 Task: Create a sub task Gather and Analyse Requirements for the task  Add support for video conferencing to the web application in the project TrackForge , assign it to team member softage.8@softage.net and update the status of the sub task to  Completed , set the priority of the sub task to High.
Action: Mouse moved to (84, 423)
Screenshot: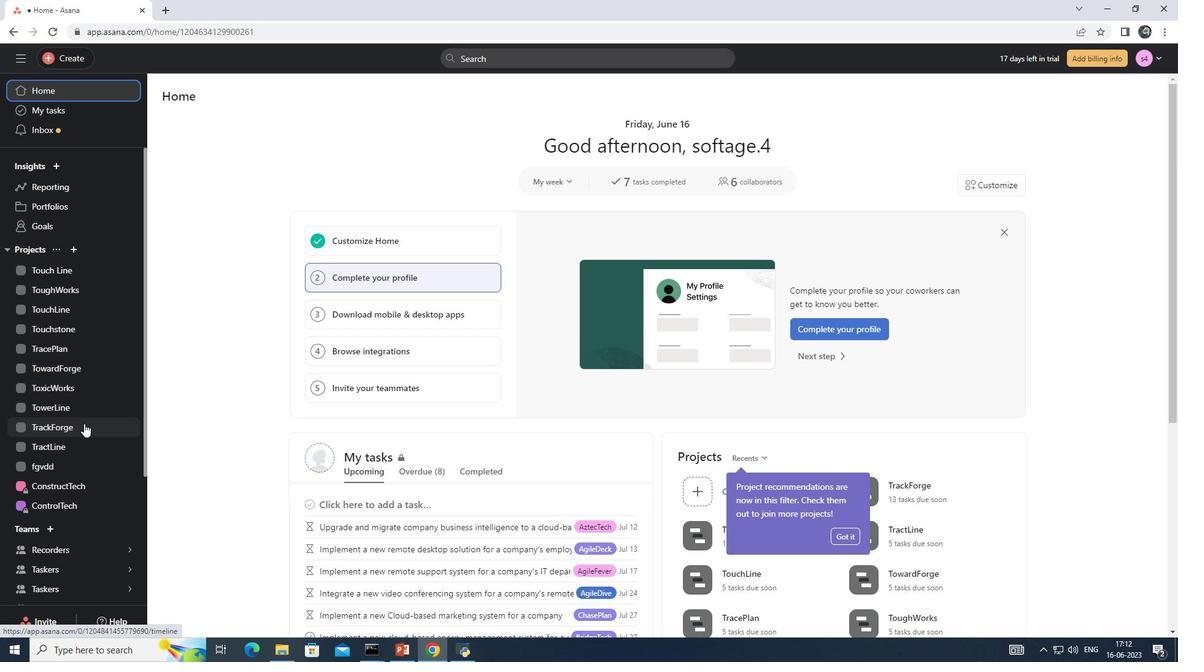 
Action: Mouse pressed left at (84, 423)
Screenshot: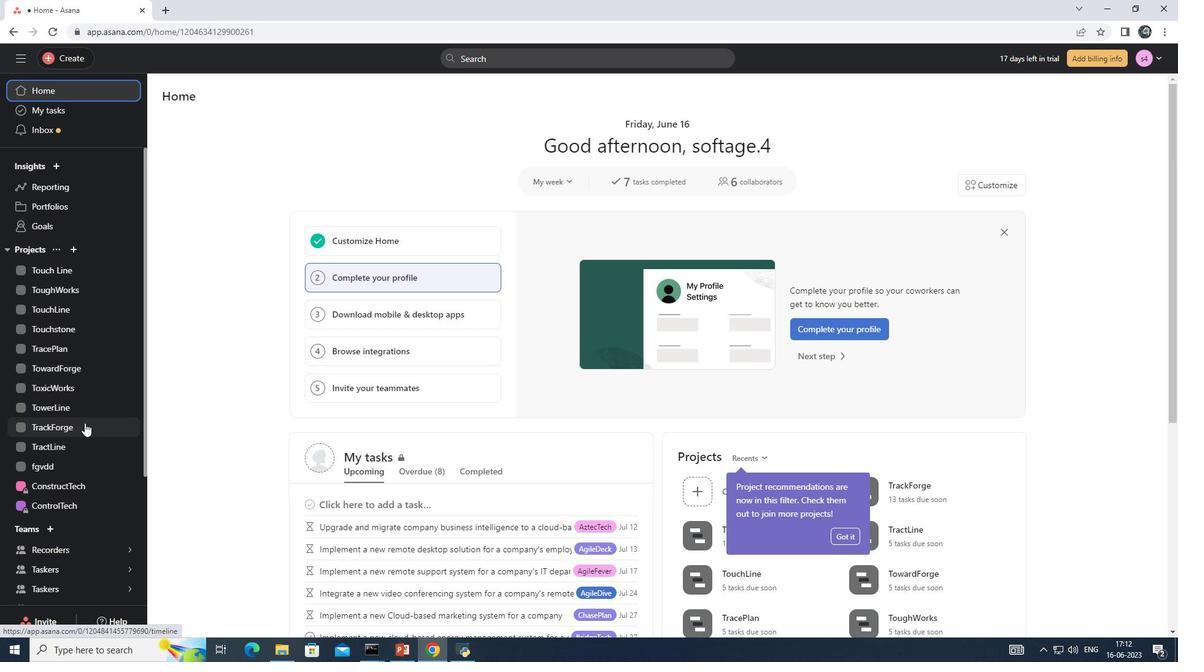 
Action: Mouse moved to (484, 271)
Screenshot: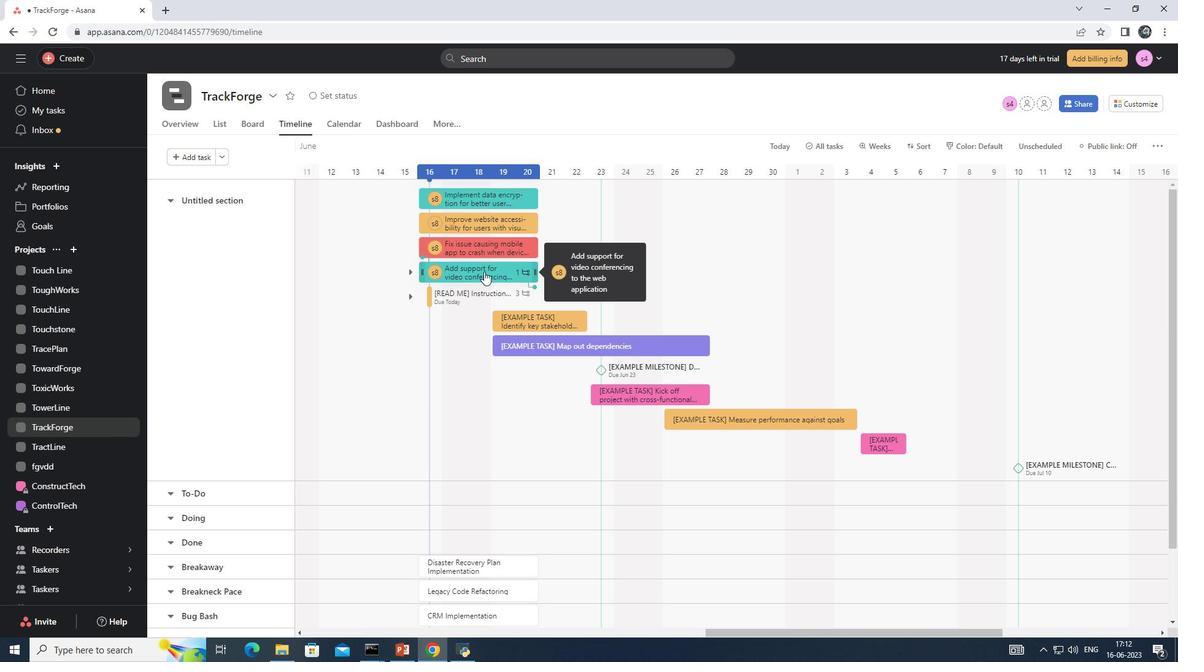 
Action: Mouse pressed left at (484, 271)
Screenshot: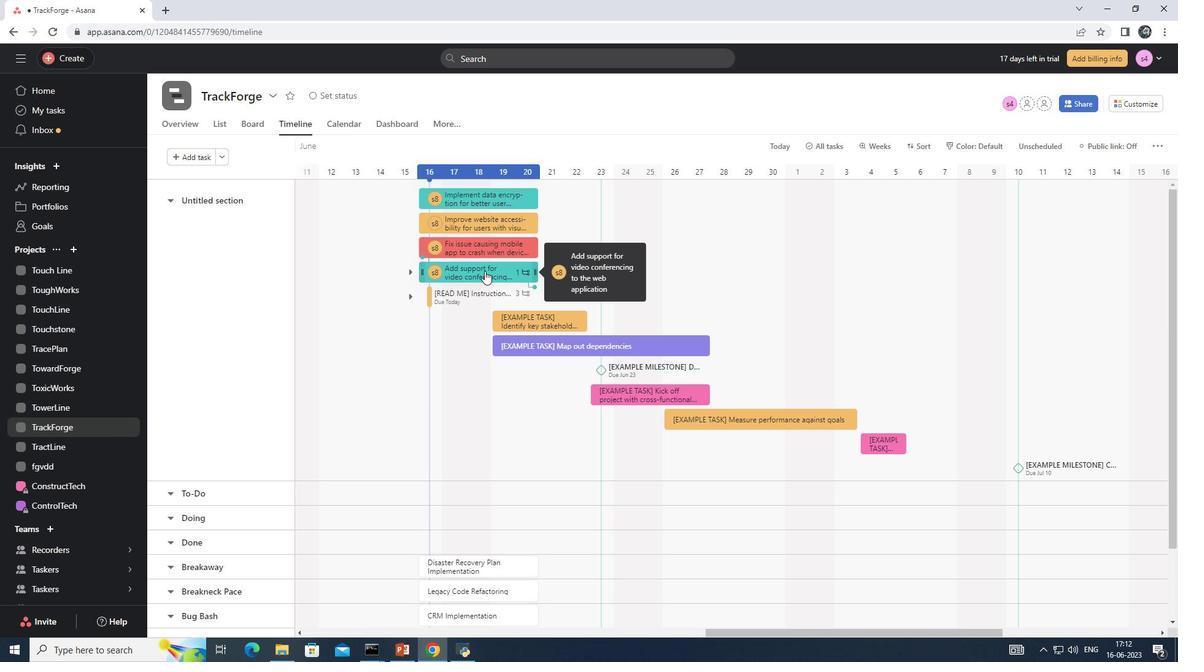 
Action: Mouse moved to (864, 464)
Screenshot: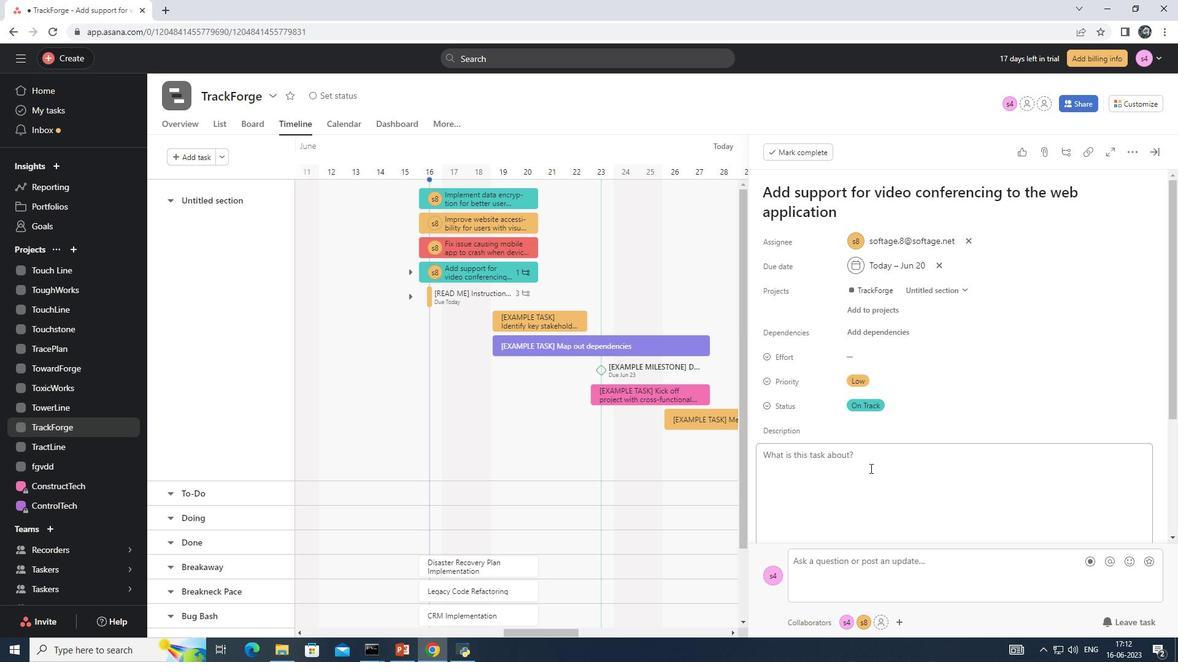 
Action: Mouse scrolled (864, 463) with delta (0, 0)
Screenshot: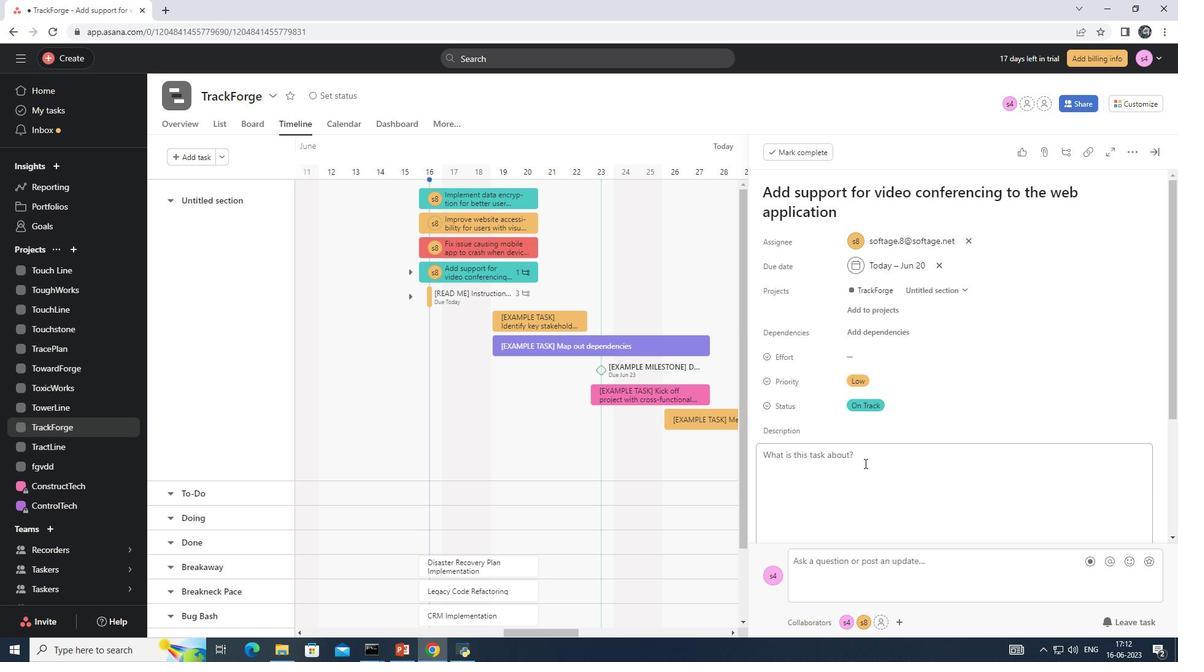 
Action: Mouse scrolled (864, 463) with delta (0, 0)
Screenshot: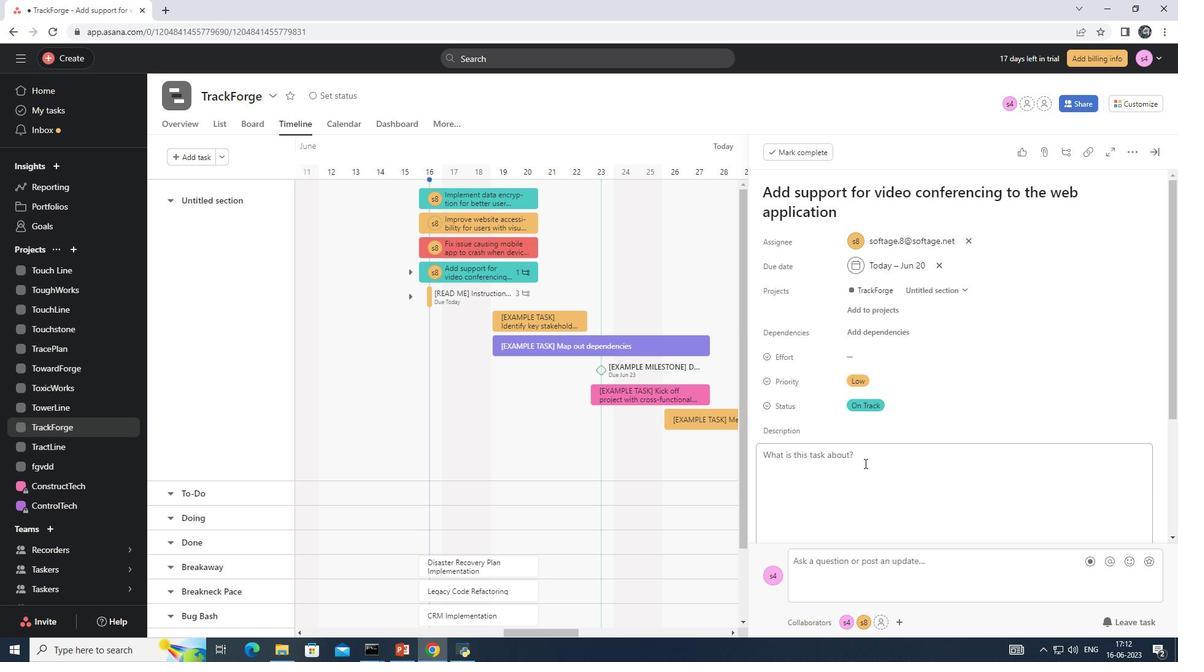 
Action: Mouse moved to (801, 500)
Screenshot: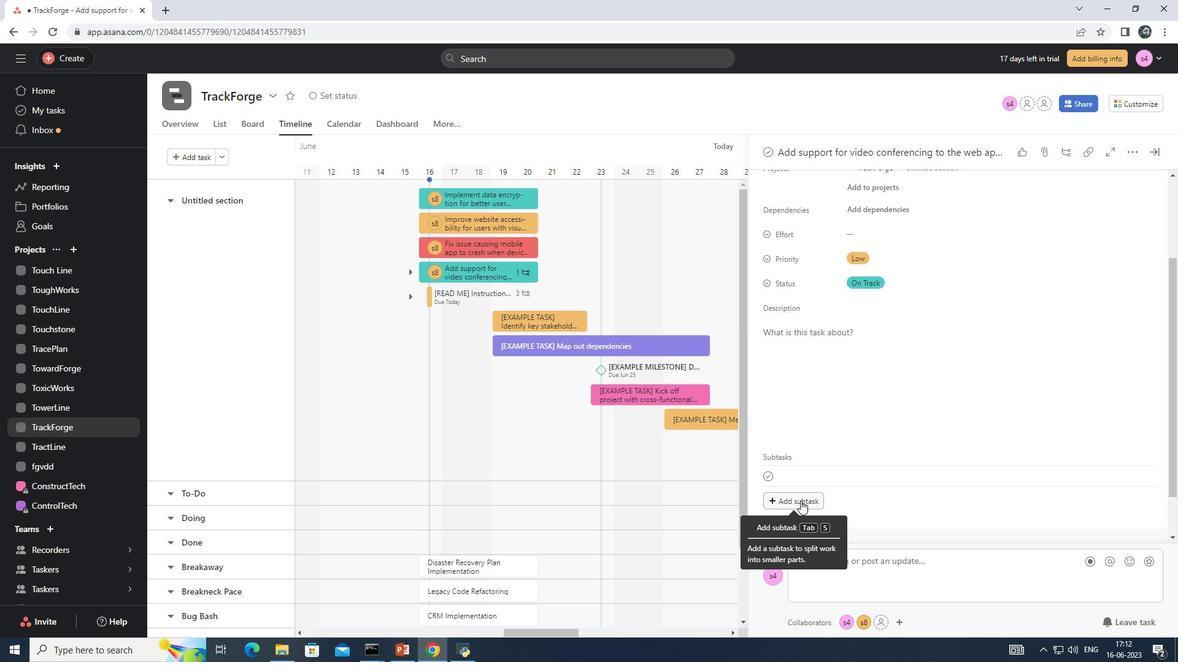 
Action: Mouse pressed left at (801, 500)
Screenshot: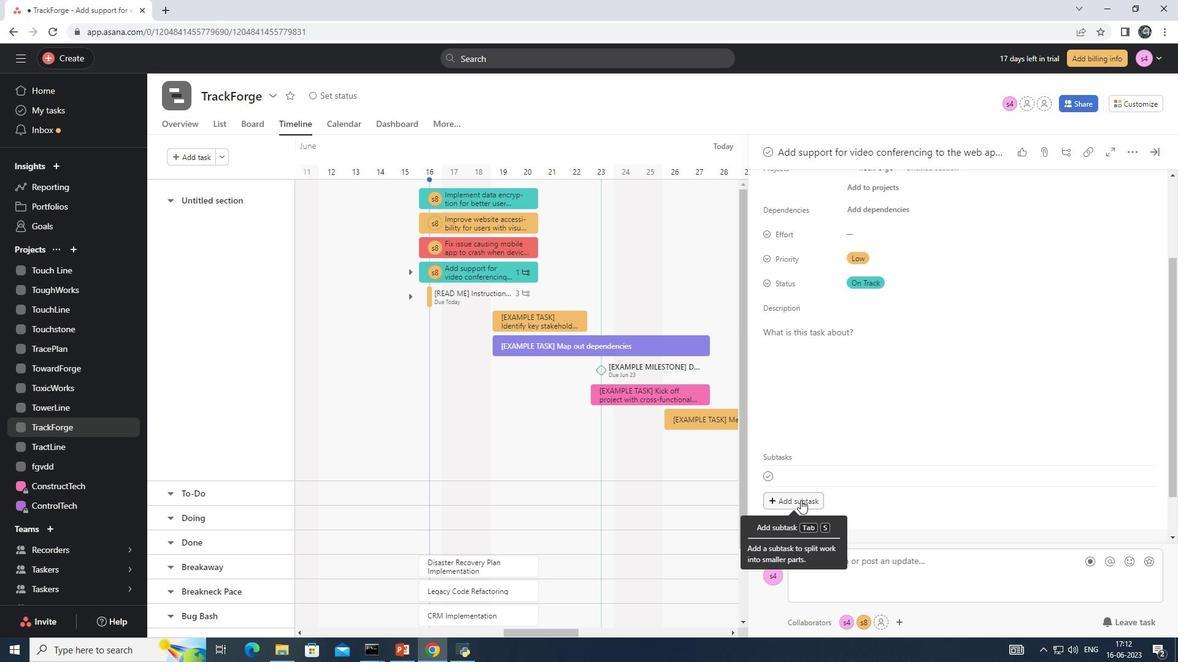 
Action: Mouse moved to (878, 406)
Screenshot: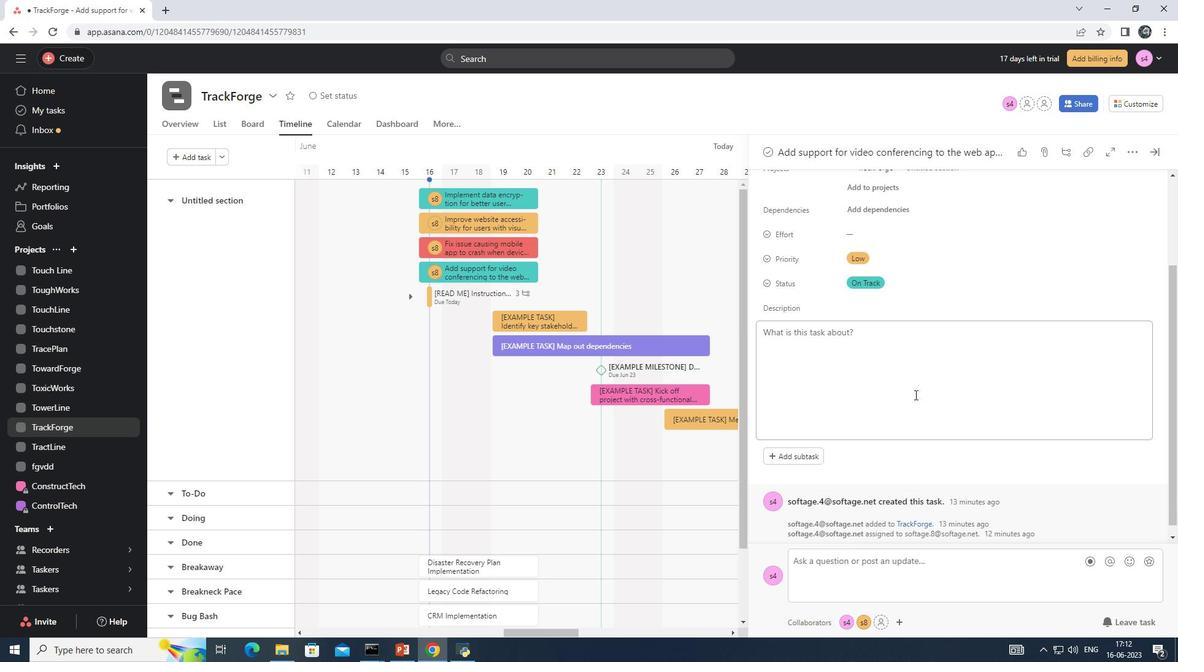 
Action: Mouse scrolled (878, 405) with delta (0, 0)
Screenshot: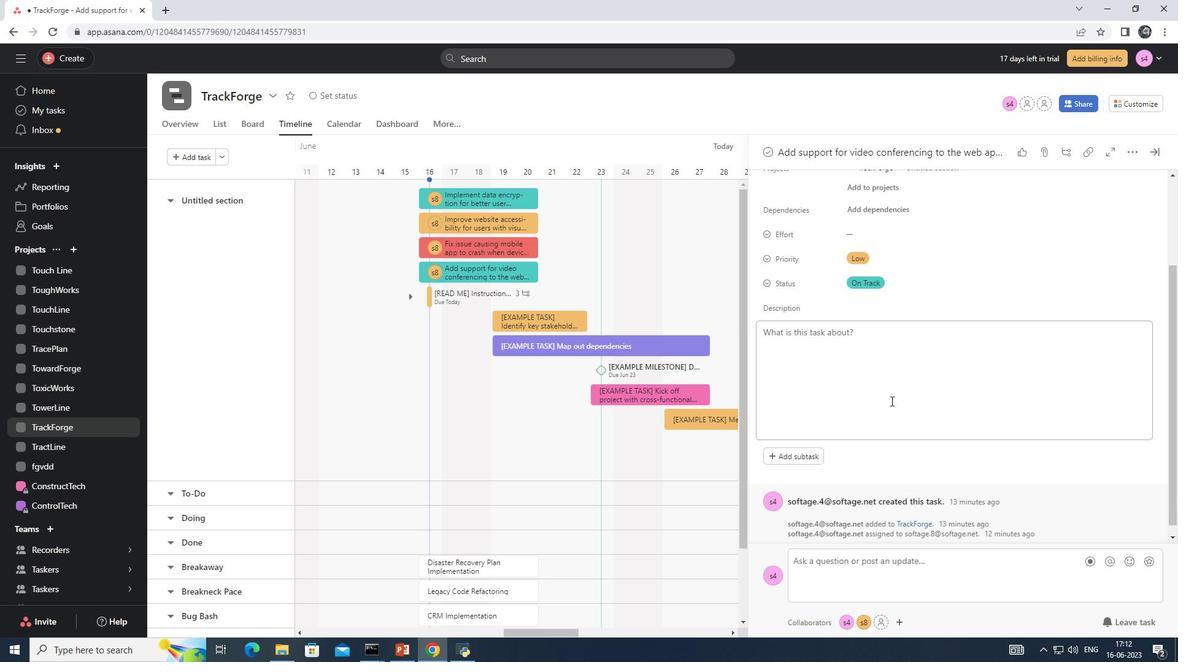 
Action: Mouse moved to (875, 407)
Screenshot: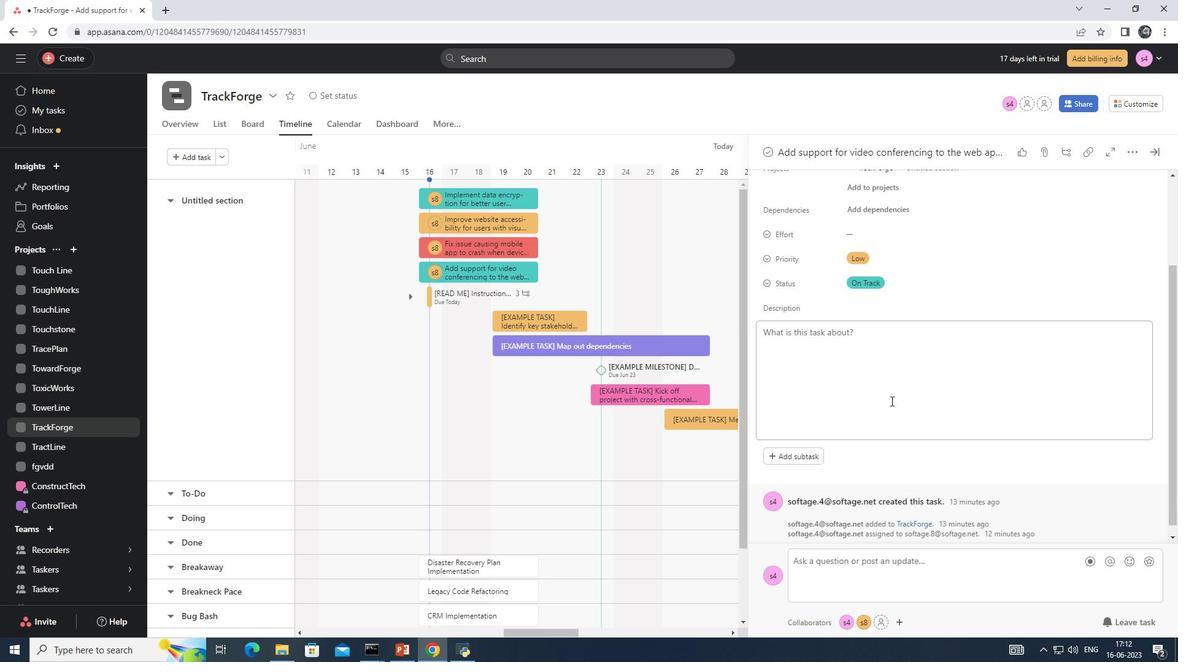 
Action: Mouse scrolled (875, 406) with delta (0, 0)
Screenshot: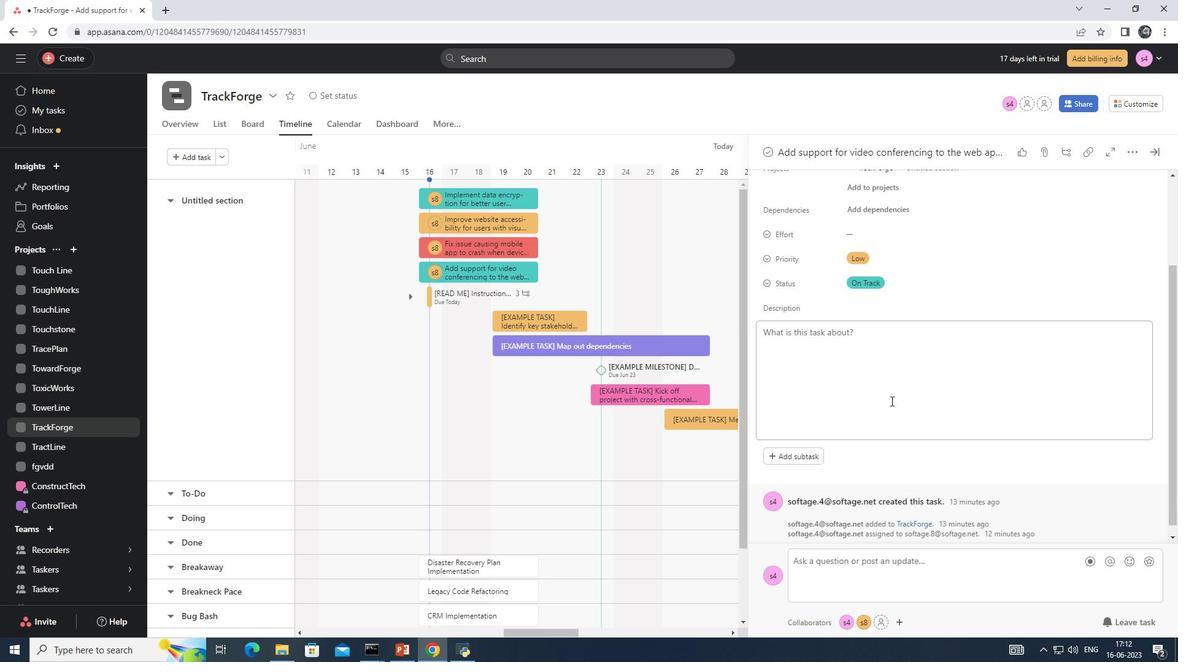 
Action: Mouse moved to (801, 416)
Screenshot: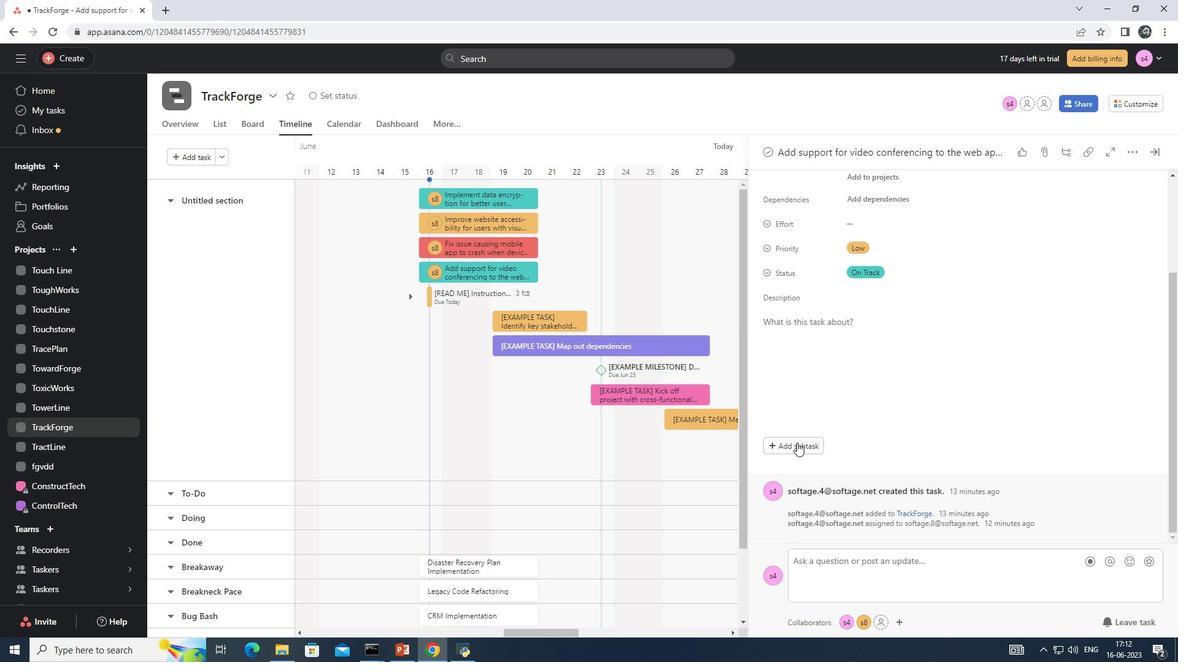 
Action: Mouse scrolled (801, 417) with delta (0, 0)
Screenshot: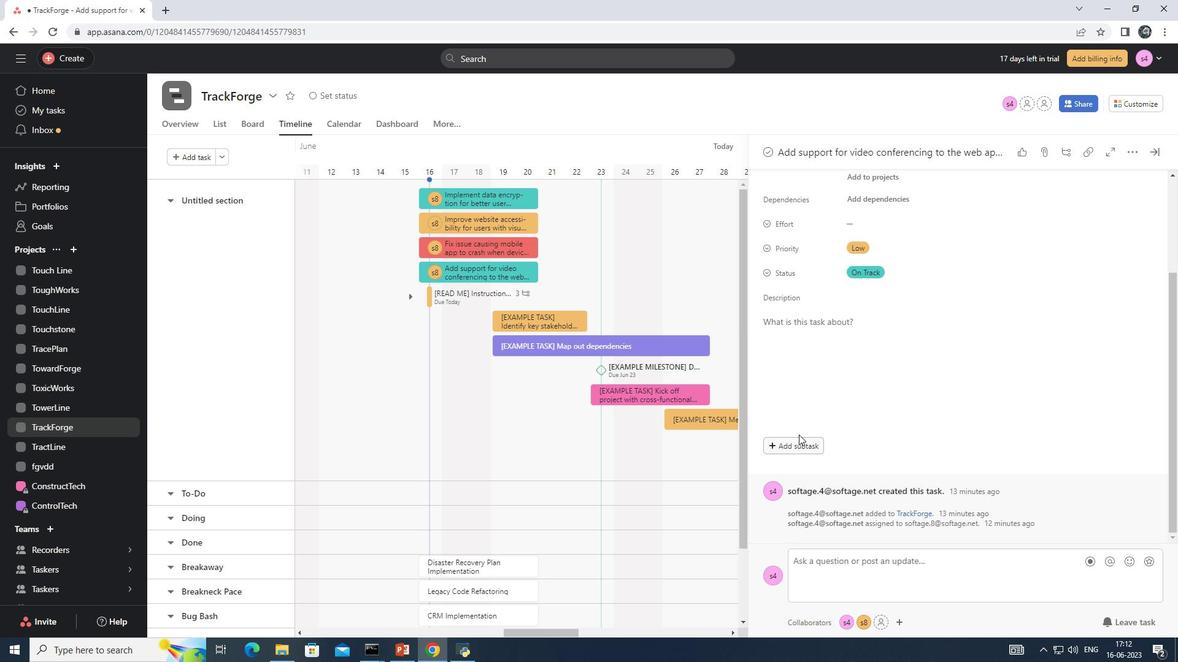 
Action: Mouse scrolled (801, 417) with delta (0, 0)
Screenshot: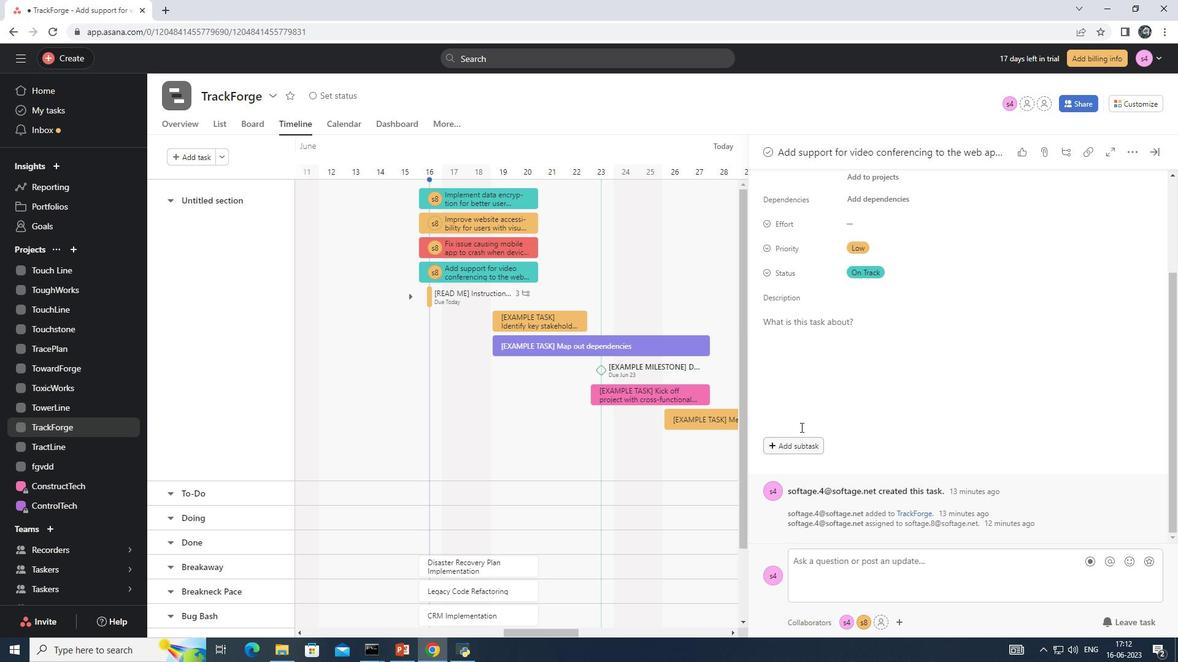 
Action: Mouse scrolled (801, 417) with delta (0, 0)
Screenshot: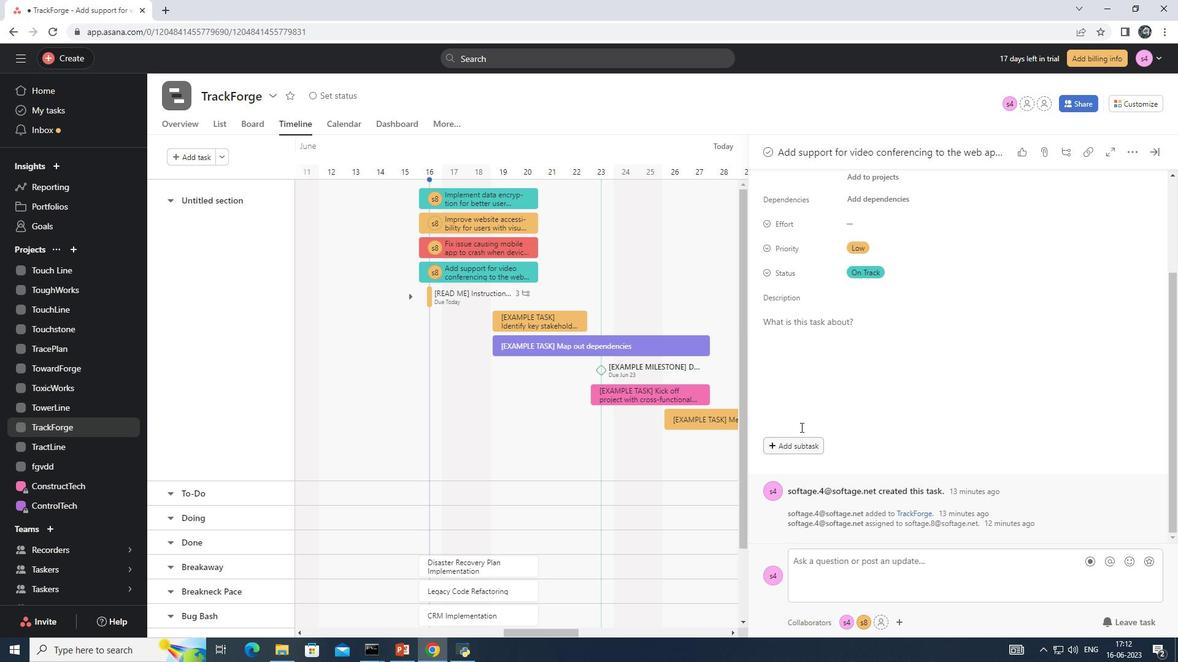 
Action: Mouse scrolled (801, 417) with delta (0, 0)
Screenshot: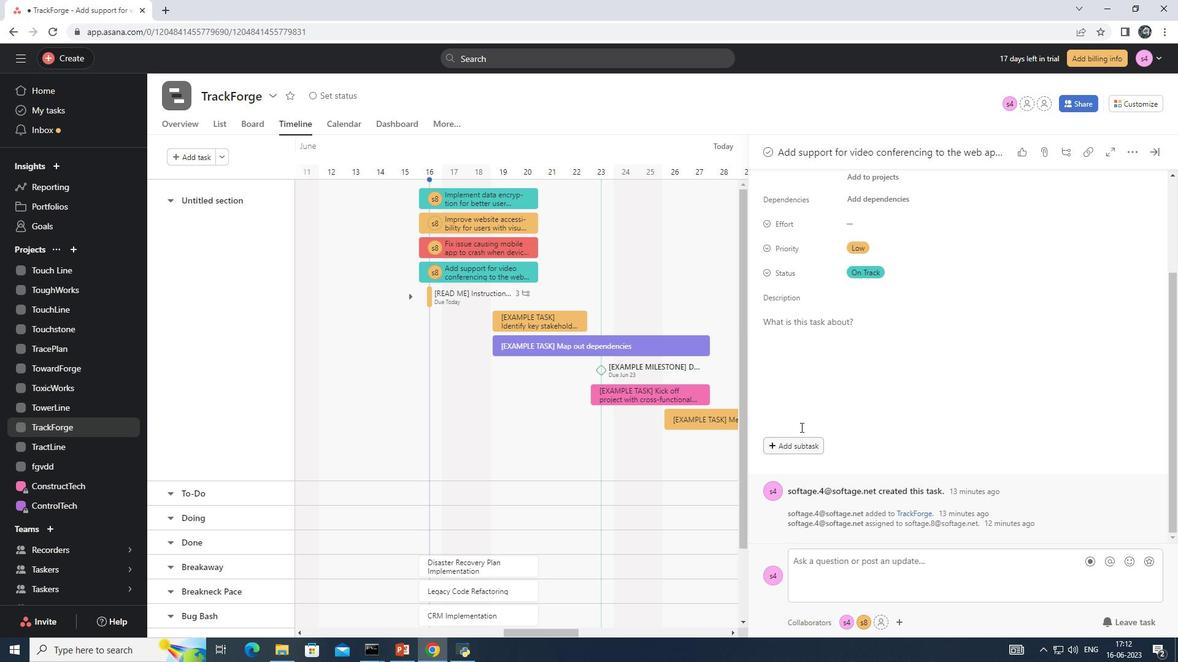 
Action: Mouse scrolled (801, 417) with delta (0, 0)
Screenshot: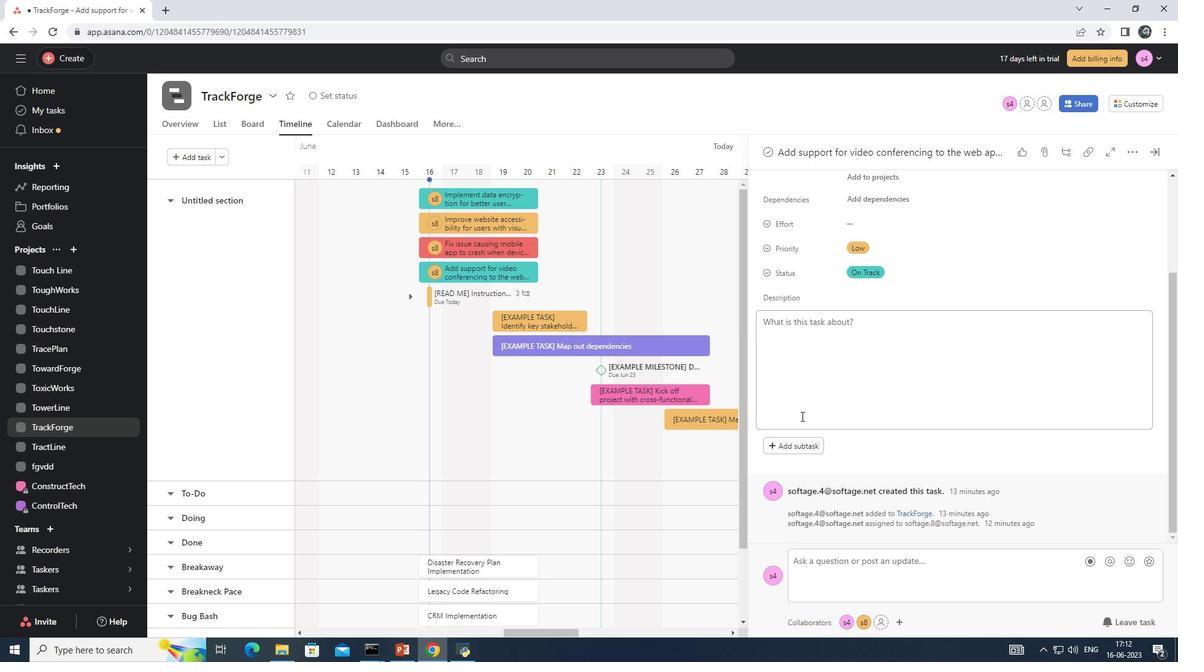 
Action: Mouse scrolled (801, 416) with delta (0, 0)
Screenshot: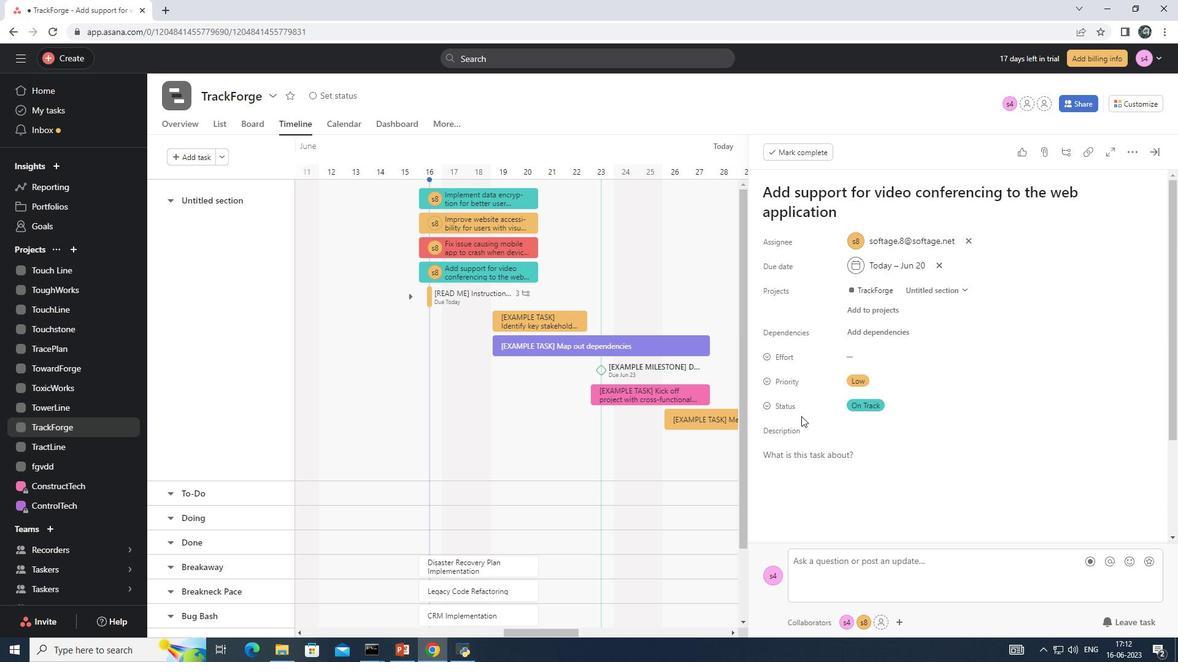 
Action: Mouse scrolled (801, 416) with delta (0, 0)
Screenshot: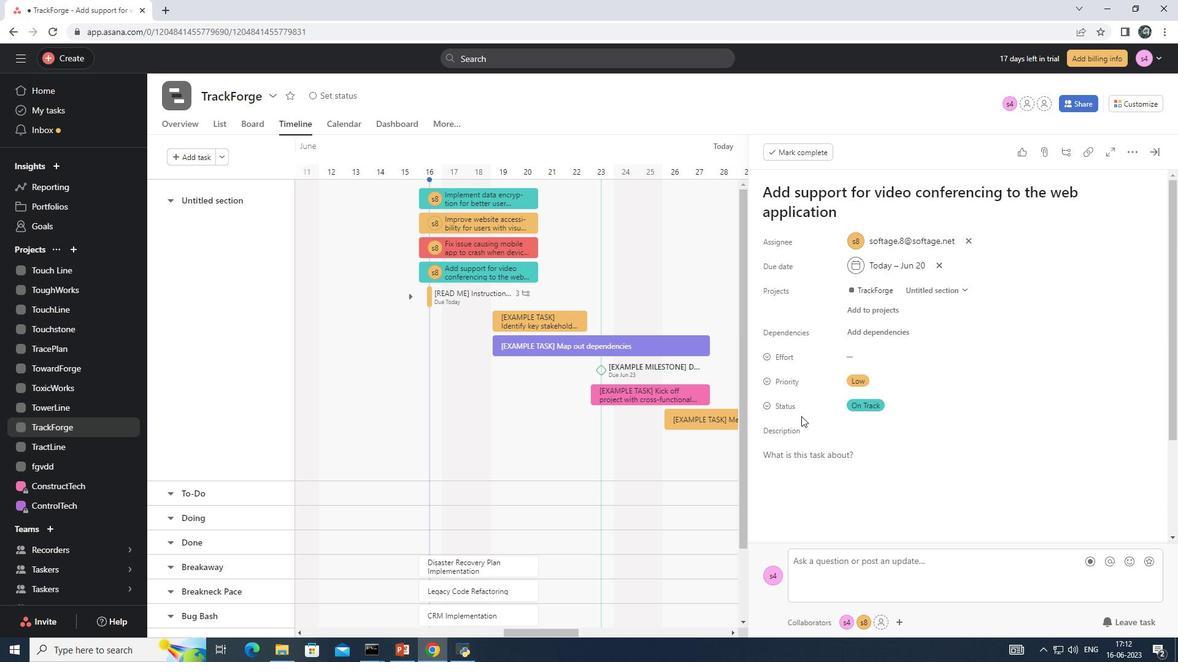 
Action: Mouse scrolled (801, 416) with delta (0, 0)
Screenshot: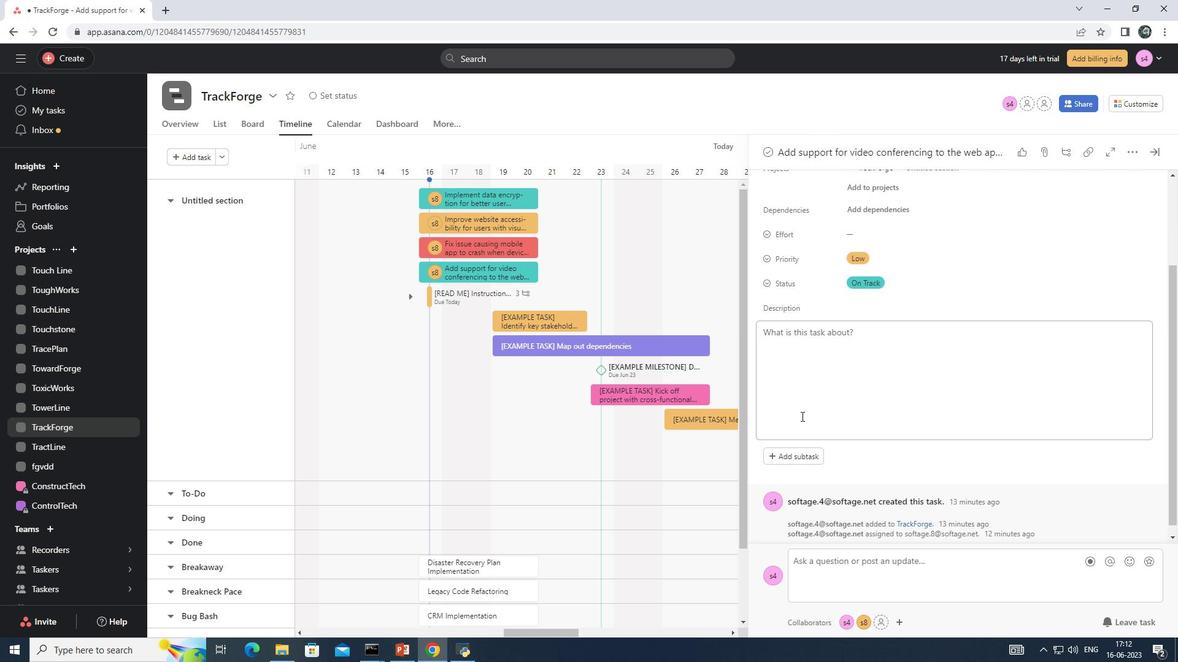 
Action: Mouse moved to (804, 443)
Screenshot: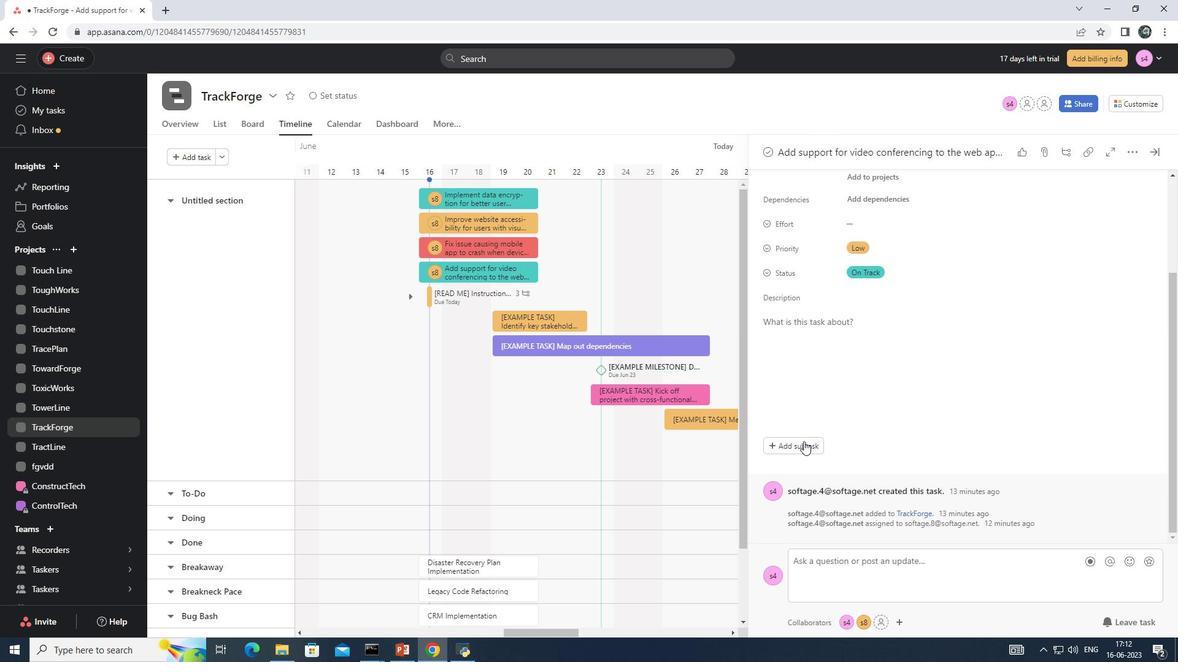 
Action: Mouse pressed left at (804, 443)
Screenshot: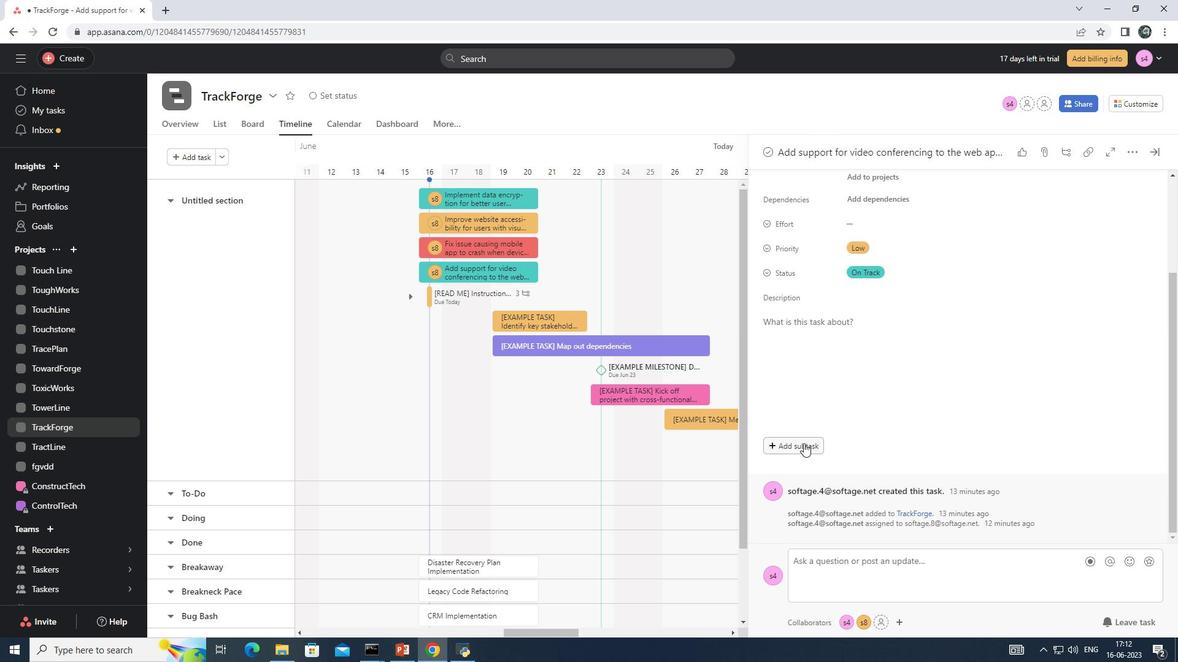 
Action: Mouse moved to (801, 422)
Screenshot: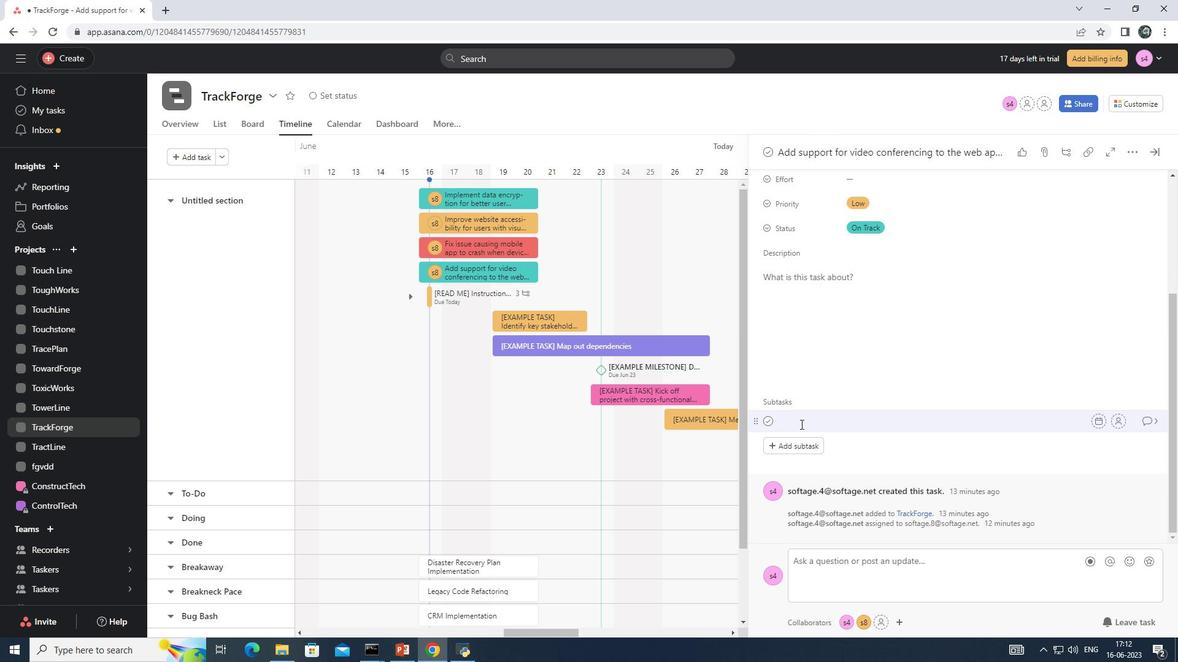 
Action: Mouse pressed left at (801, 422)
Screenshot: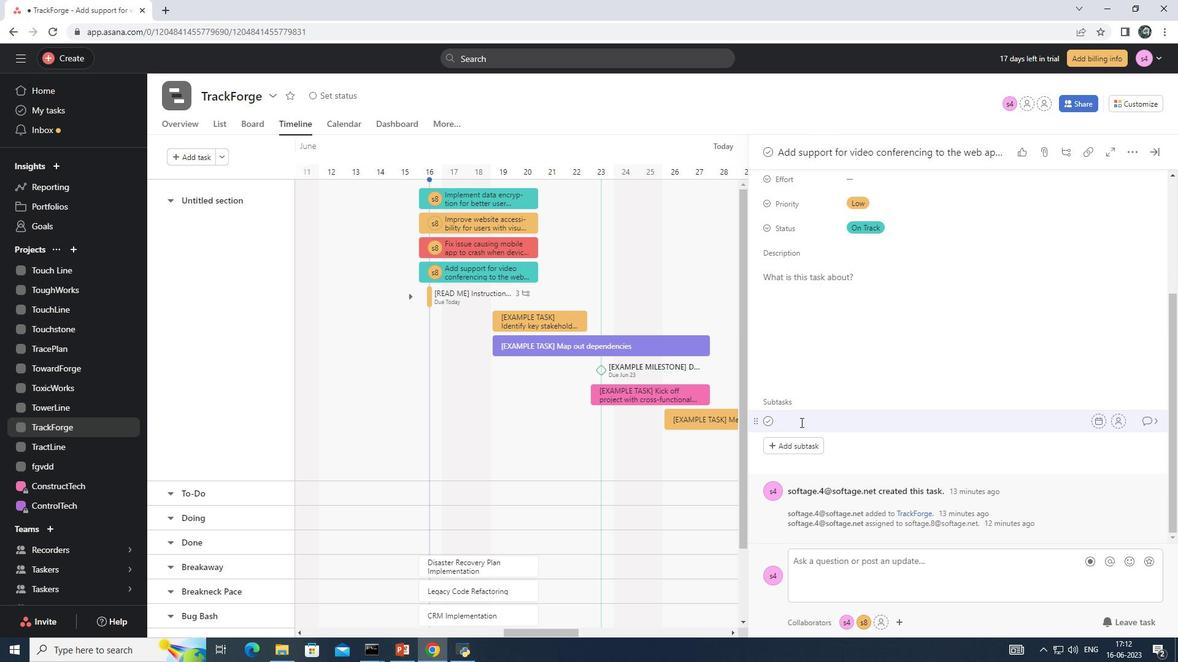
Action: Mouse moved to (786, 412)
Screenshot: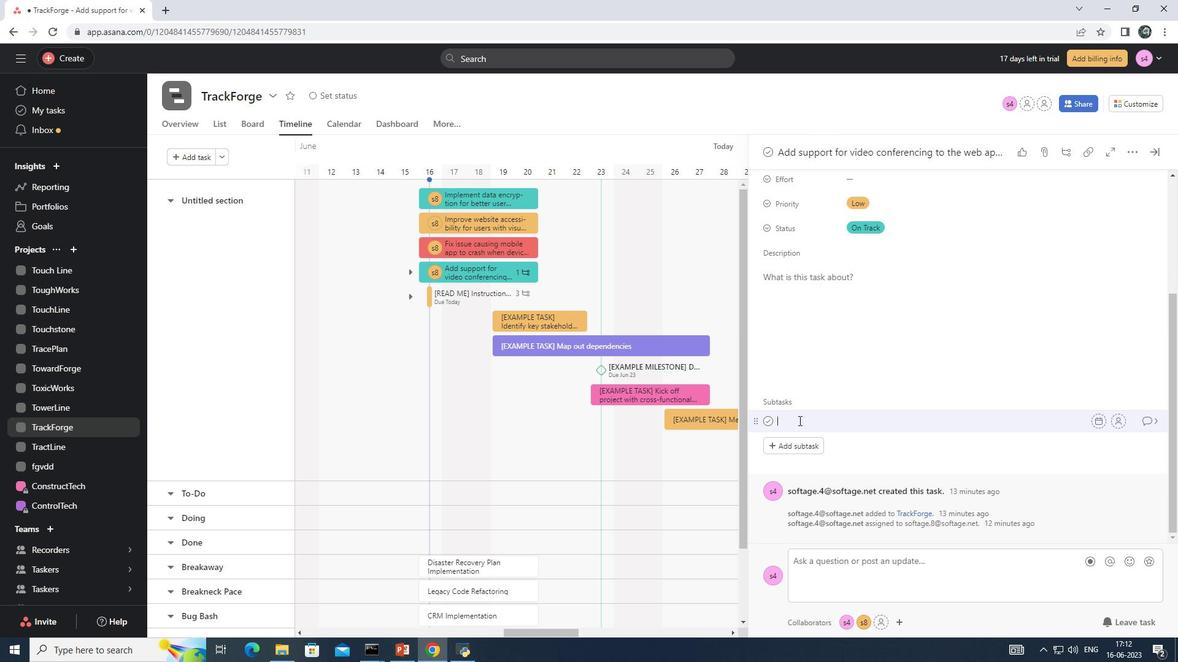 
Action: Key pressed <Key.shift><Key.shift><Key.shift><Key.shift><Key.shift><Key.shift><Key.shift>Gather<Key.space>and<Key.space><Key.shift>Analyse<Key.space><Key.shift>Requirement
Screenshot: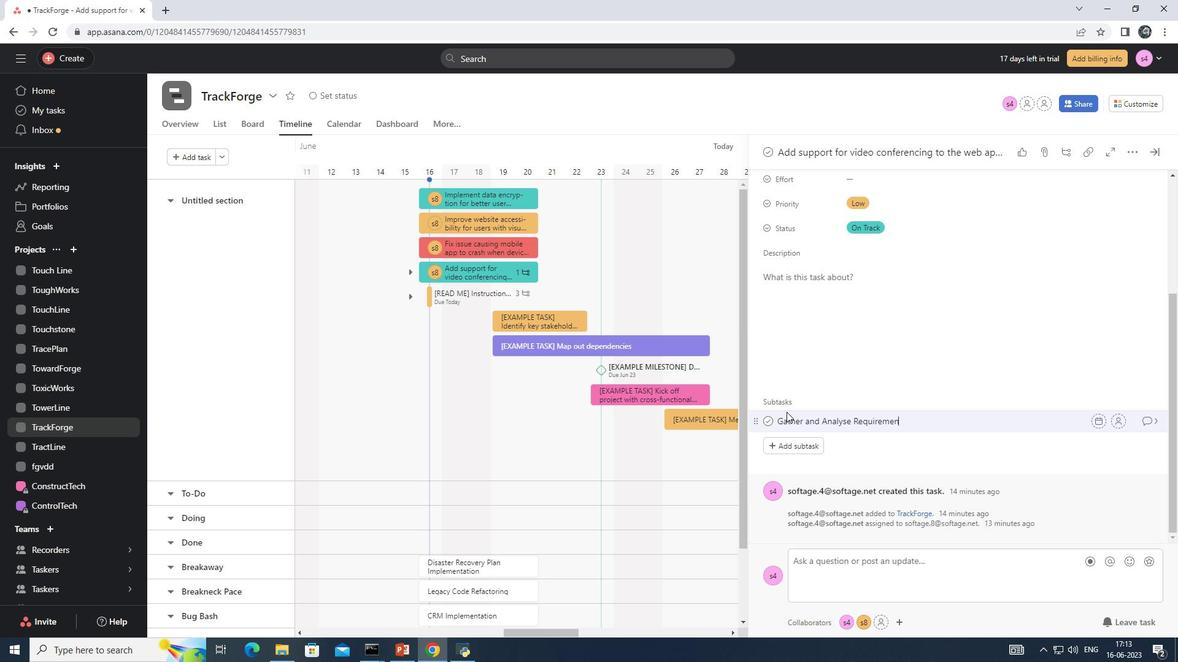 
Action: Mouse moved to (1120, 421)
Screenshot: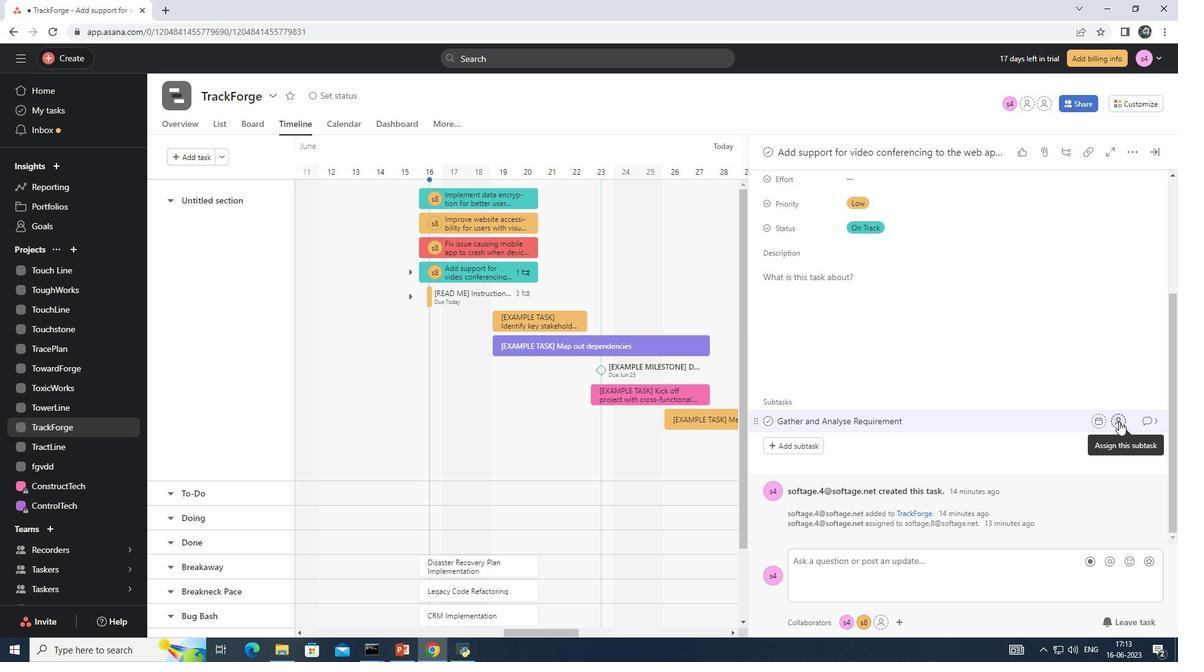 
Action: Mouse pressed left at (1120, 421)
Screenshot: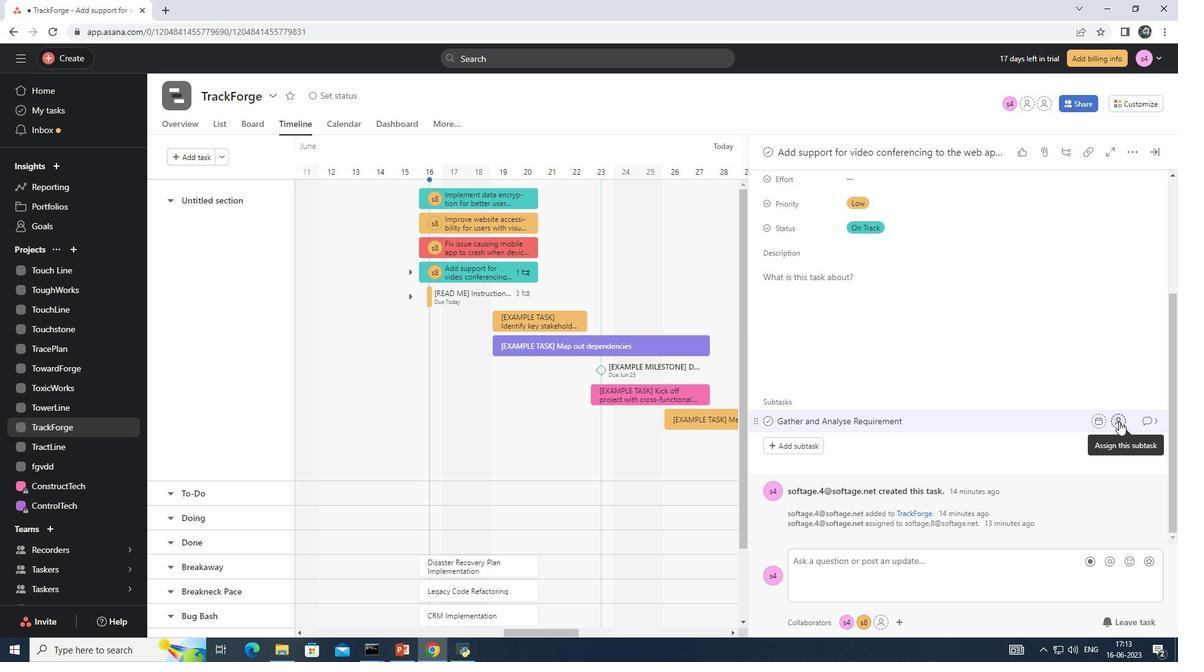 
Action: Mouse moved to (948, 469)
Screenshot: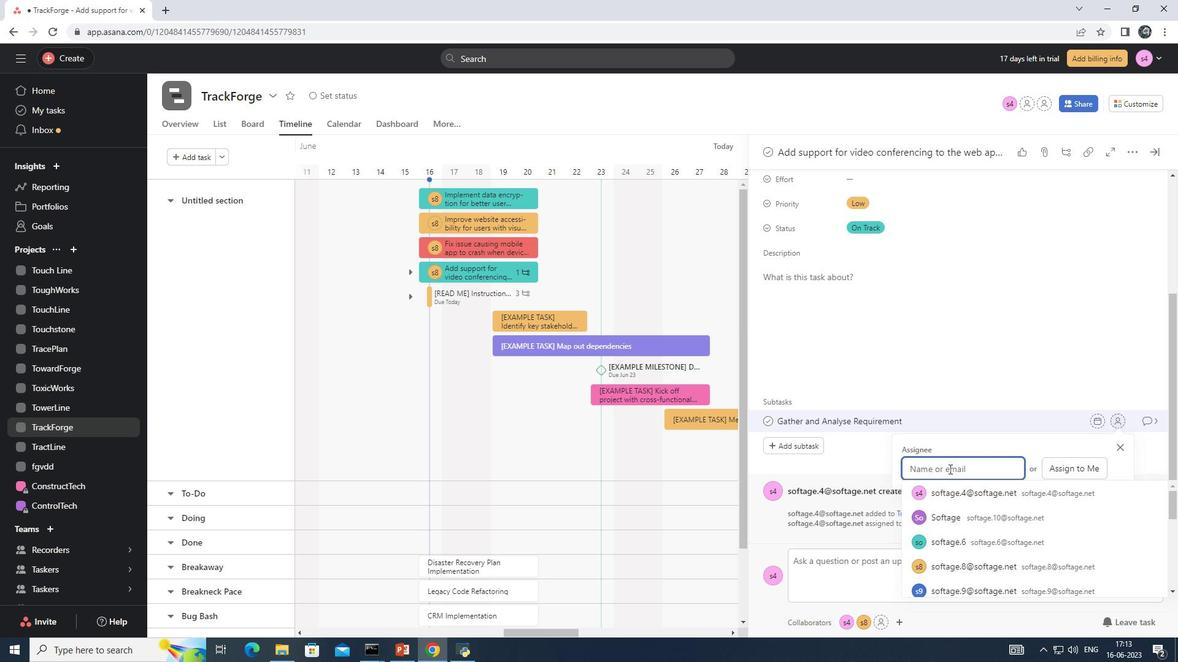 
Action: Key pressed softage.8<Key.shift>@softage.net<Key.enter>
Screenshot: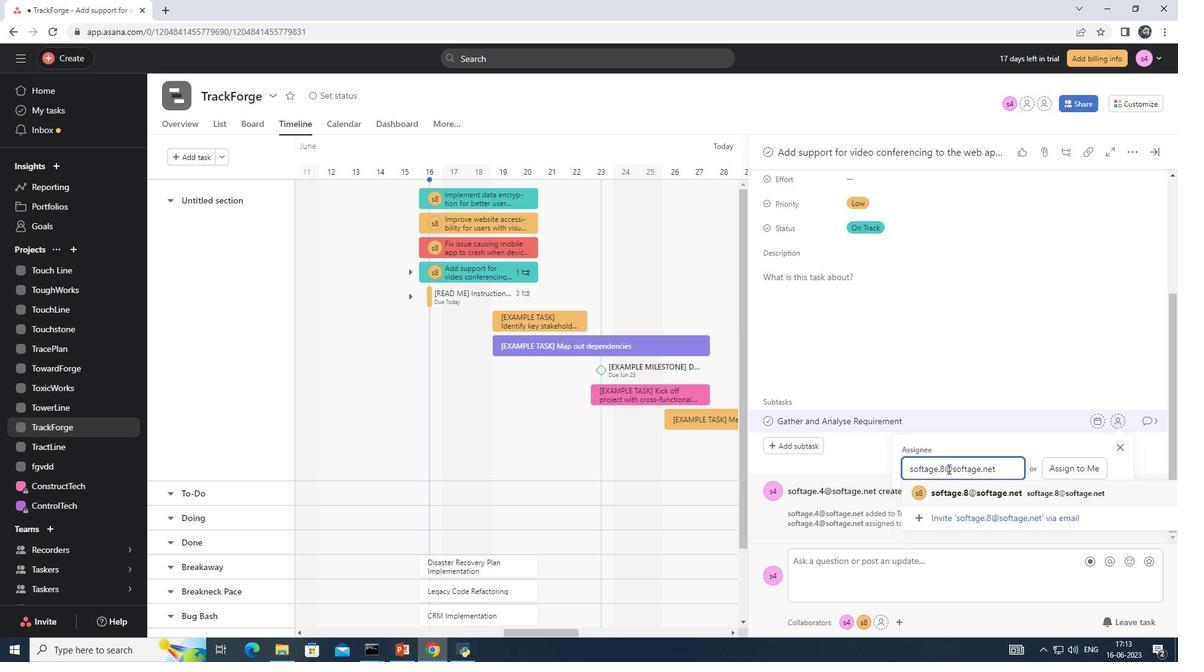 
Action: Mouse moved to (1156, 418)
Screenshot: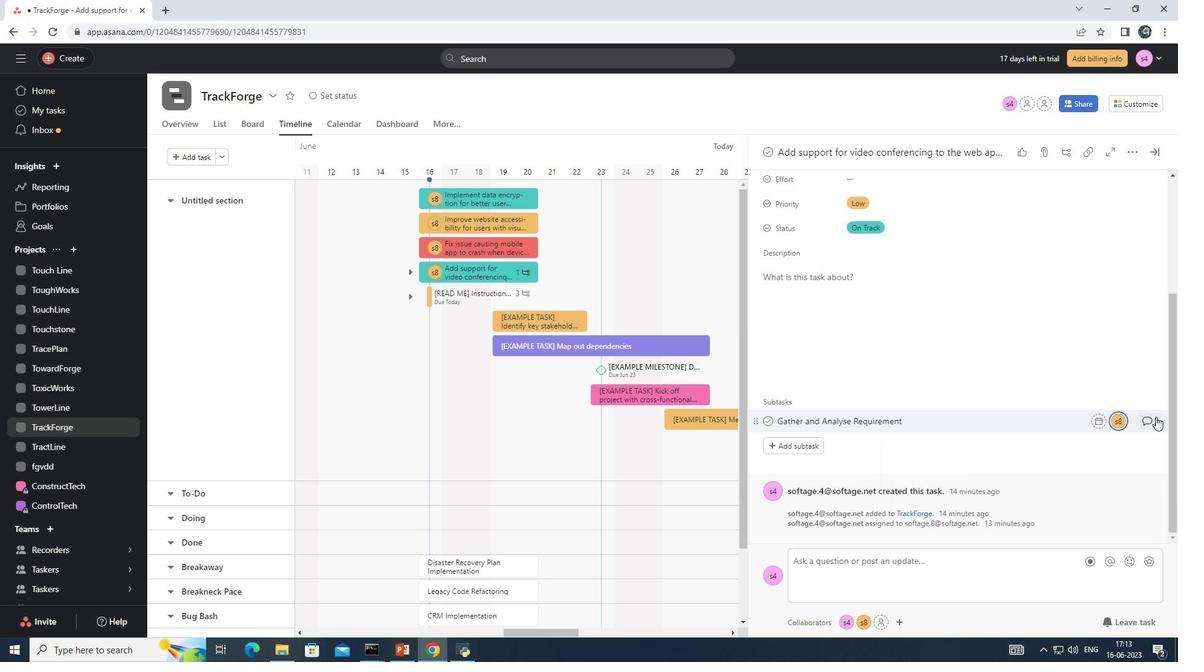
Action: Mouse pressed left at (1156, 418)
Screenshot: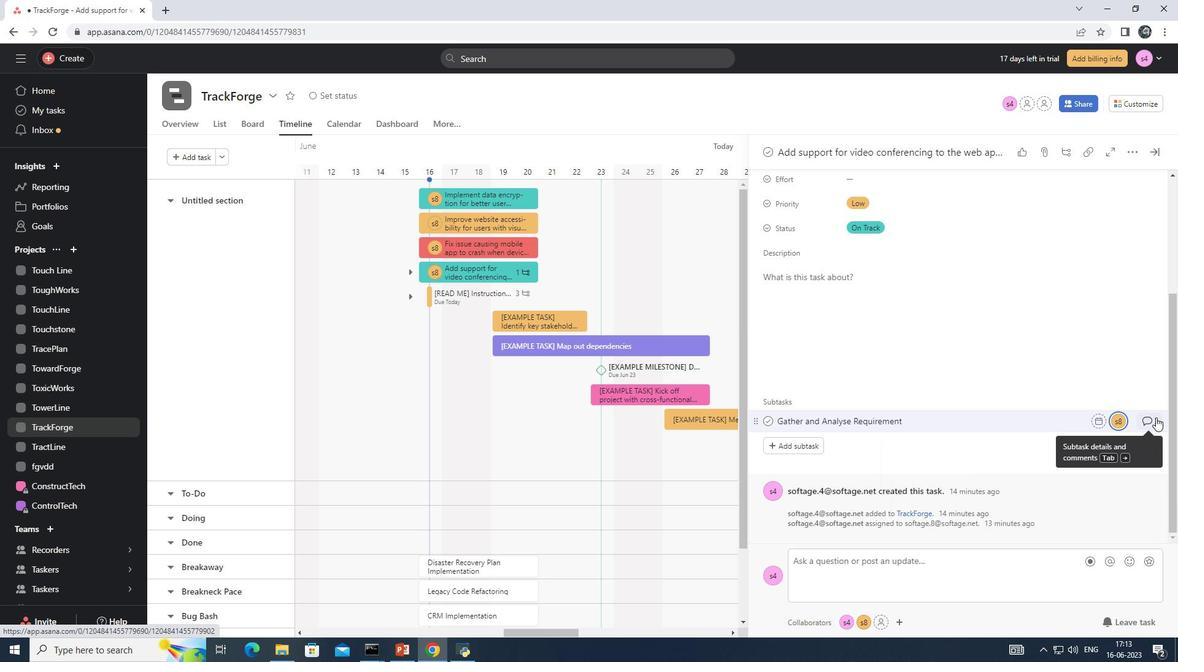 
Action: Mouse moved to (813, 327)
Screenshot: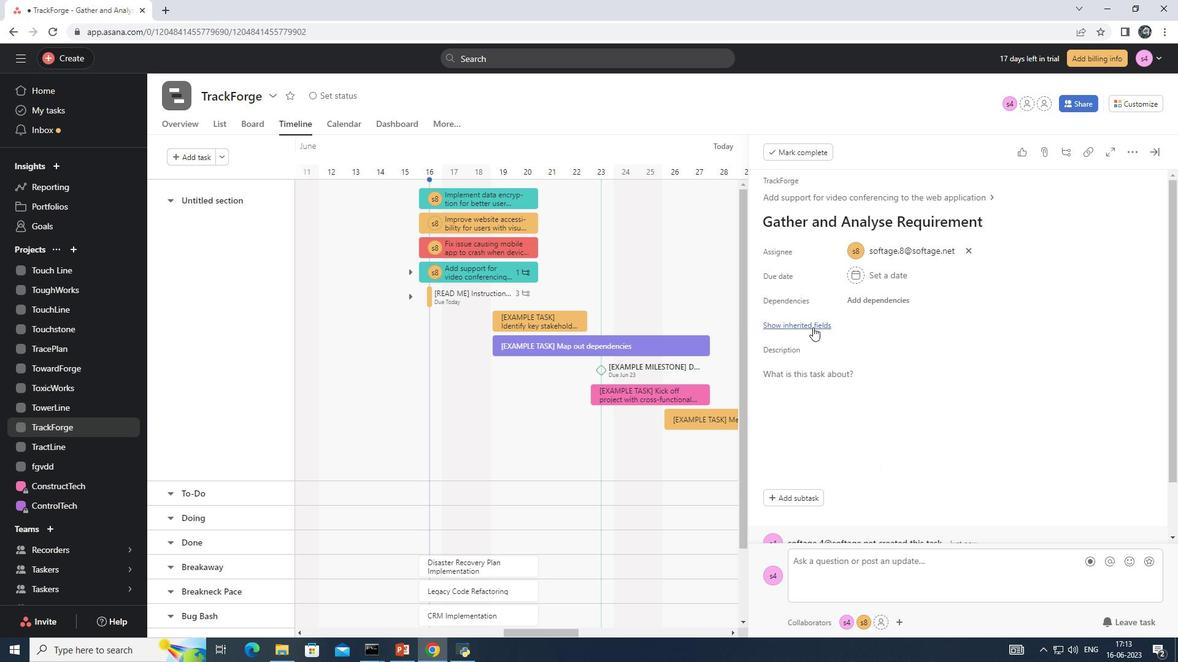 
Action: Mouse pressed left at (813, 327)
Screenshot: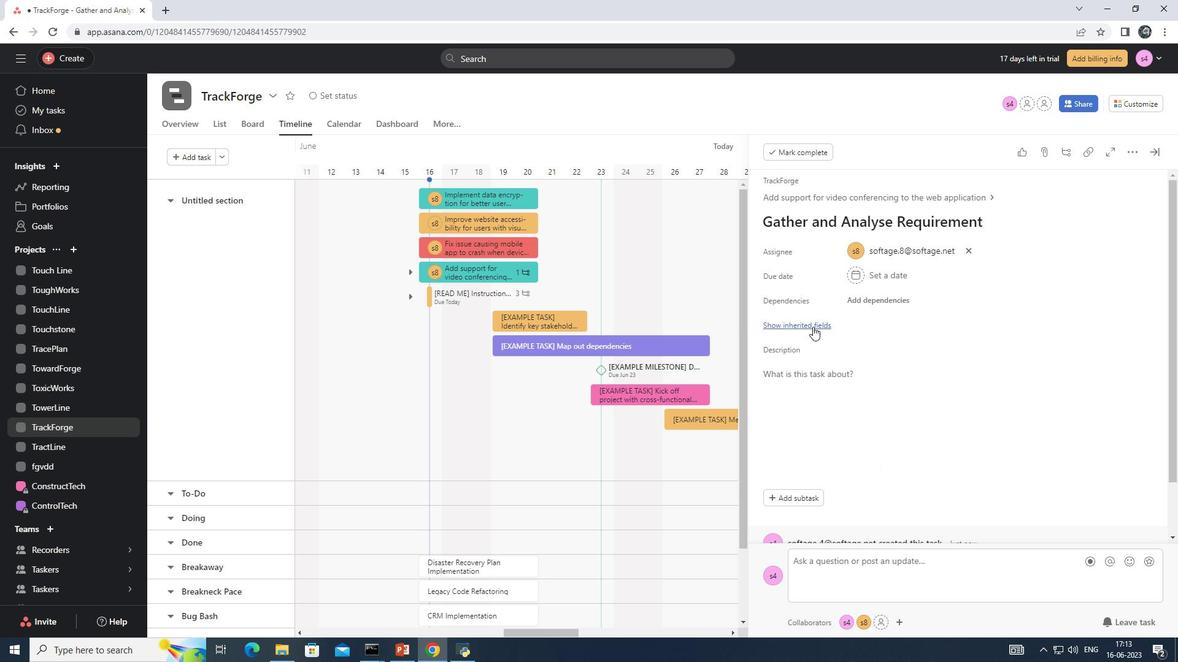 
Action: Mouse moved to (867, 398)
Screenshot: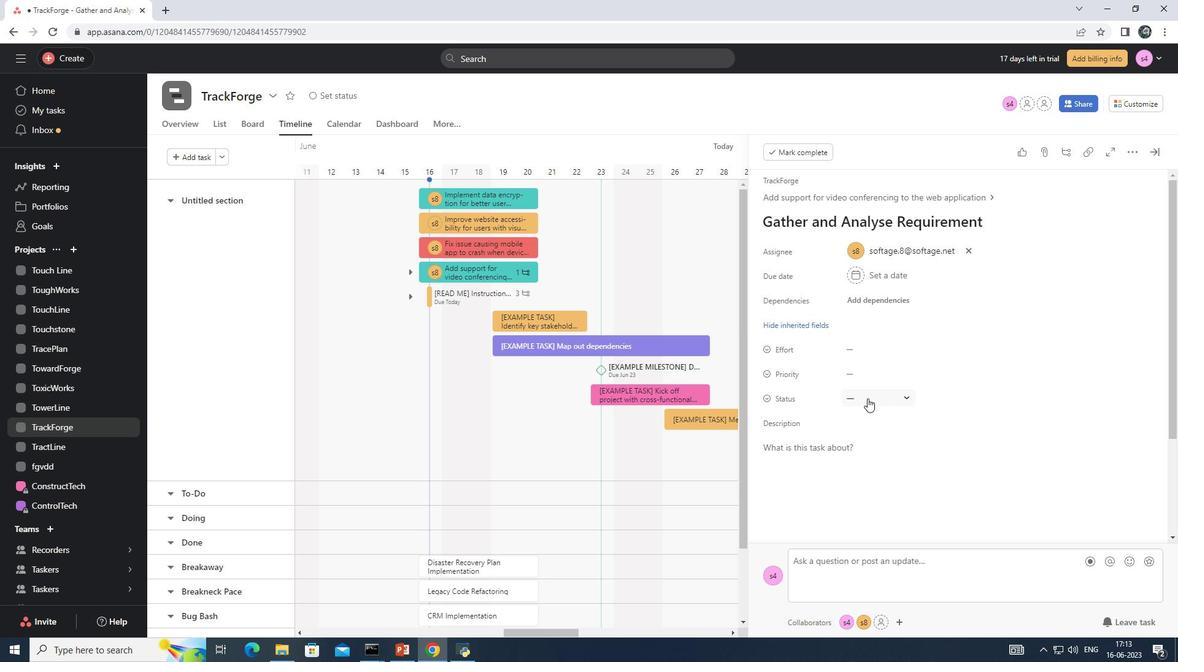 
Action: Mouse pressed left at (867, 398)
Screenshot: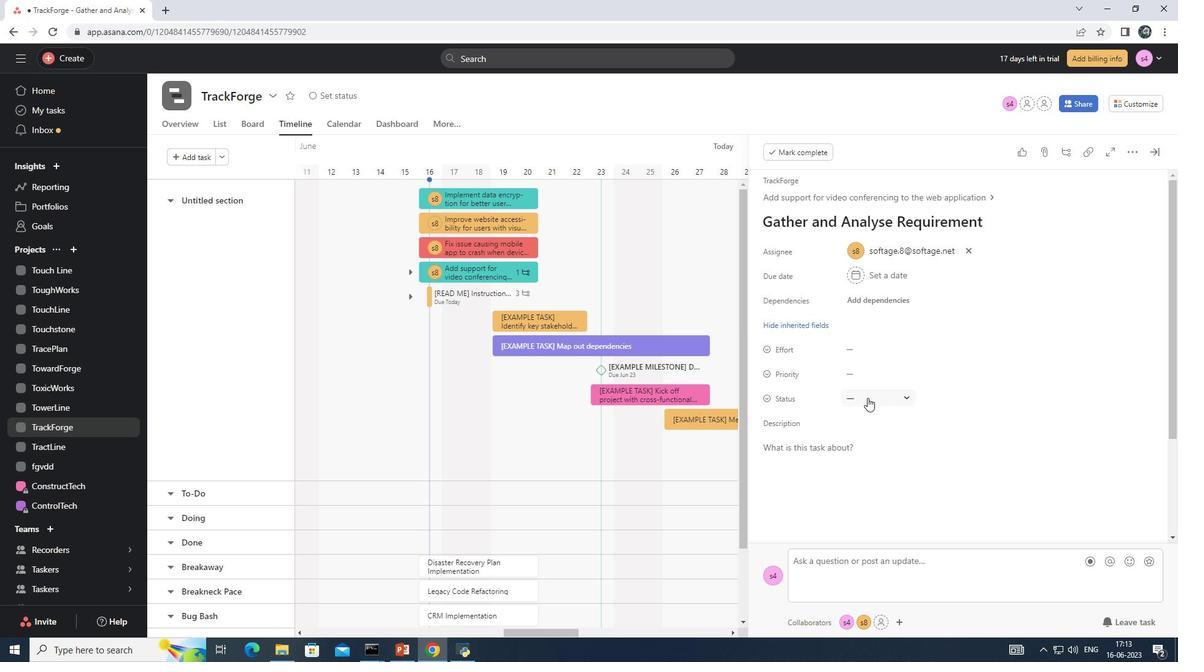 
Action: Mouse moved to (903, 509)
Screenshot: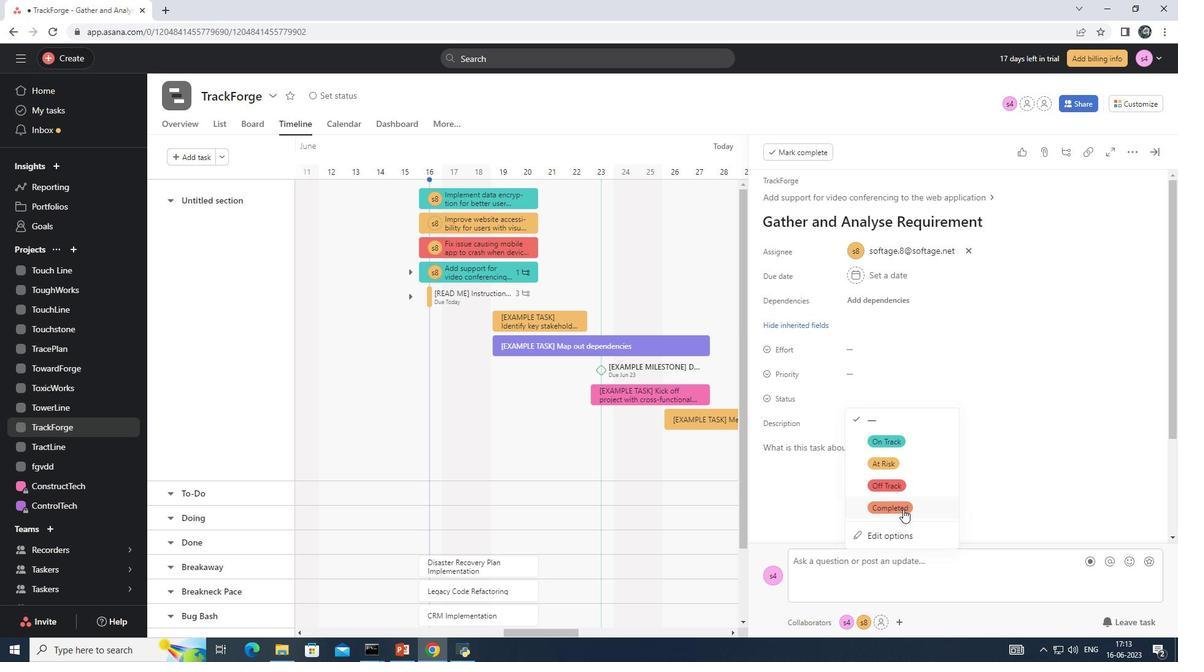 
Action: Mouse pressed left at (903, 509)
Screenshot: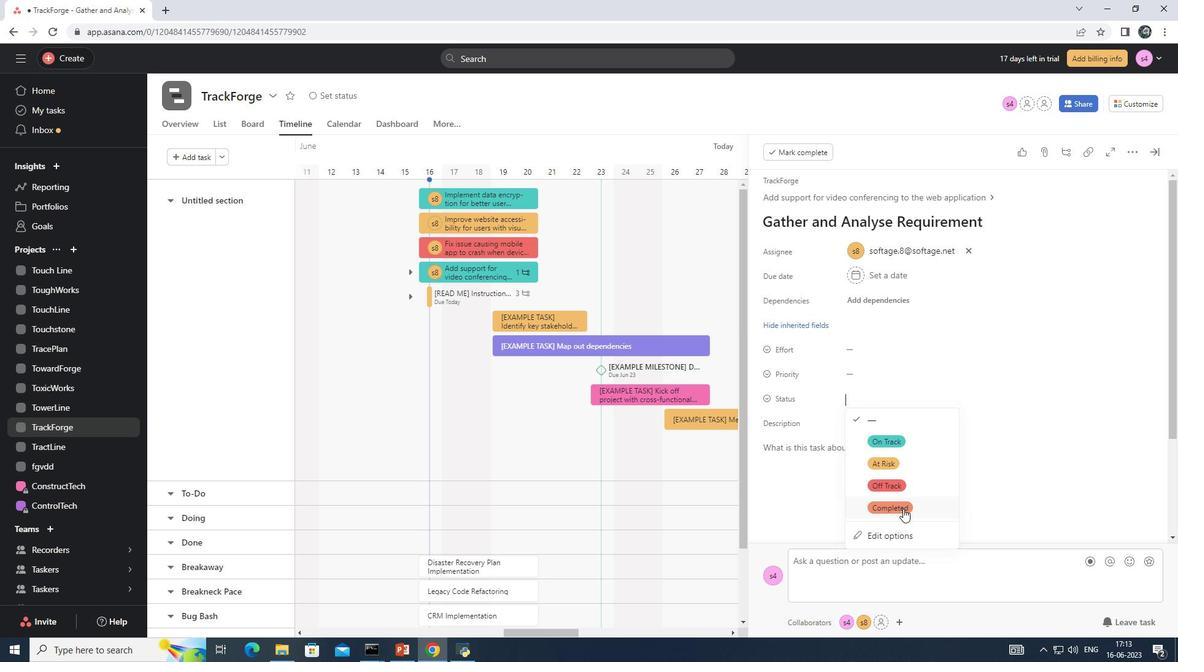 
Action: Mouse moved to (874, 372)
Screenshot: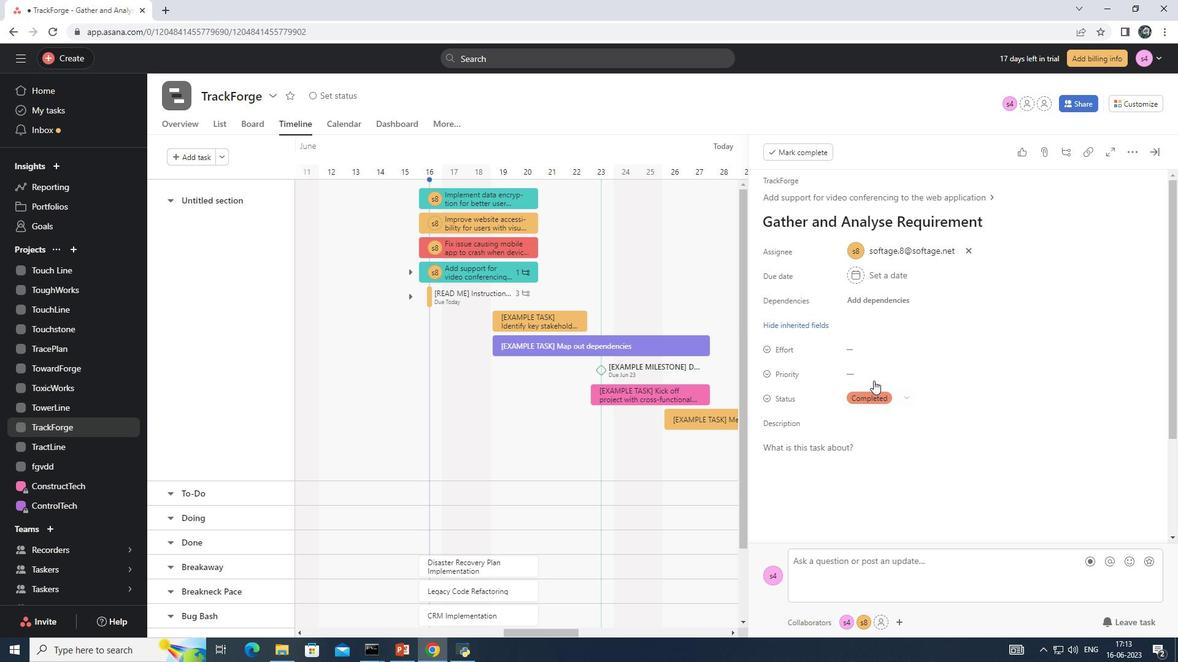 
Action: Mouse pressed left at (874, 372)
Screenshot: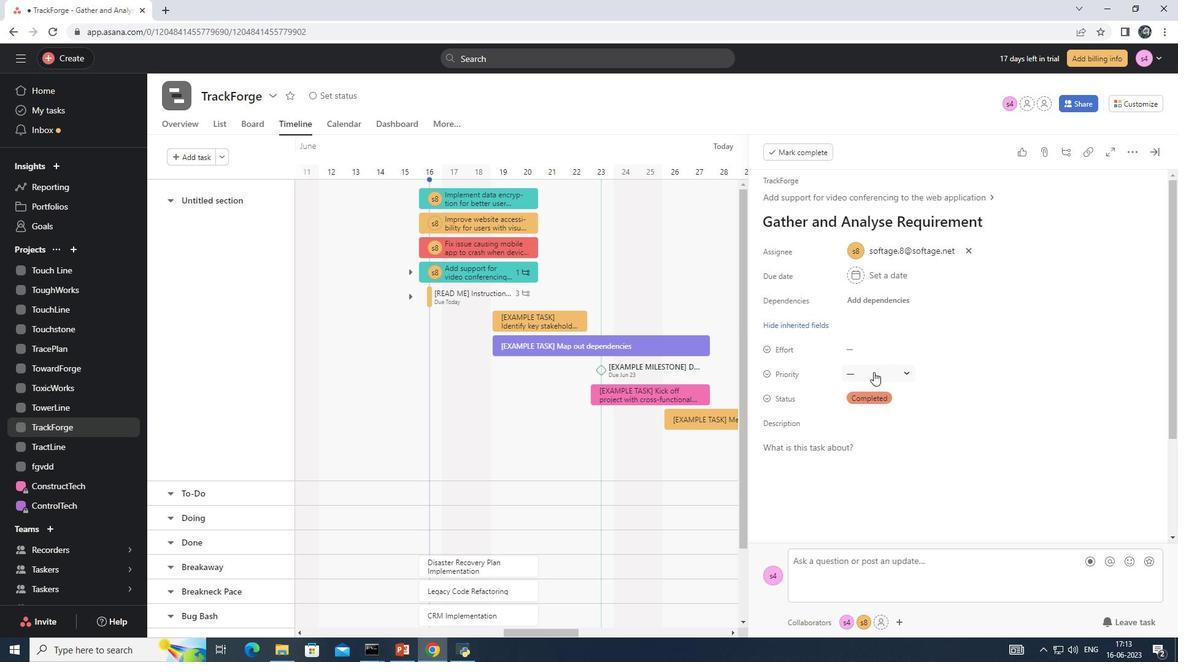 
Action: Mouse moved to (913, 418)
Screenshot: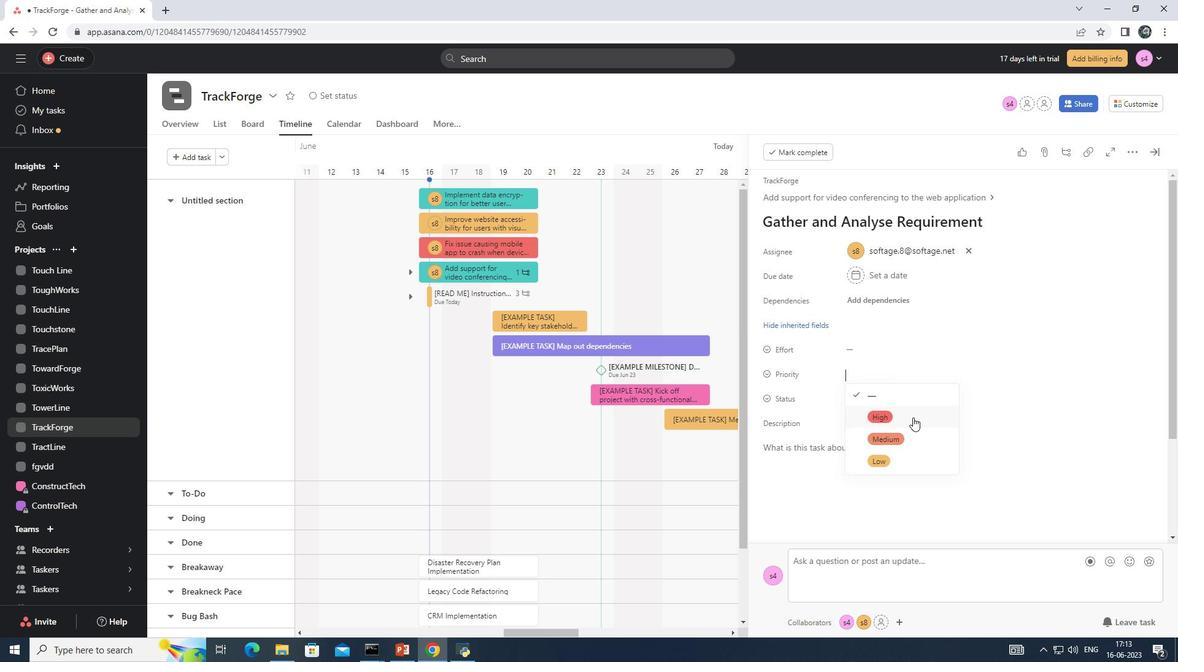 
Action: Mouse pressed left at (913, 418)
Screenshot: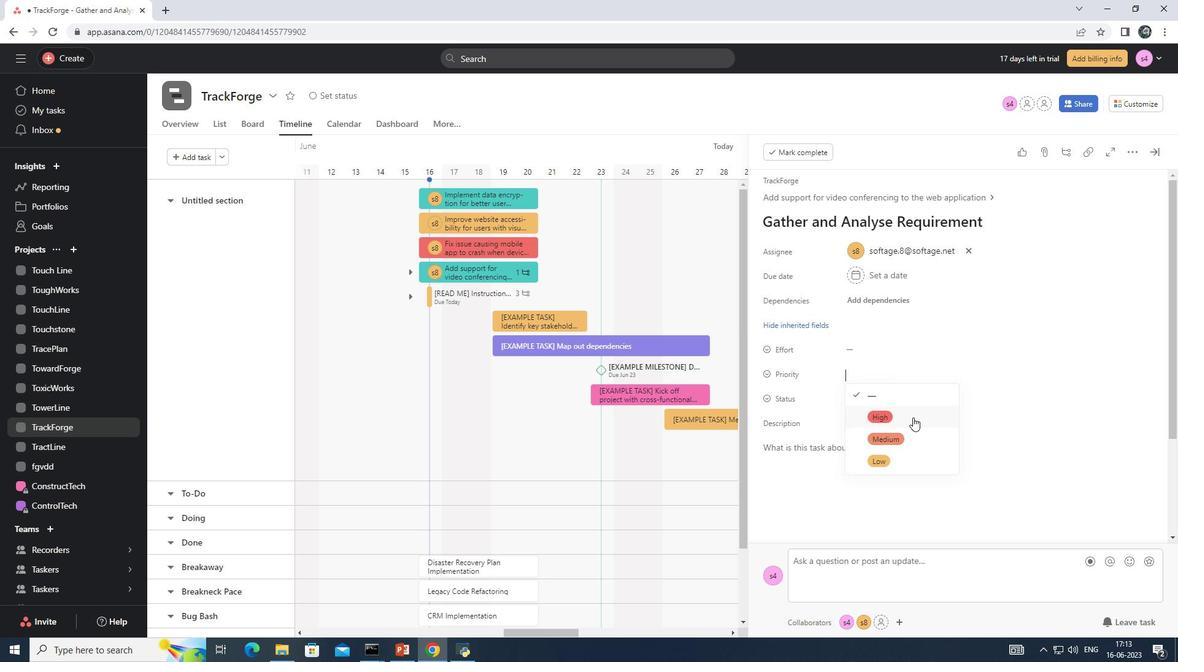 
Action: Mouse moved to (899, 450)
Screenshot: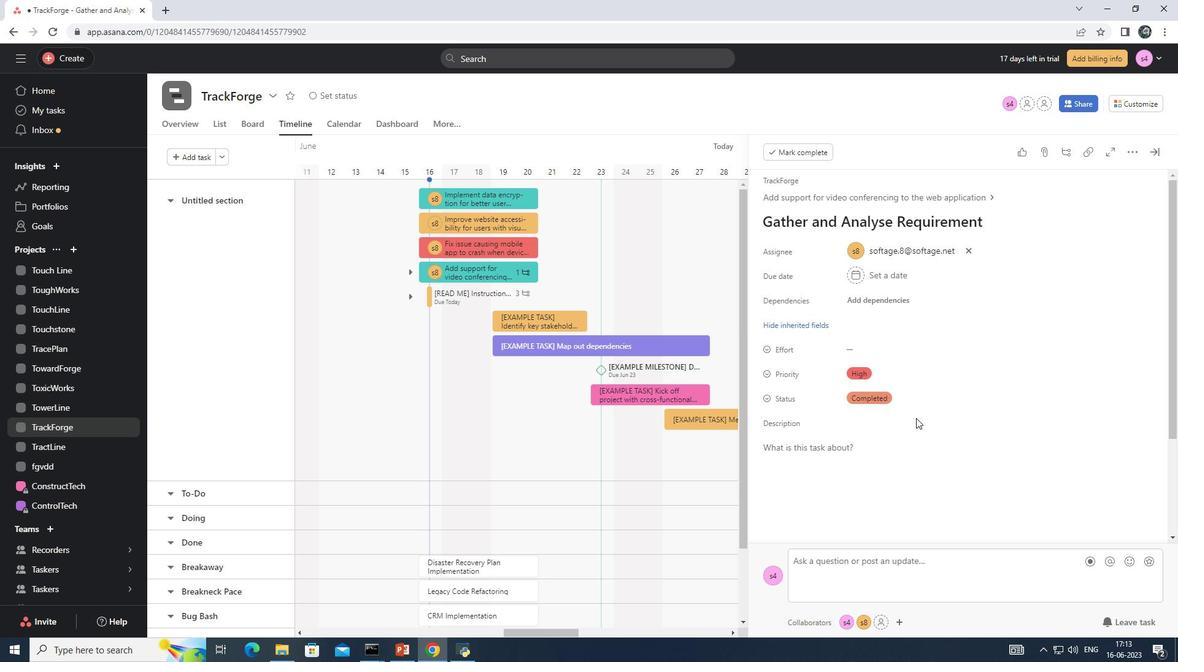 
Action: Mouse scrolled (902, 445) with delta (0, 0)
Screenshot: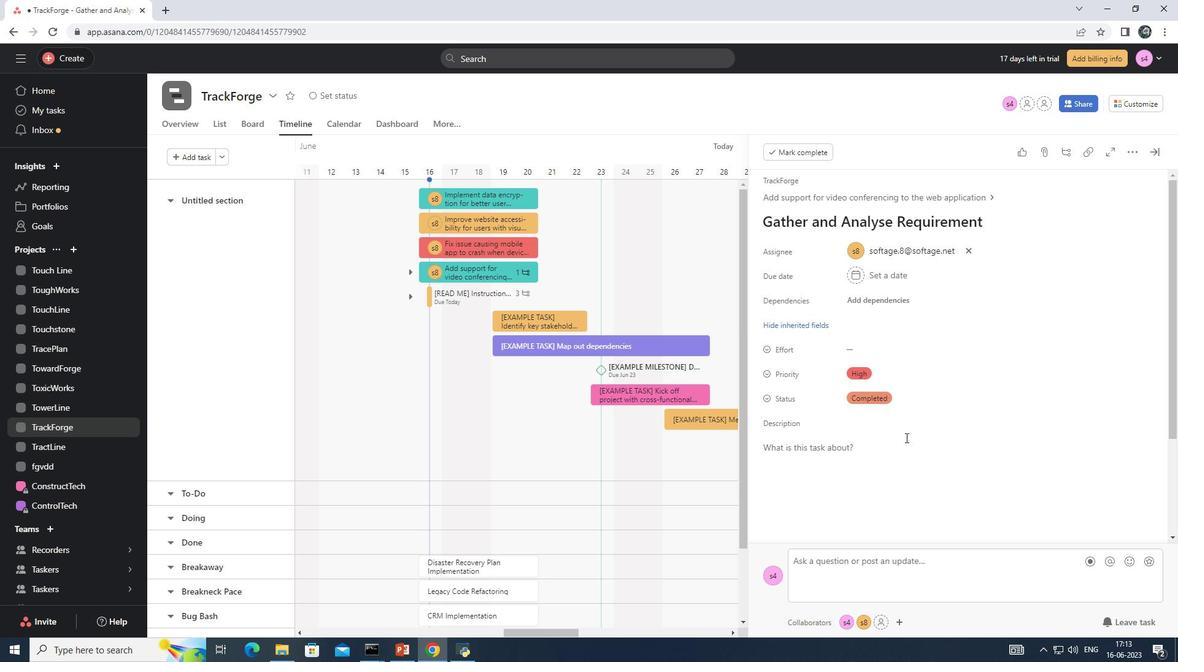 
Action: Mouse moved to (894, 456)
Screenshot: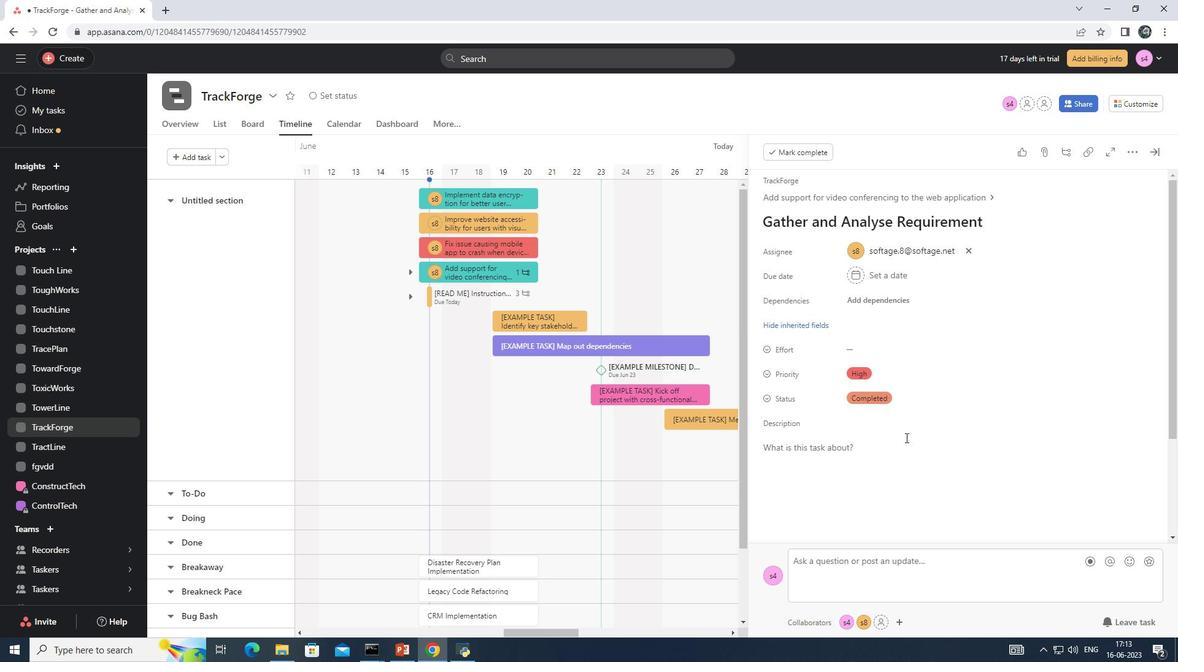 
Action: Mouse scrolled (897, 451) with delta (0, 0)
Screenshot: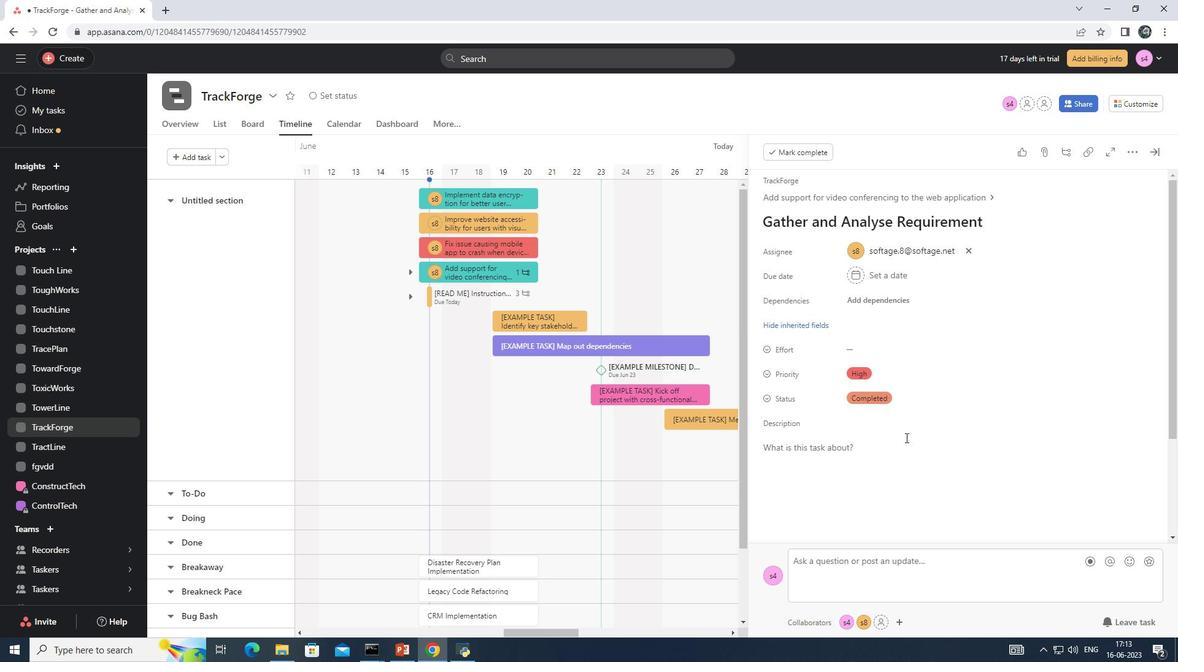 
Action: Mouse moved to (893, 458)
Screenshot: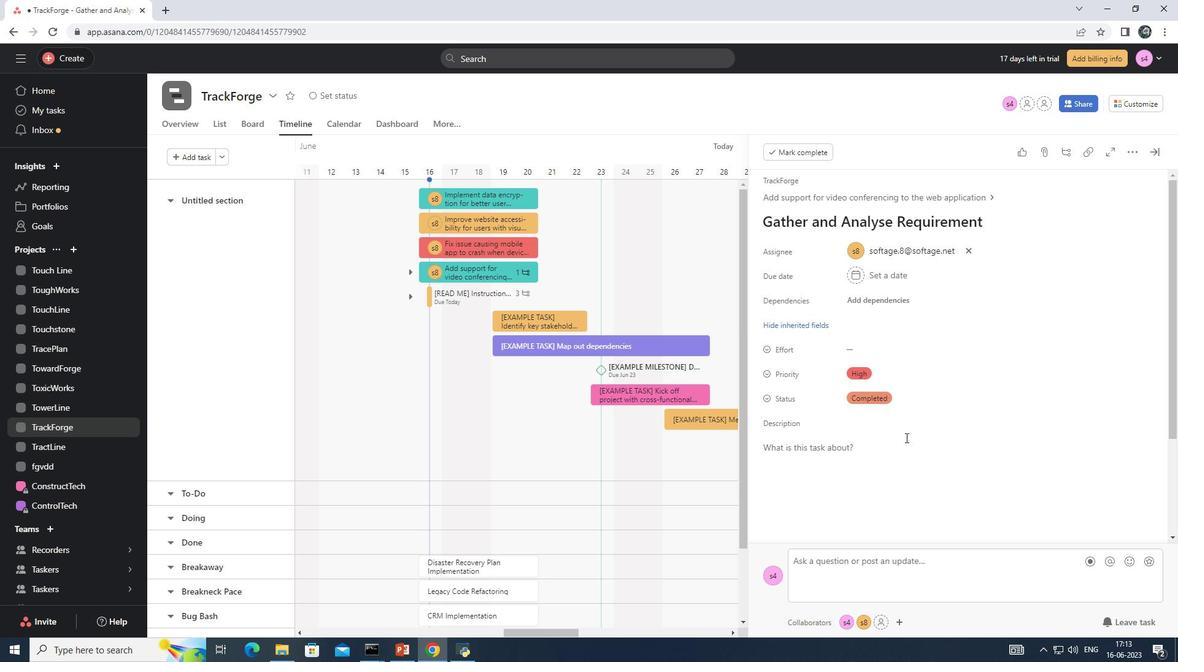 
Action: Mouse scrolled (893, 457) with delta (0, 0)
Screenshot: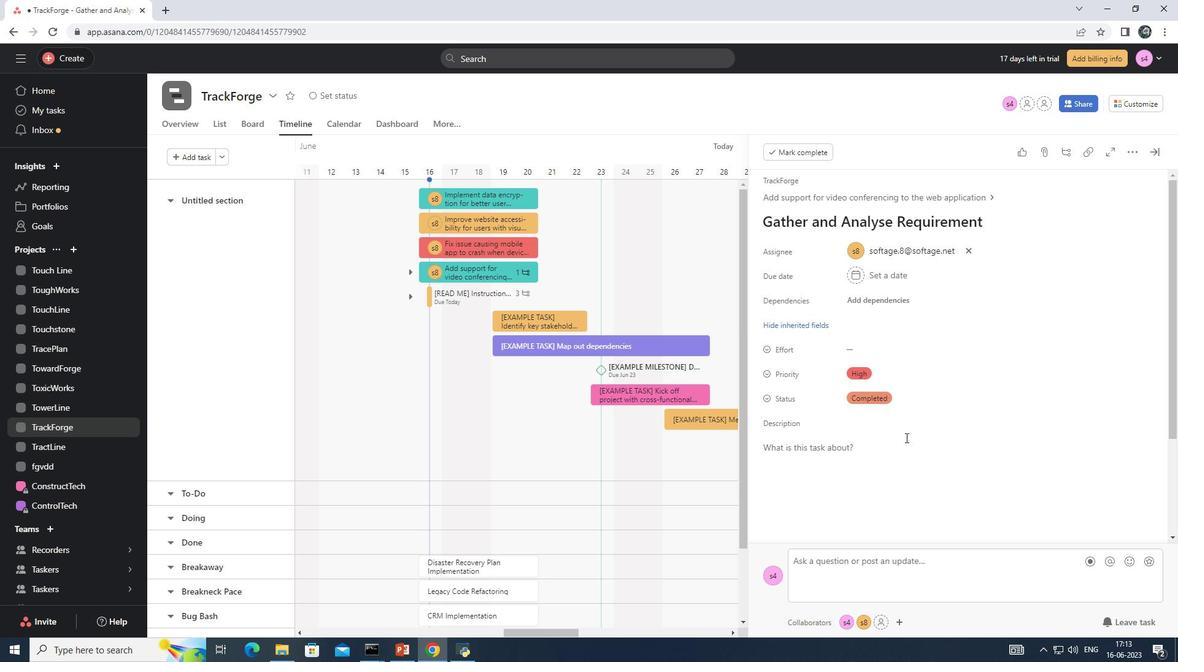 
Action: Mouse moved to (860, 433)
Screenshot: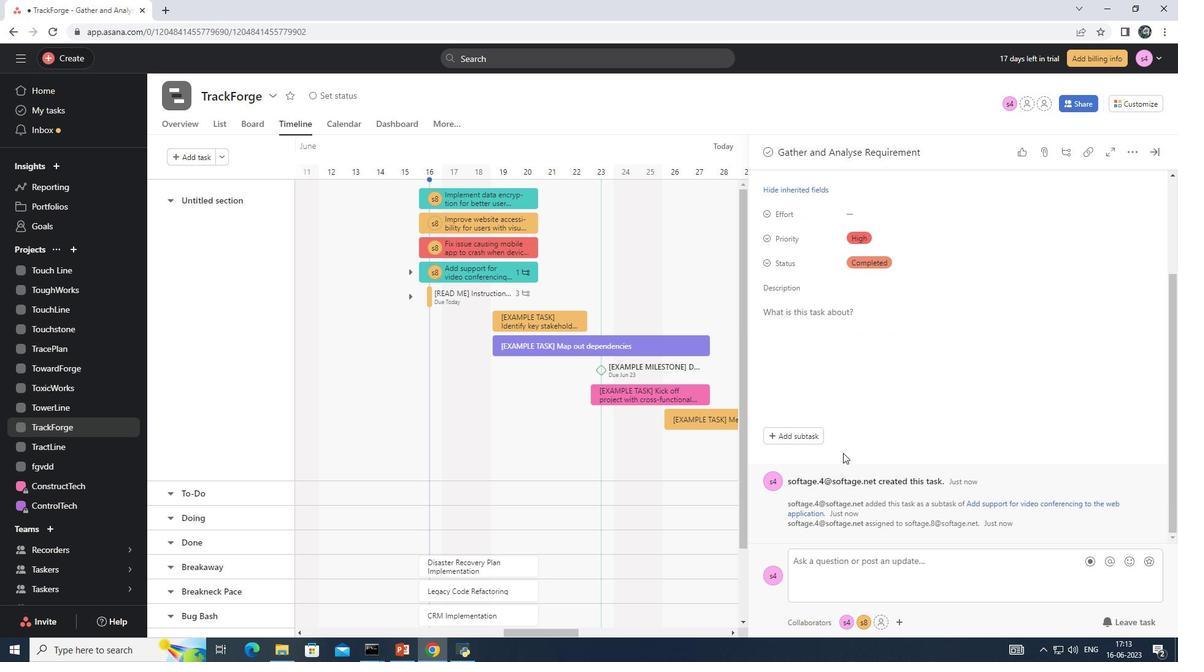 
Action: Mouse scrolled (860, 434) with delta (0, 0)
Screenshot: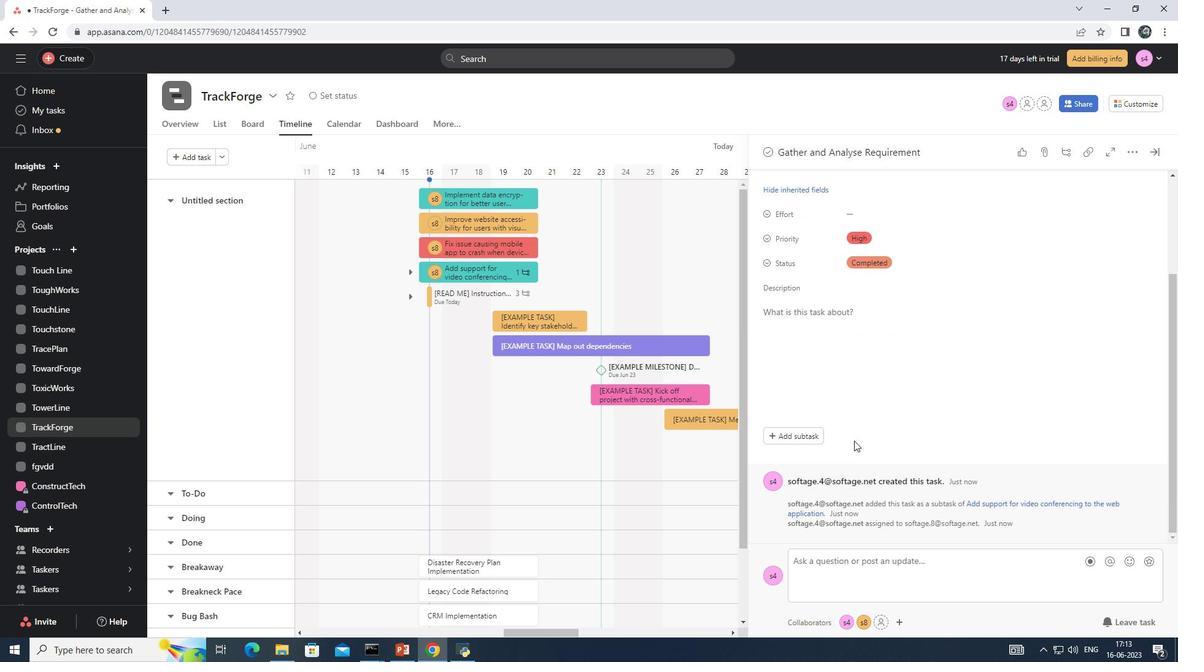 
Action: Mouse scrolled (860, 434) with delta (0, 0)
Screenshot: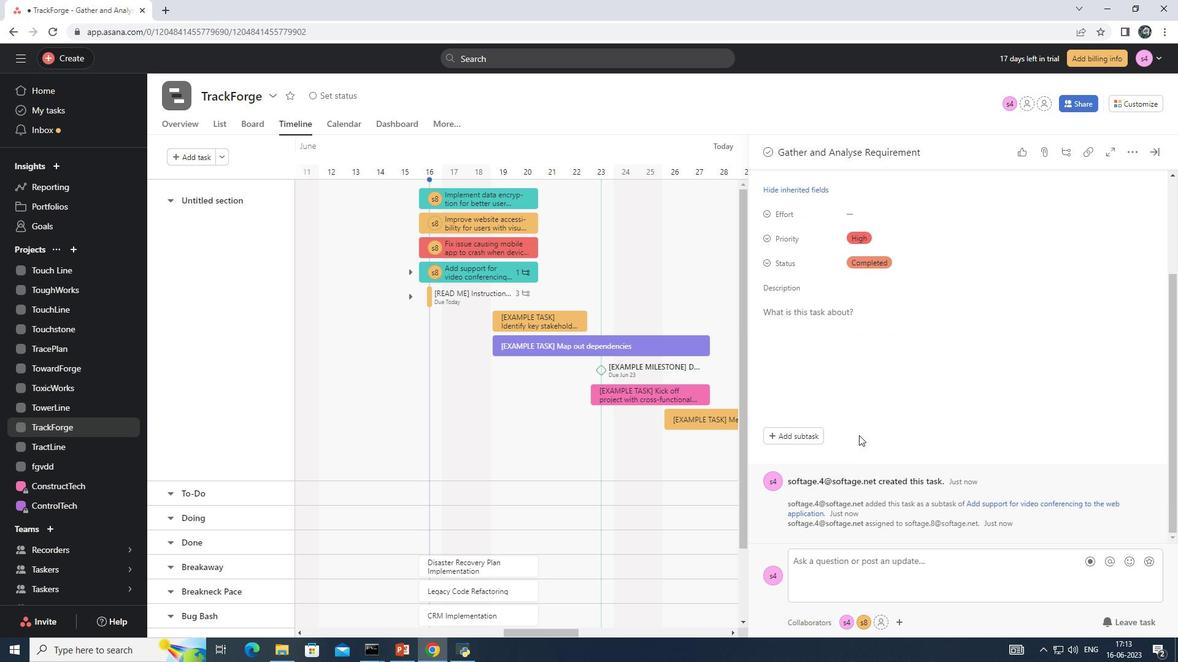 
Action: Mouse scrolled (860, 434) with delta (0, 0)
Screenshot: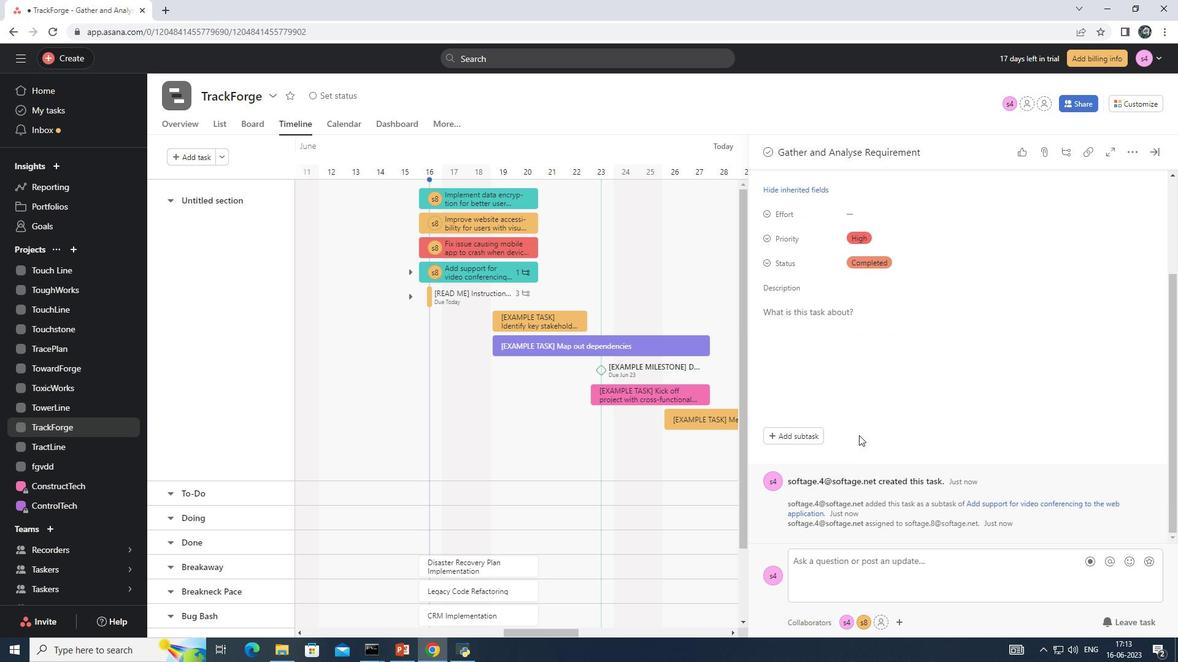 
Action: Mouse scrolled (860, 434) with delta (0, 0)
Screenshot: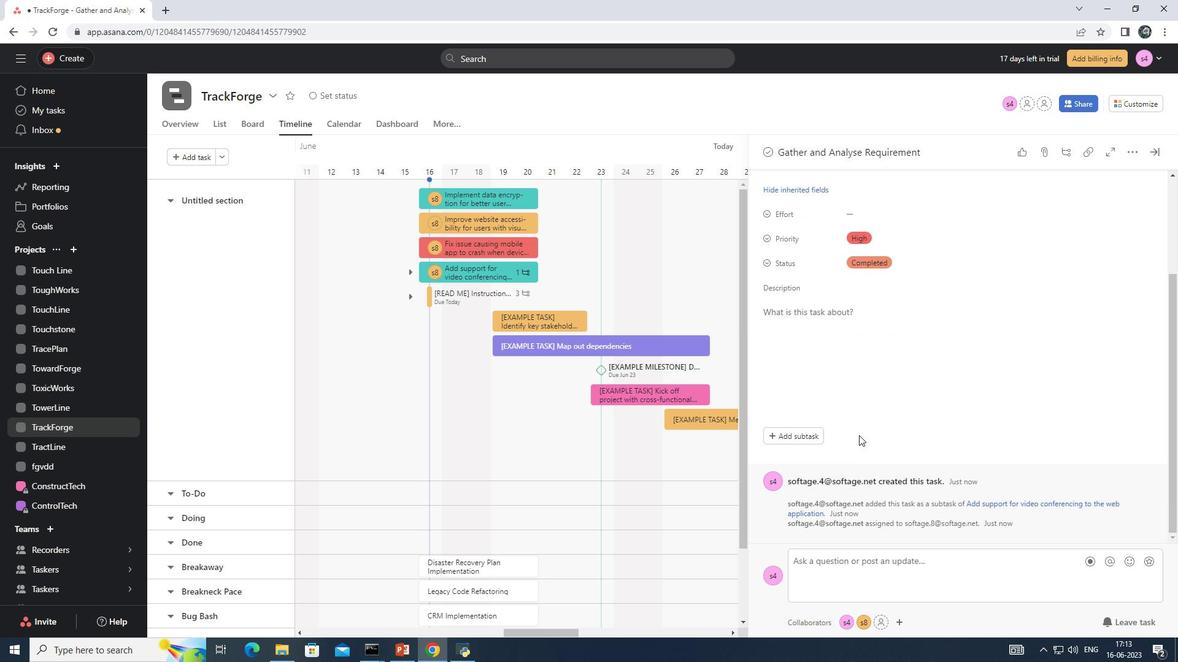 
Action: Mouse scrolled (860, 434) with delta (0, 0)
Screenshot: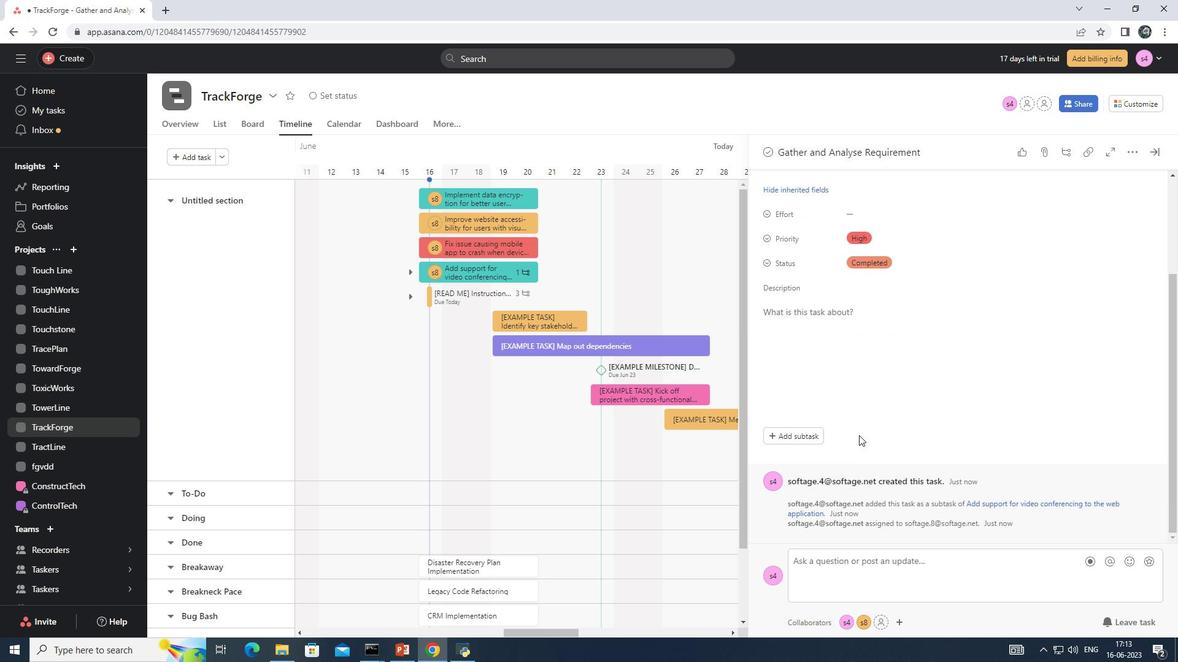 
Action: Mouse scrolled (860, 434) with delta (0, 0)
Screenshot: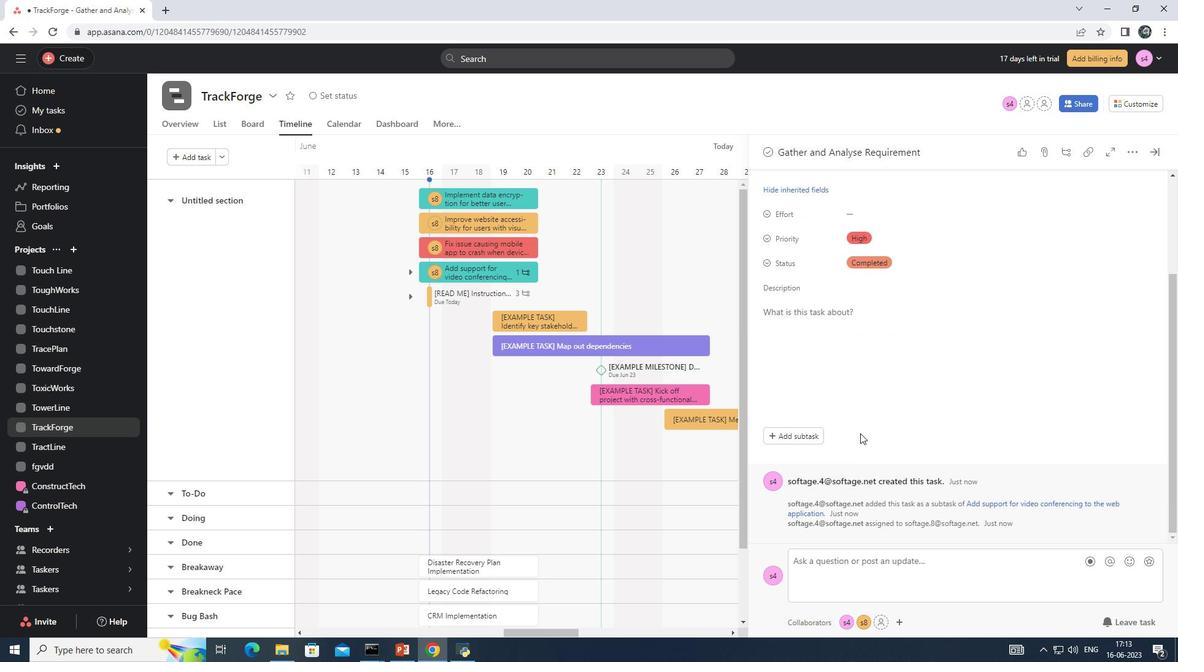 
Action: Mouse scrolled (860, 434) with delta (0, 0)
Screenshot: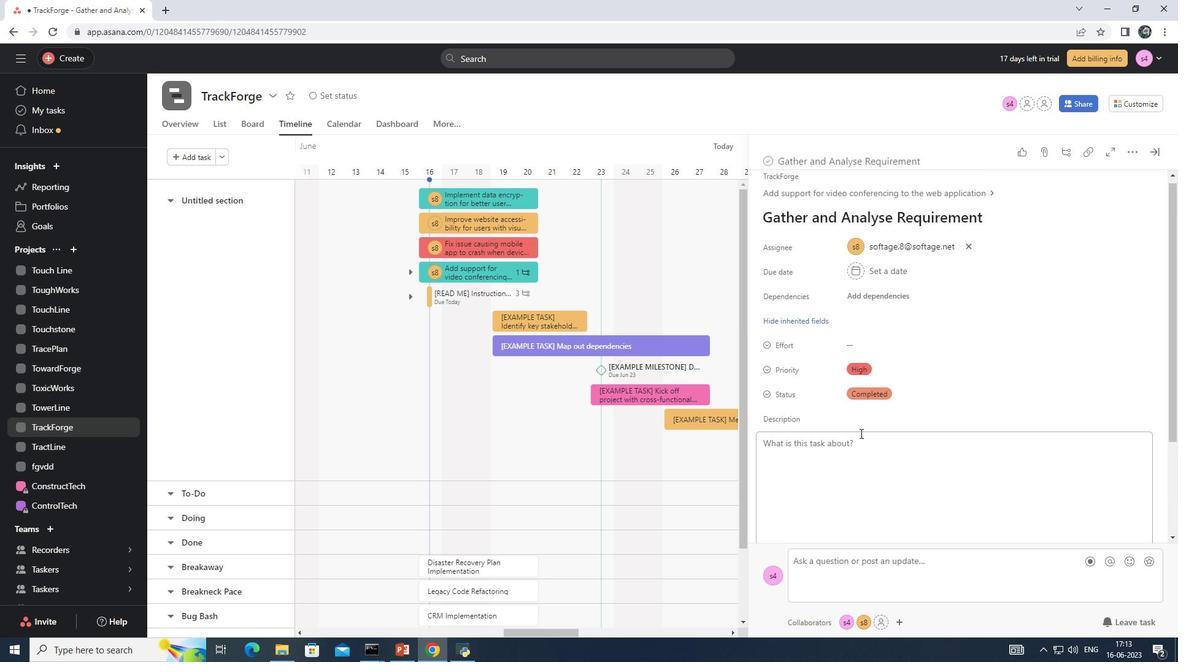 
Action: Mouse scrolled (860, 434) with delta (0, 0)
Screenshot: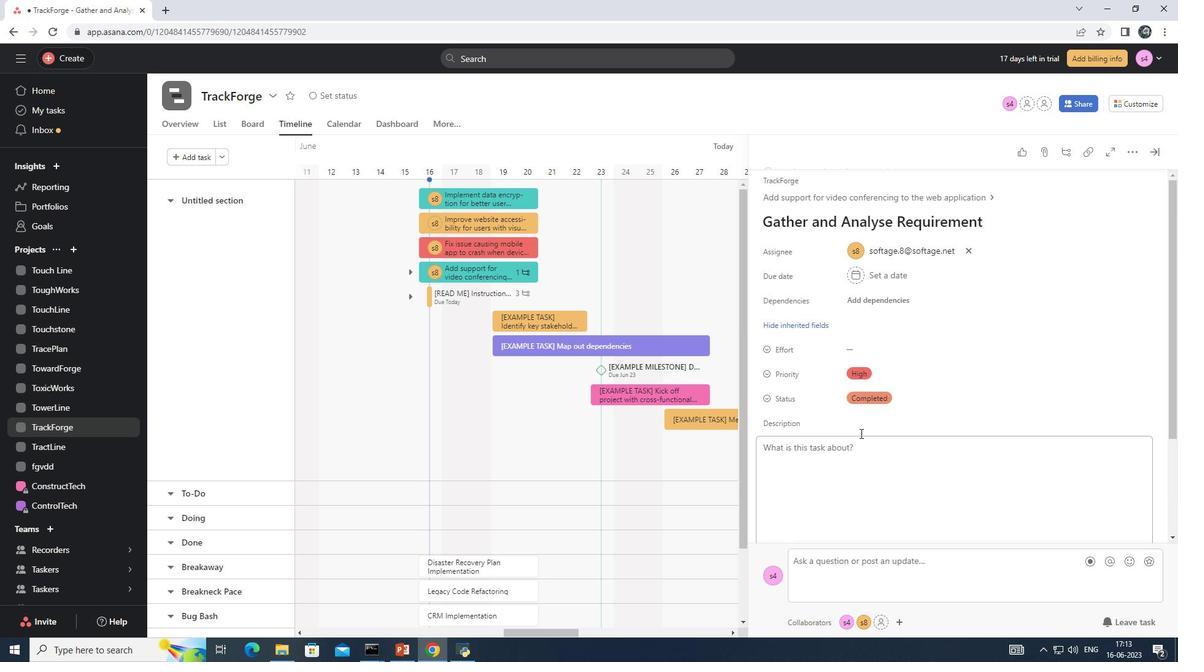 
Action: Mouse scrolled (860, 434) with delta (0, 0)
Screenshot: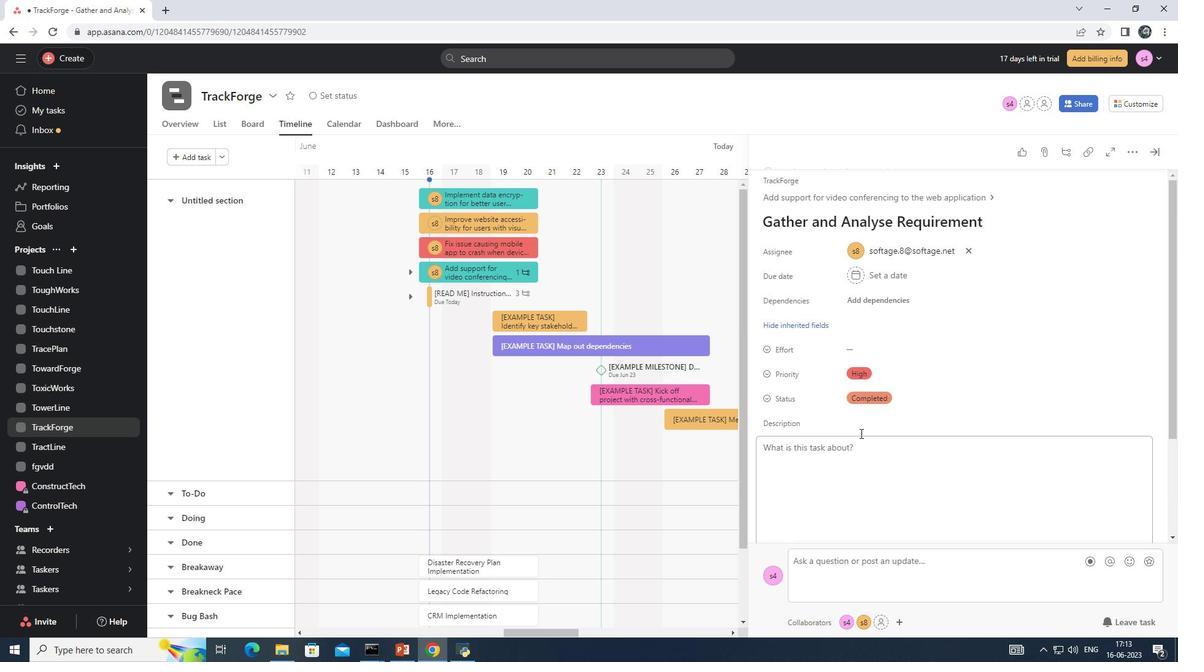 
Action: Mouse scrolled (860, 434) with delta (0, 0)
Screenshot: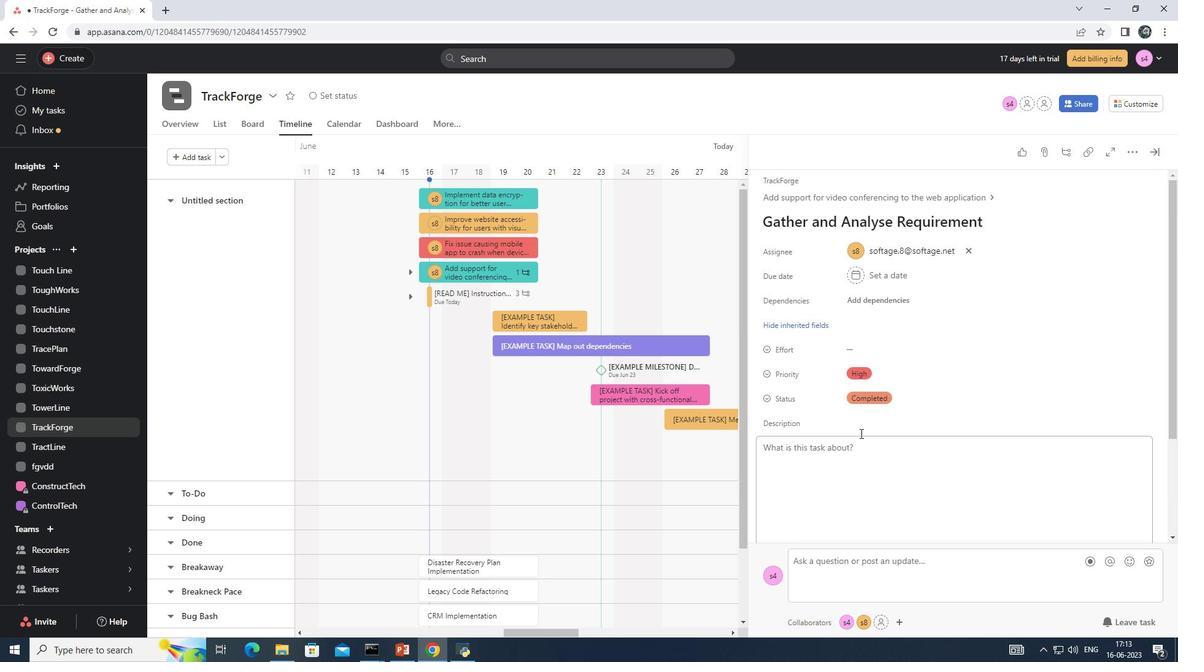 
Action: Mouse scrolled (860, 433) with delta (0, 0)
Screenshot: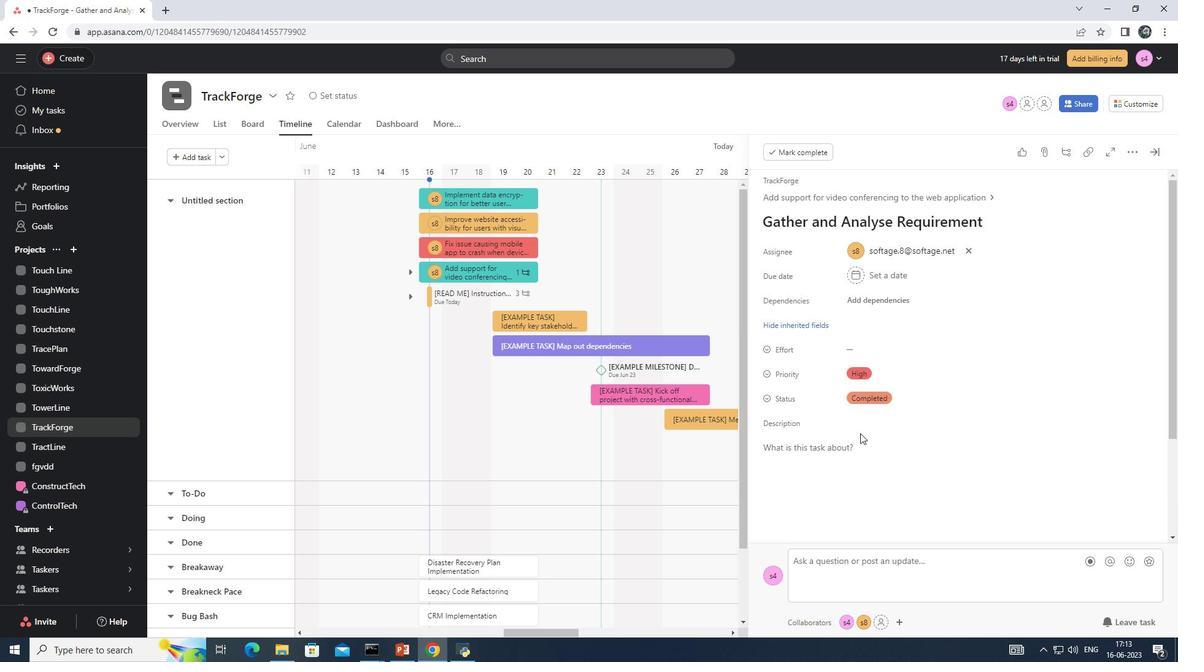 
Action: Mouse scrolled (860, 433) with delta (0, 0)
Screenshot: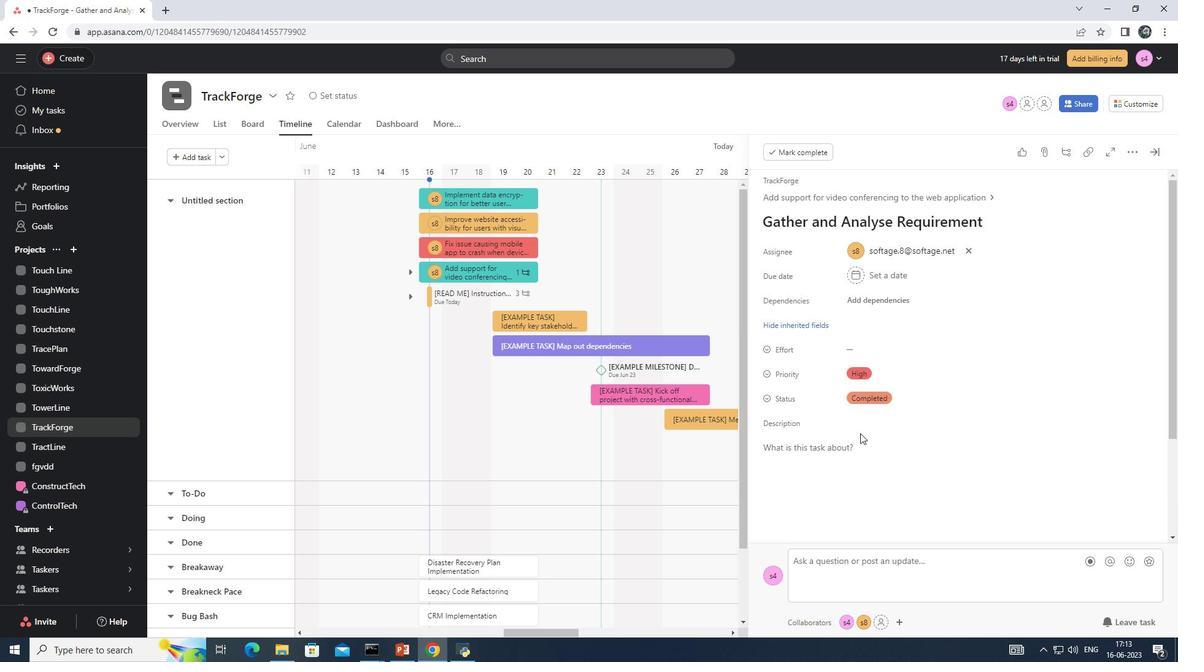 
Action: Mouse scrolled (860, 433) with delta (0, 0)
Screenshot: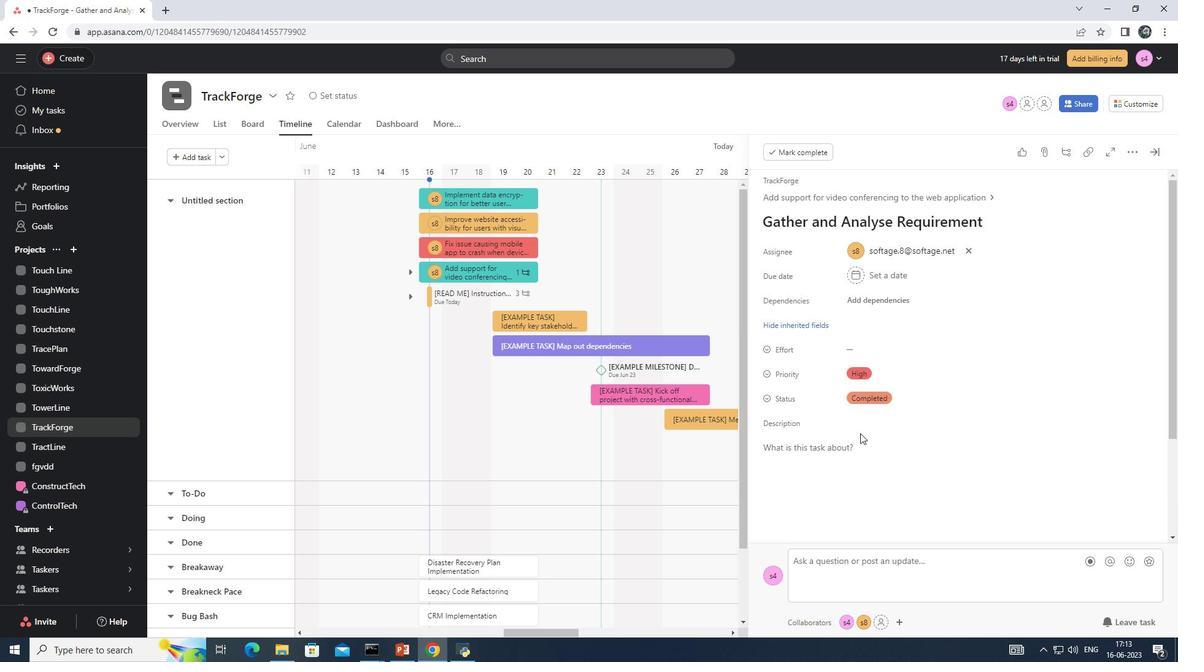 
Action: Mouse moved to (860, 434)
Screenshot: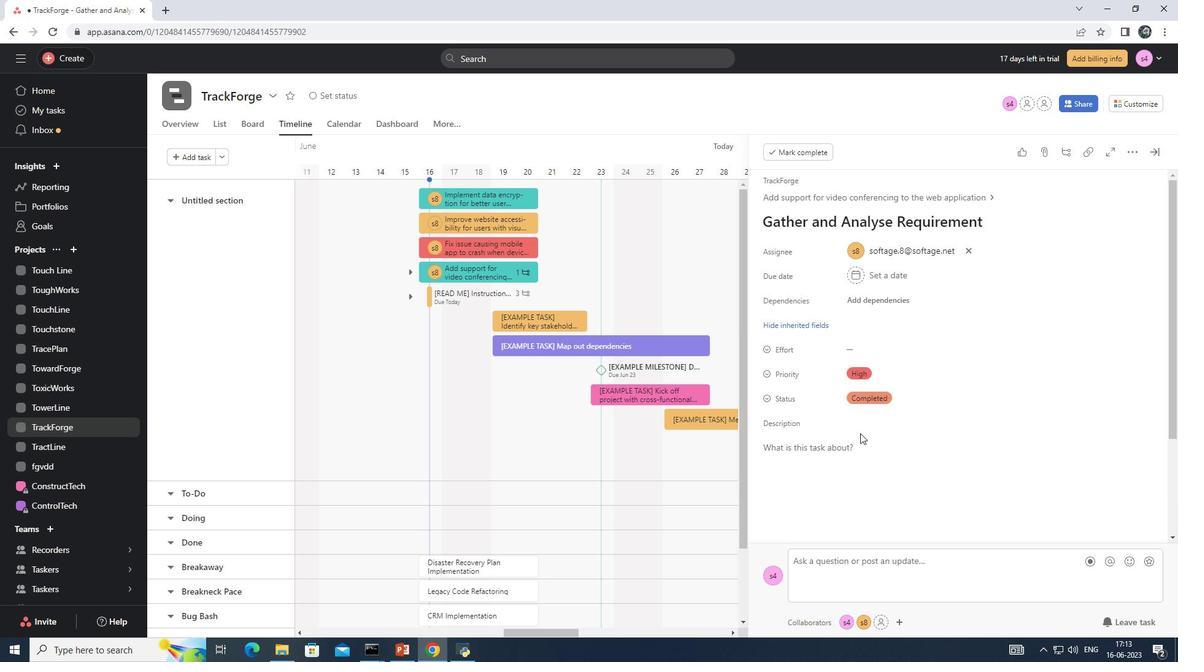 
Action: Mouse scrolled (860, 433) with delta (0, 0)
Screenshot: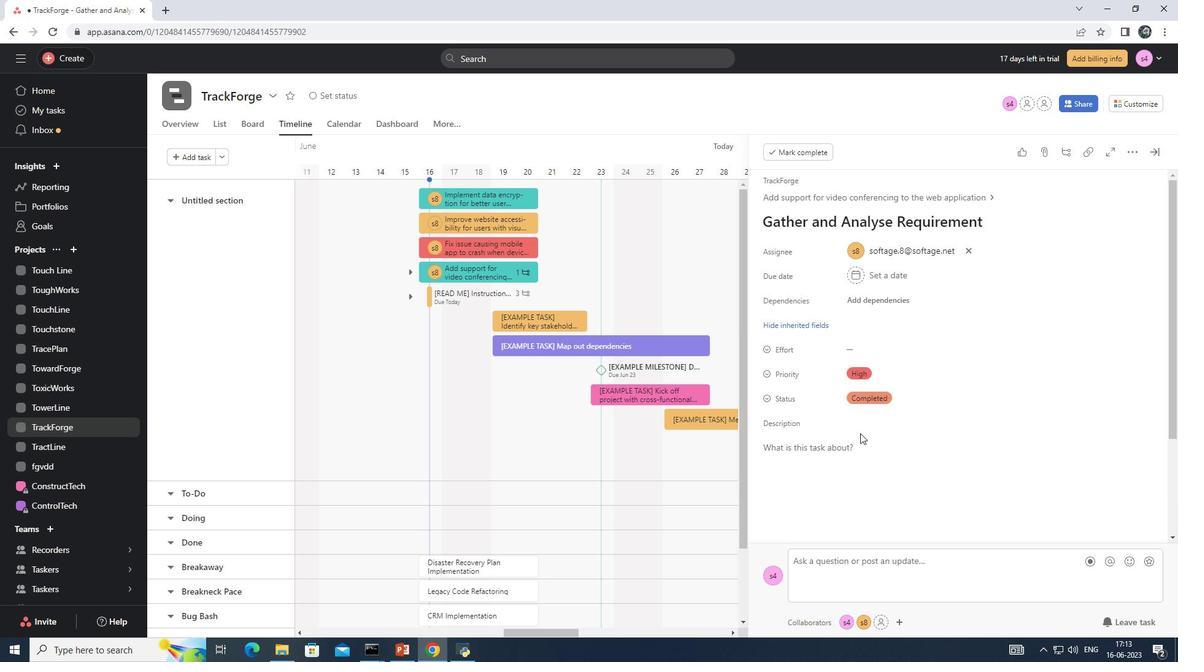 
Action: Mouse moved to (860, 435)
Screenshot: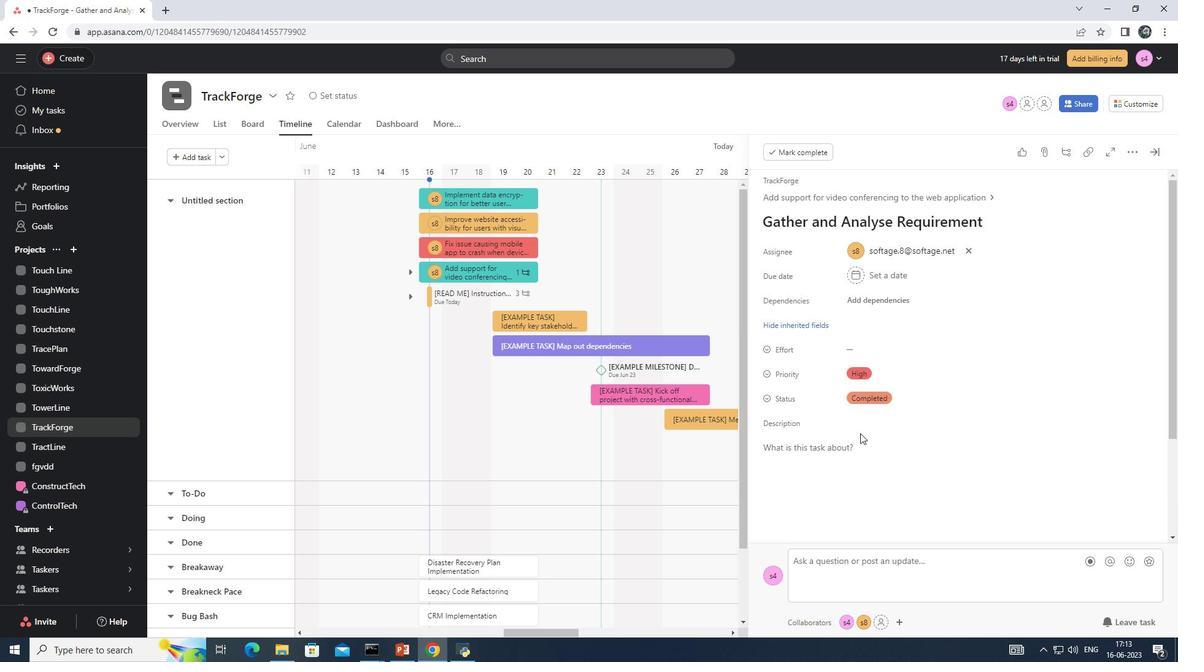 
Action: Mouse scrolled (860, 433) with delta (0, 0)
Screenshot: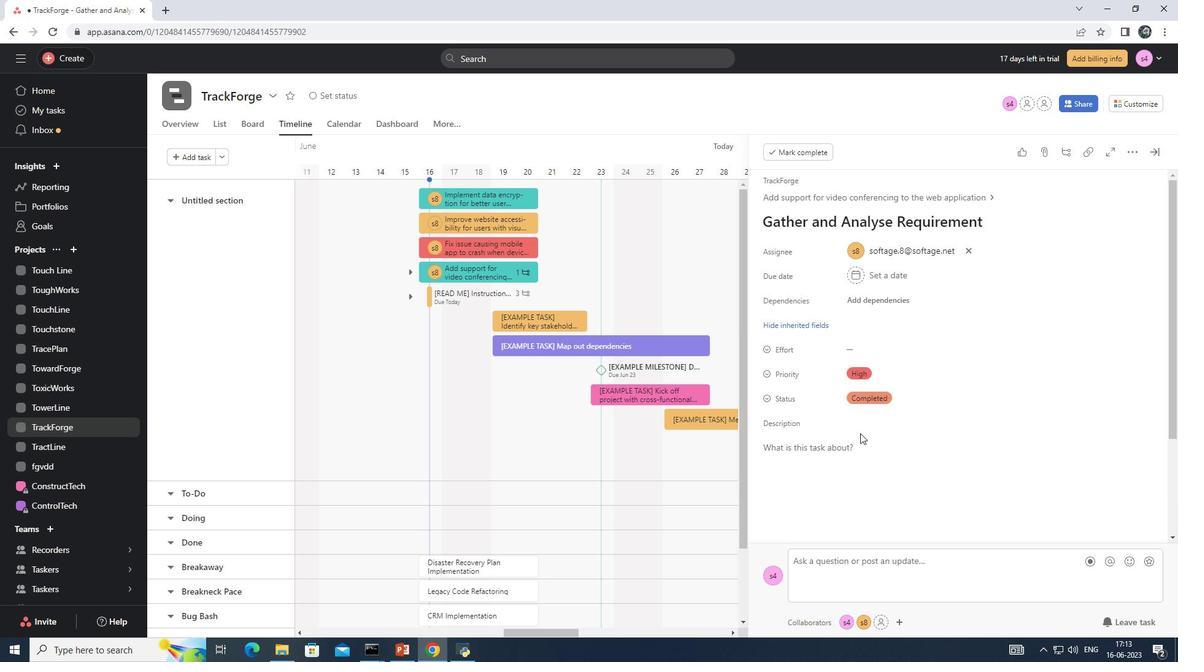 
Action: Mouse moved to (865, 441)
Screenshot: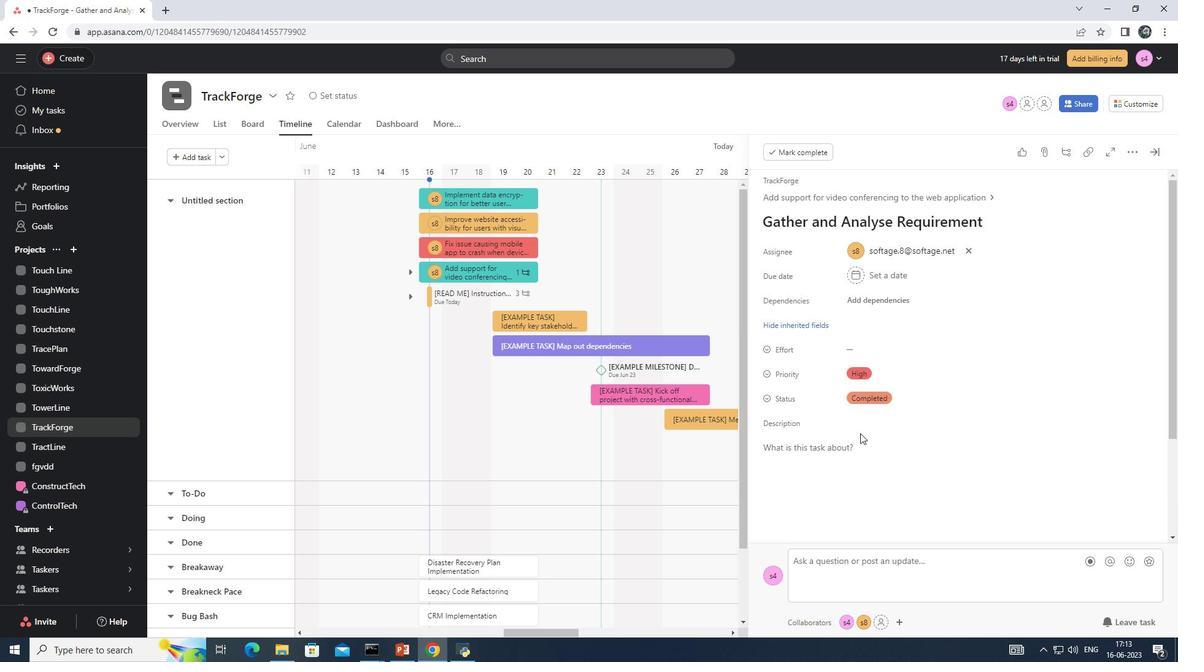 
Action: Mouse scrolled (865, 441) with delta (0, 0)
Screenshot: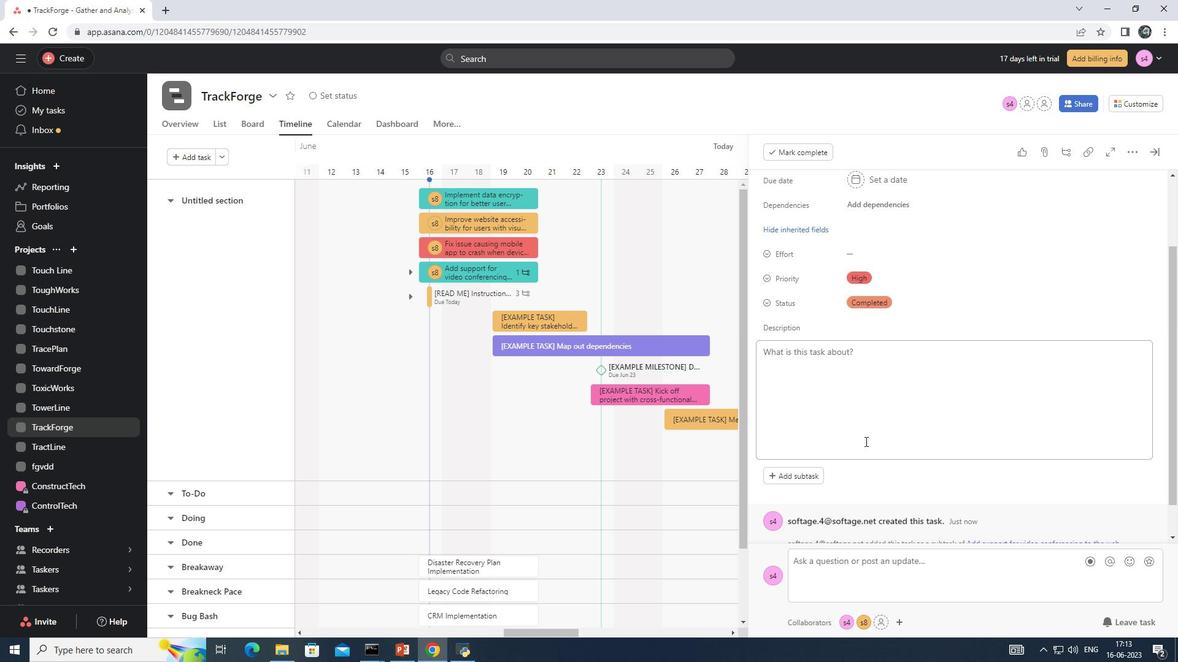 
Action: Mouse scrolled (865, 441) with delta (0, 0)
Screenshot: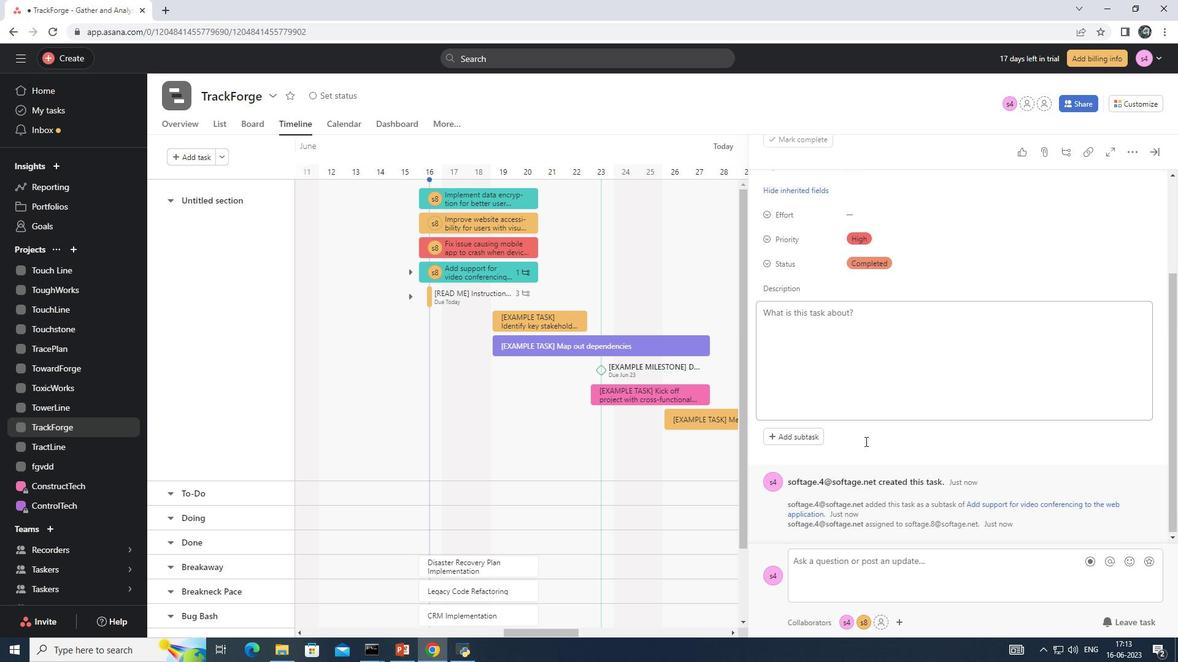 
Action: Mouse scrolled (865, 441) with delta (0, 0)
Screenshot: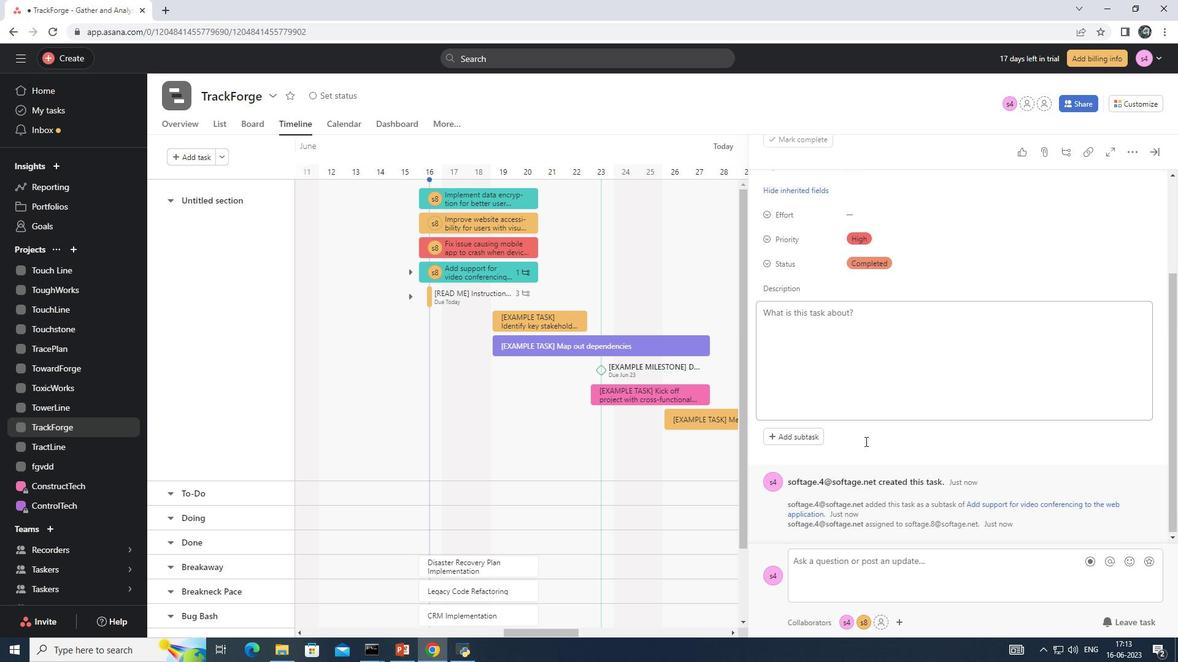
Action: Mouse scrolled (865, 441) with delta (0, 0)
Screenshot: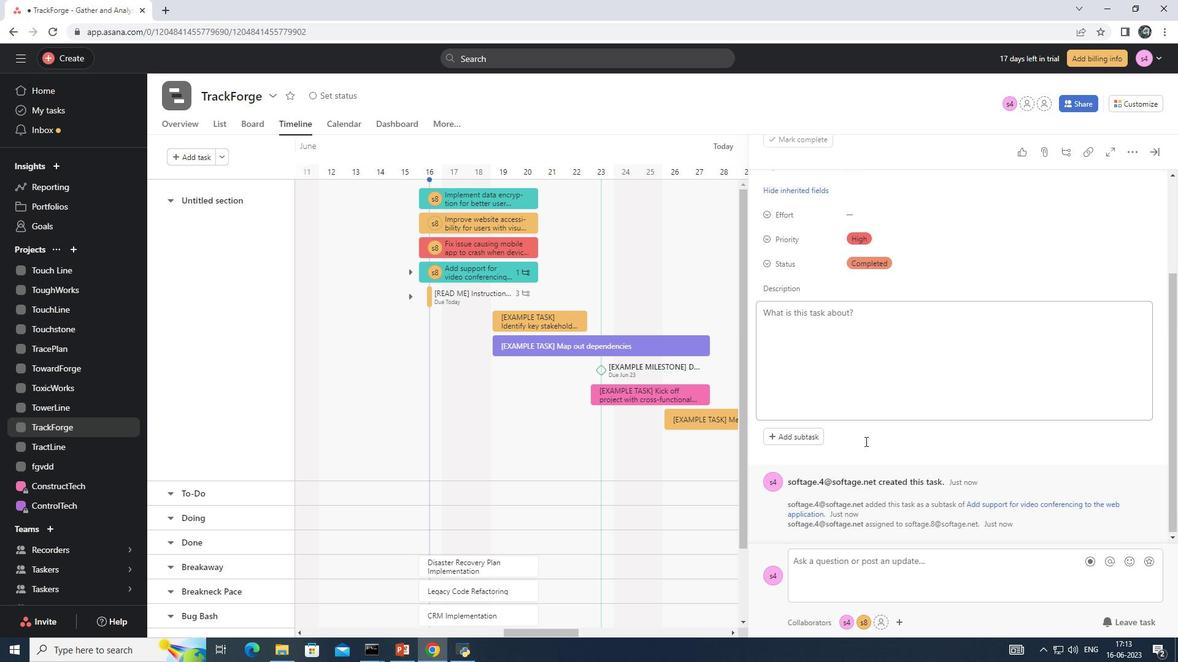 
Action: Mouse scrolled (865, 441) with delta (0, 0)
Screenshot: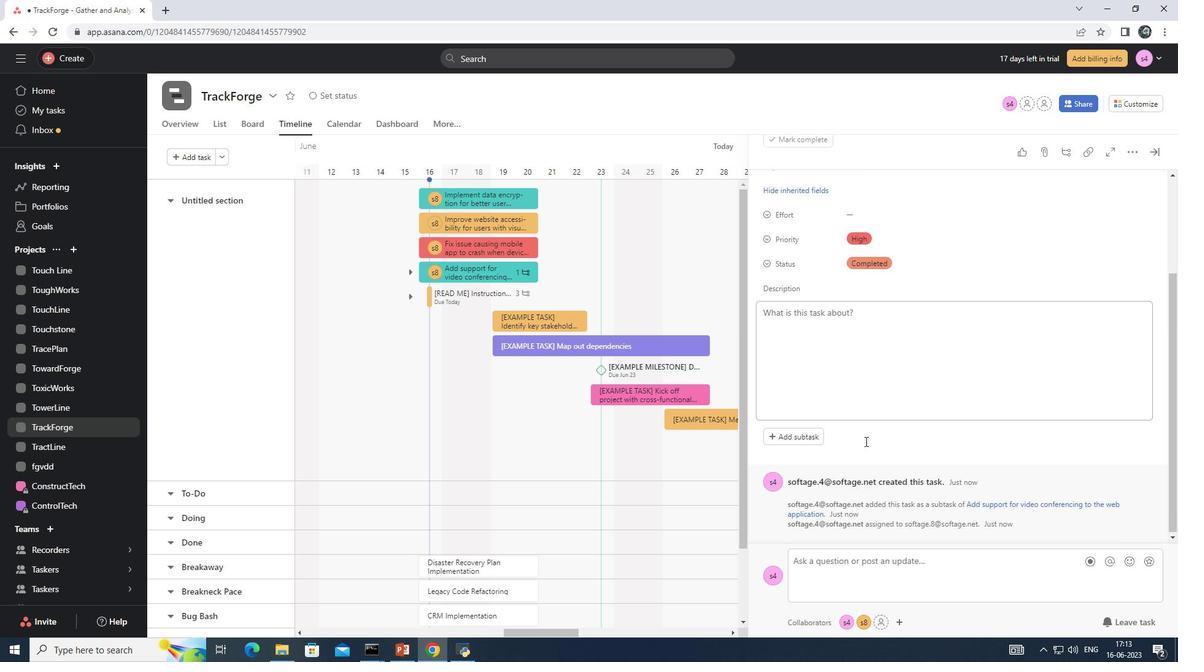 
Action: Mouse scrolled (865, 441) with delta (0, 0)
Screenshot: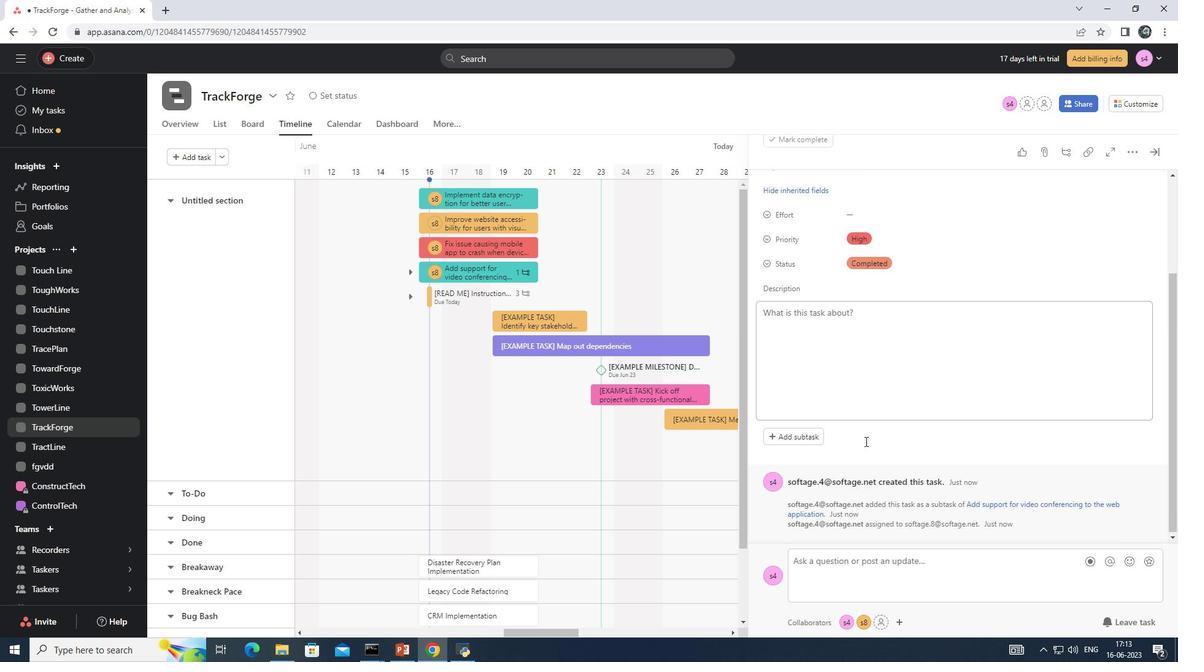 
Action: Mouse scrolled (865, 442) with delta (0, 0)
Screenshot: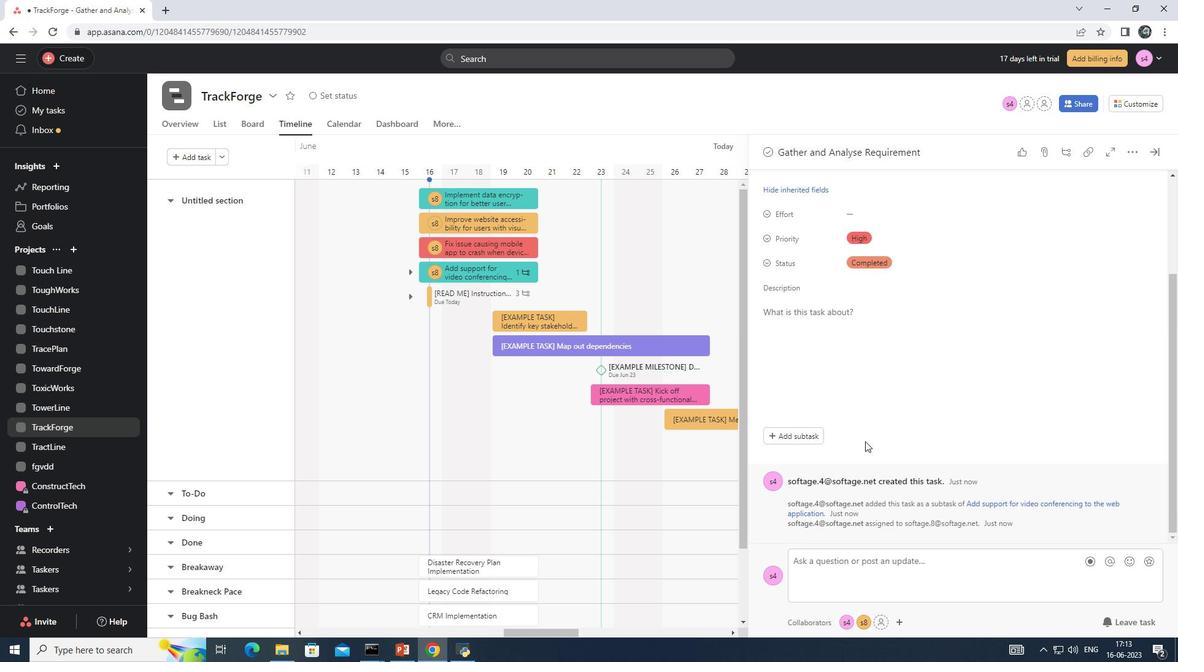 
Action: Mouse scrolled (865, 442) with delta (0, 0)
Screenshot: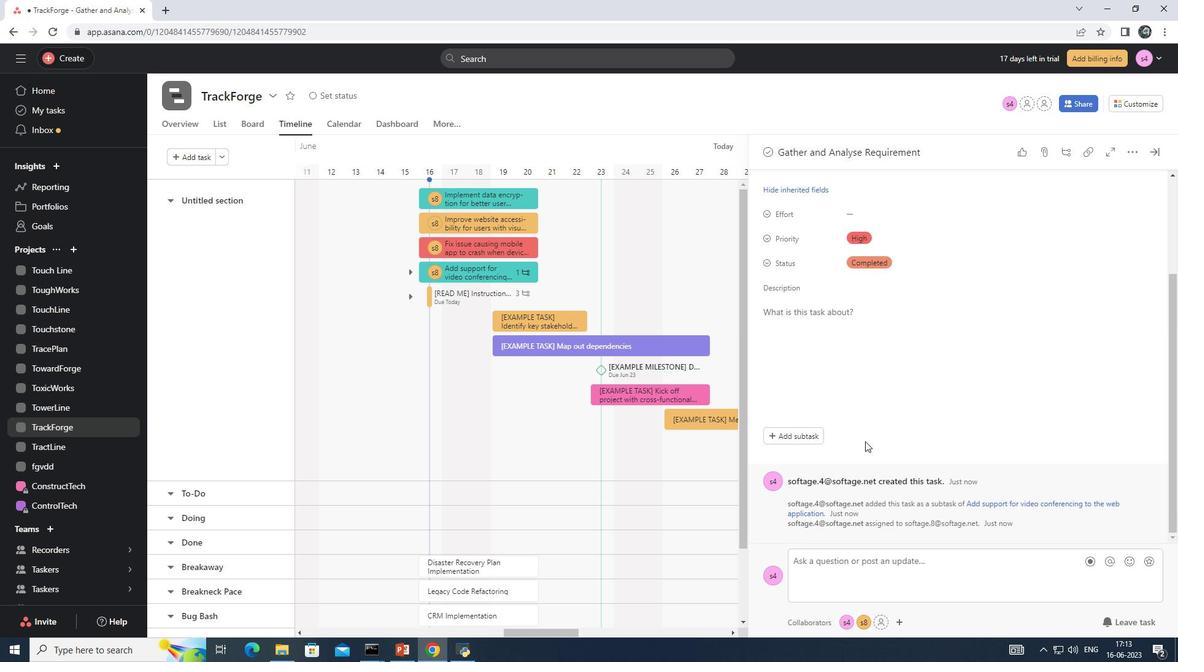 
Action: Mouse scrolled (865, 442) with delta (0, 0)
Screenshot: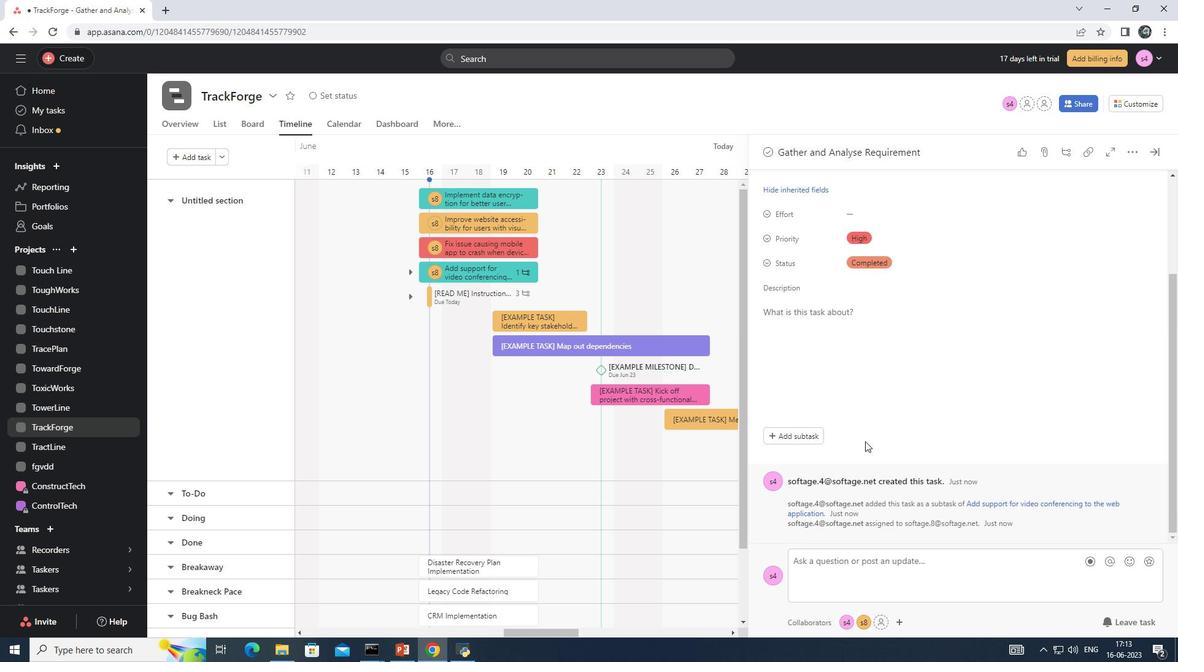 
Action: Mouse scrolled (865, 442) with delta (0, 0)
Screenshot: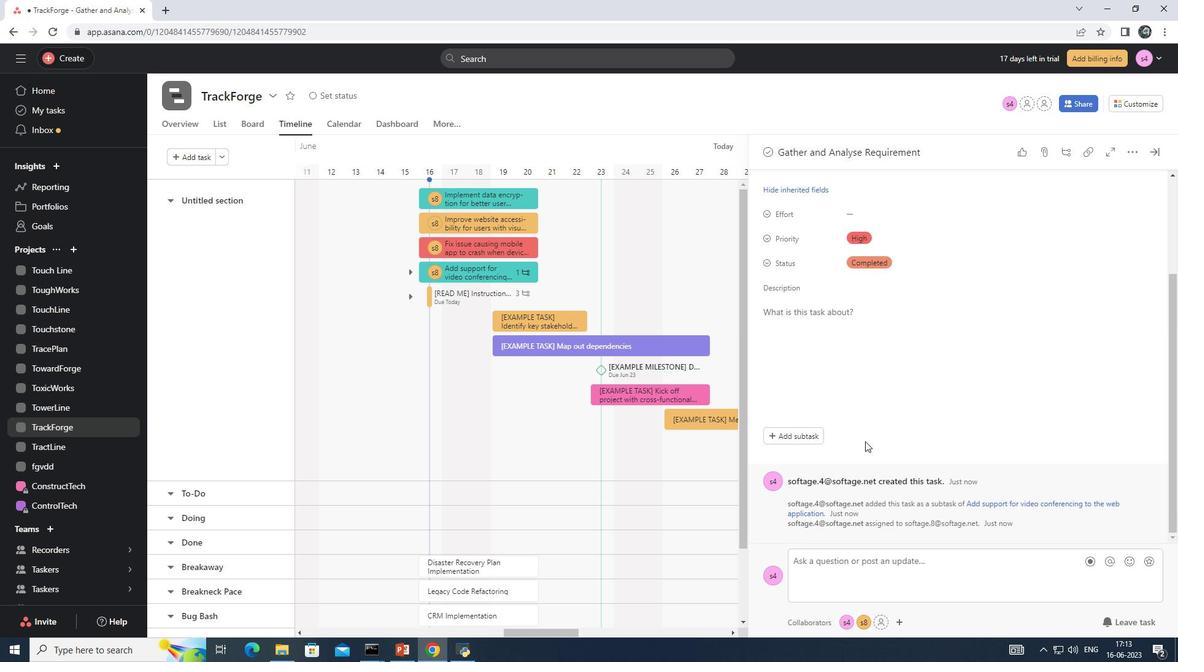 
Action: Mouse scrolled (865, 442) with delta (0, 0)
Screenshot: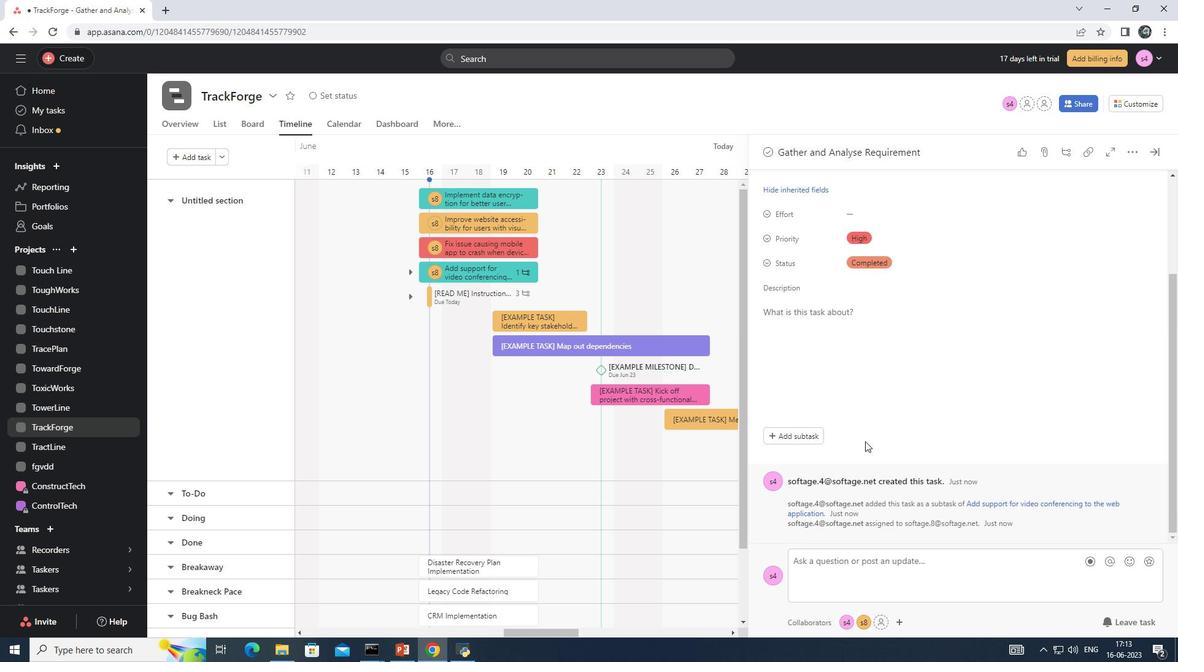 
Action: Mouse scrolled (865, 442) with delta (0, 0)
Screenshot: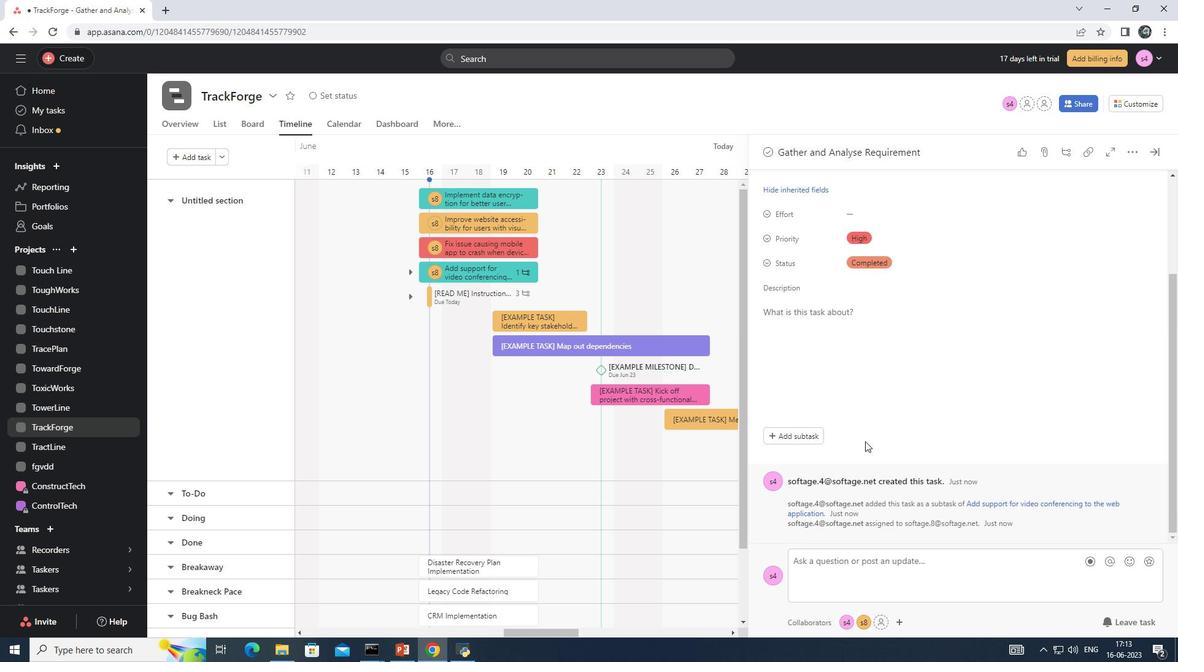 
Action: Mouse scrolled (865, 442) with delta (0, 0)
Screenshot: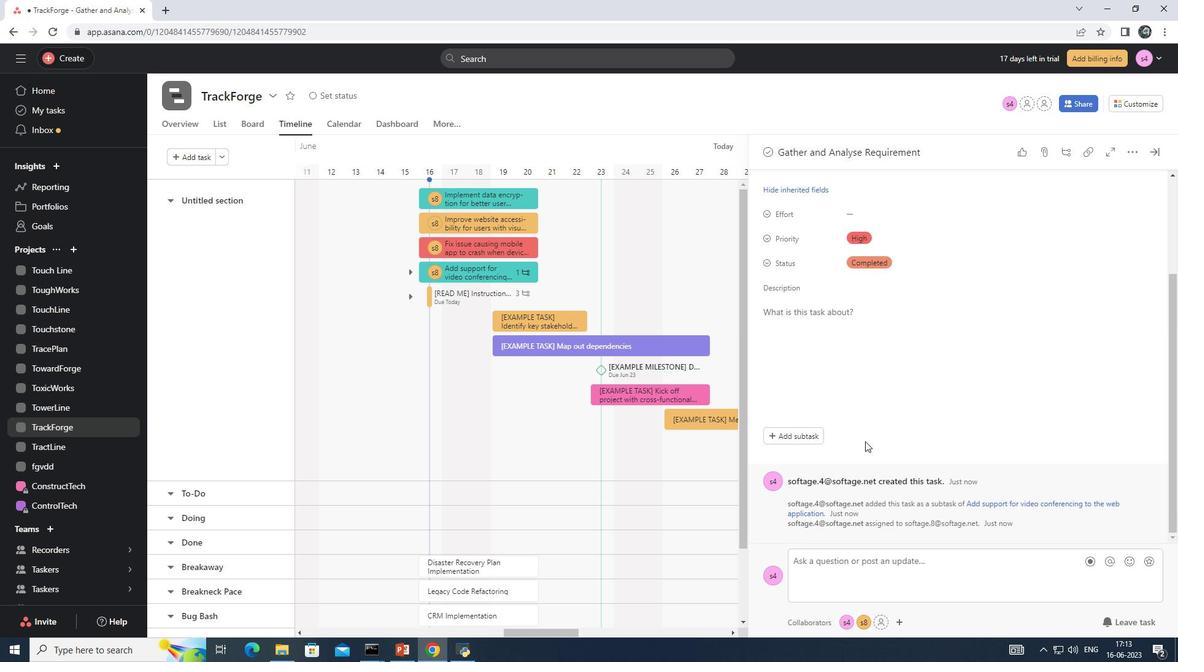 
Action: Mouse scrolled (865, 442) with delta (0, 0)
Screenshot: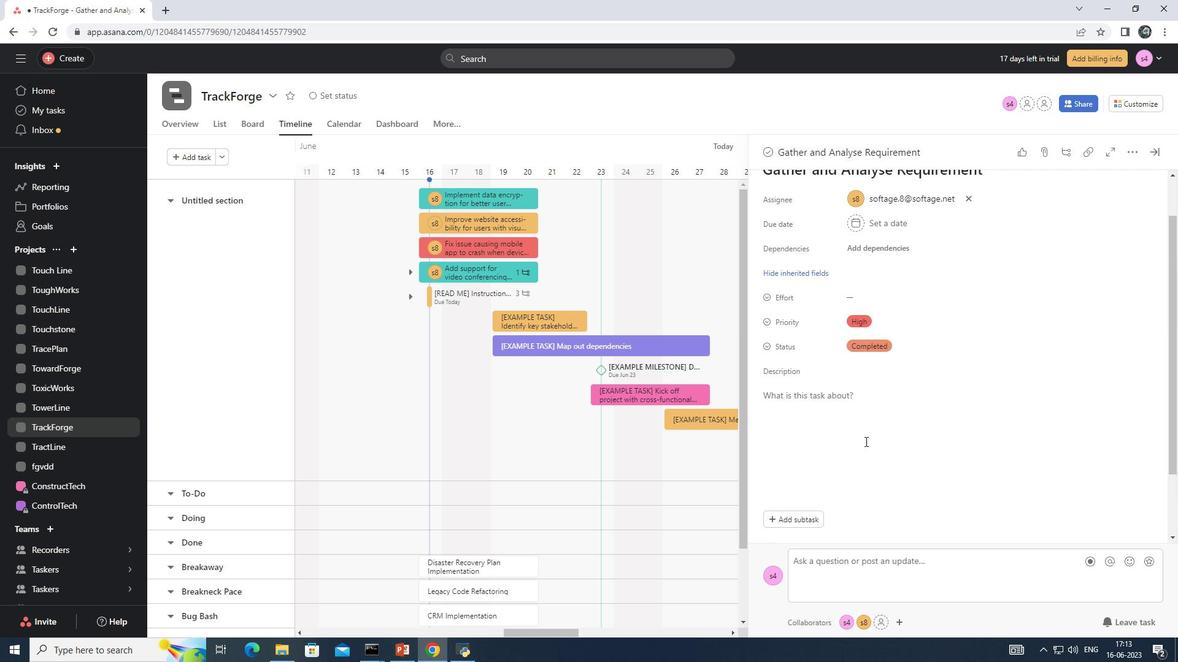 
Action: Mouse scrolled (865, 442) with delta (0, 0)
Screenshot: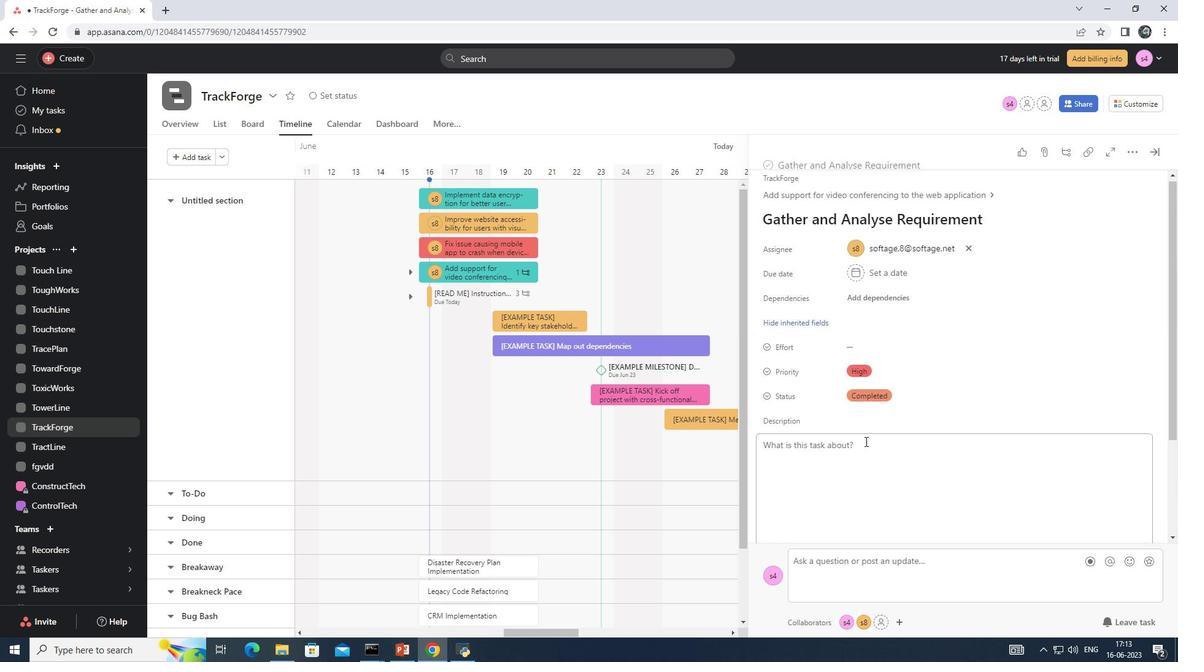 
Action: Mouse scrolled (865, 442) with delta (0, 0)
Screenshot: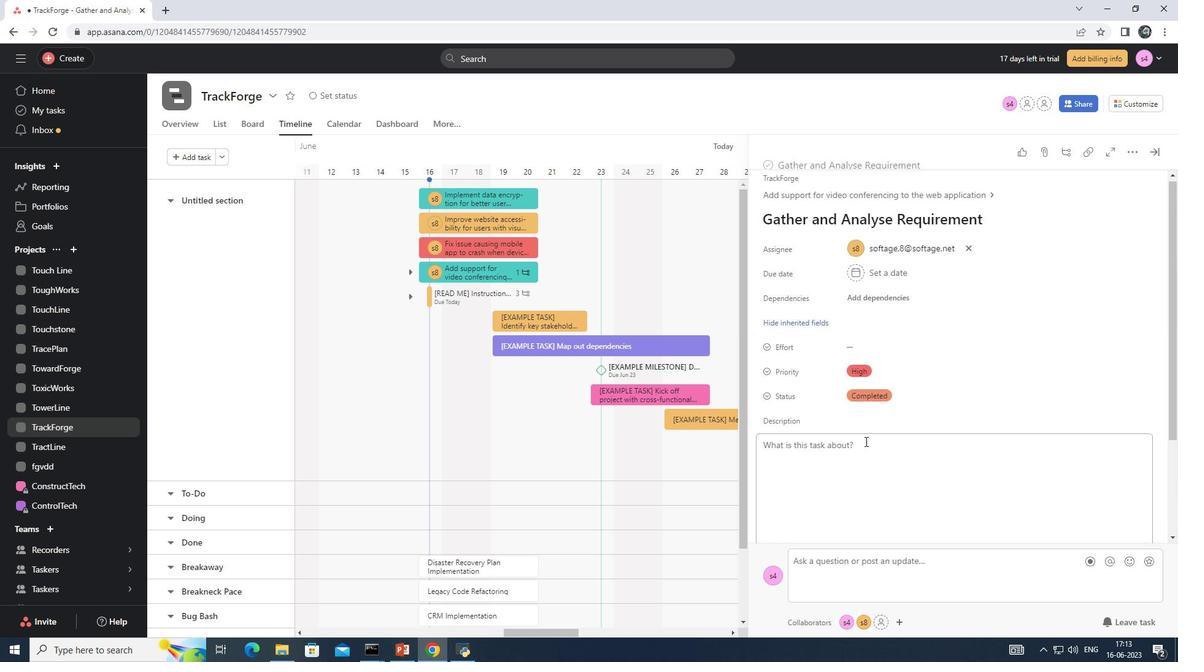 
Action: Mouse scrolled (865, 442) with delta (0, 0)
Screenshot: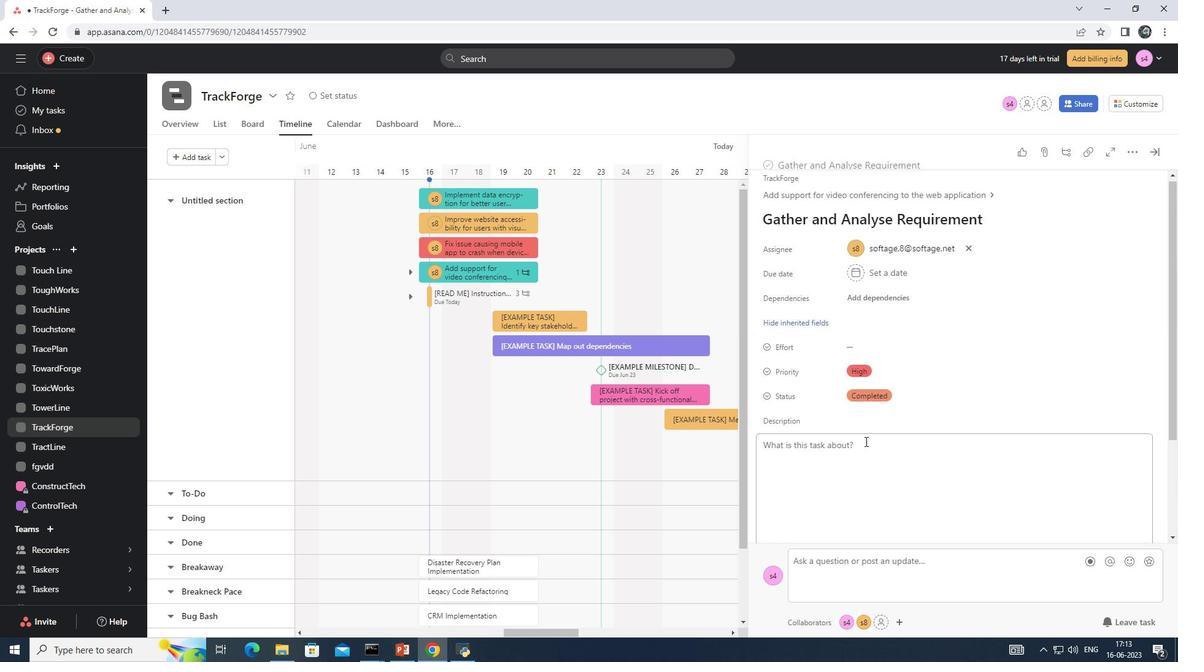 
Action: Mouse scrolled (865, 442) with delta (0, 0)
Screenshot: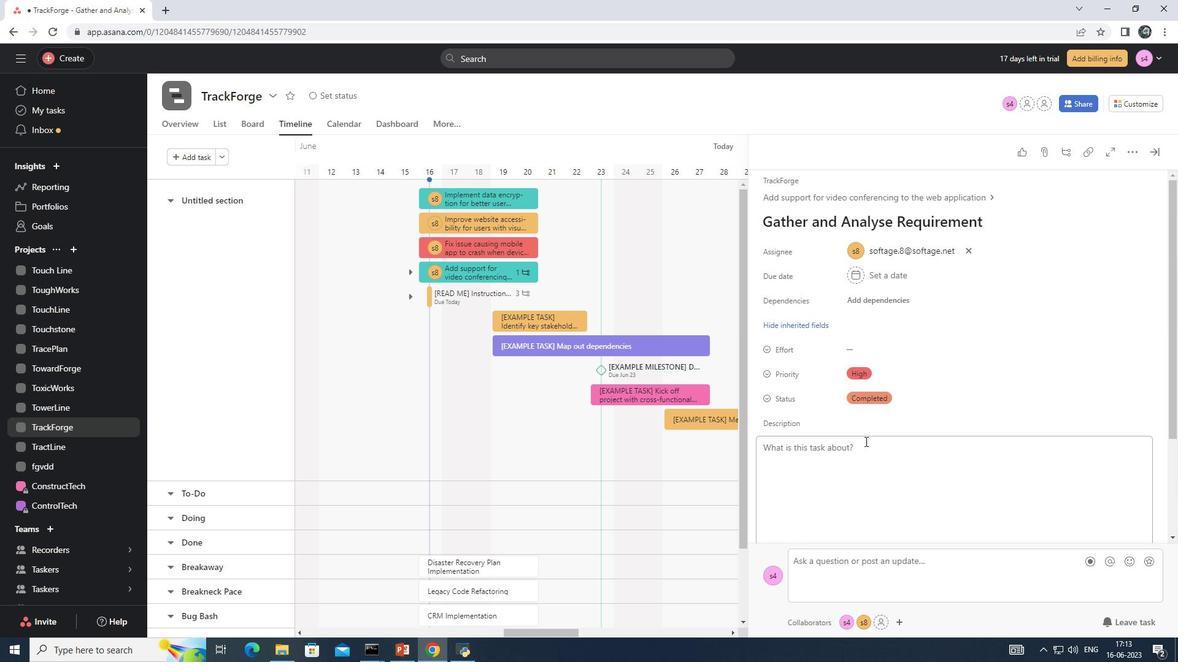 
Action: Mouse scrolled (865, 442) with delta (0, 0)
Screenshot: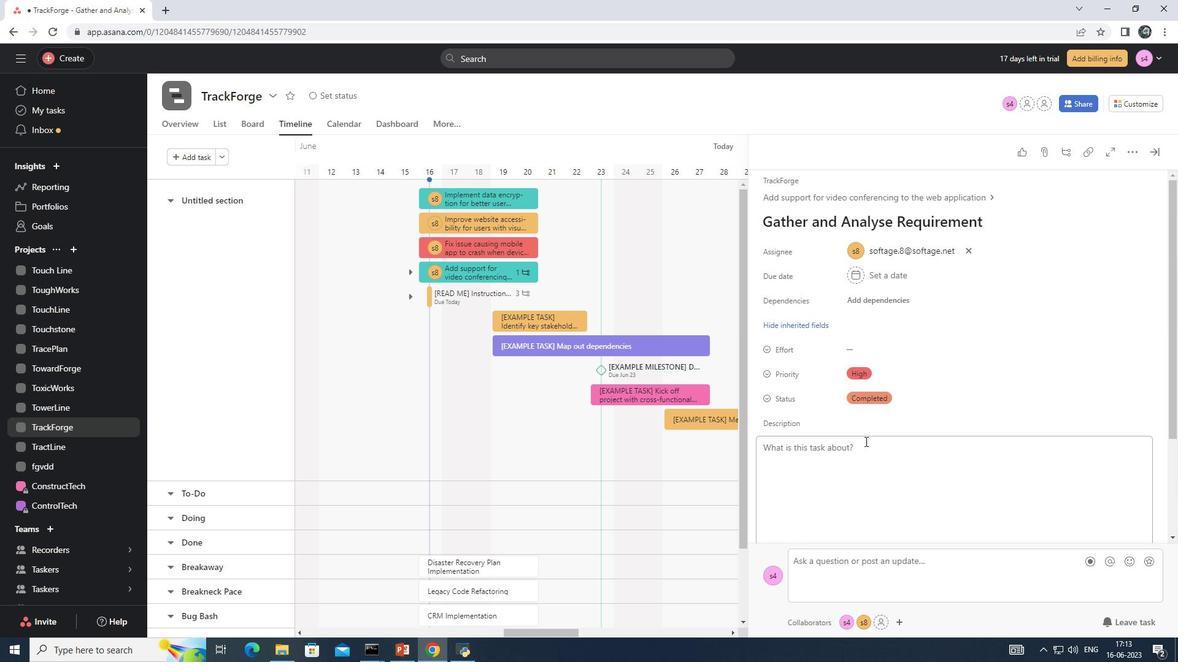 
Action: Mouse scrolled (865, 442) with delta (0, 0)
Screenshot: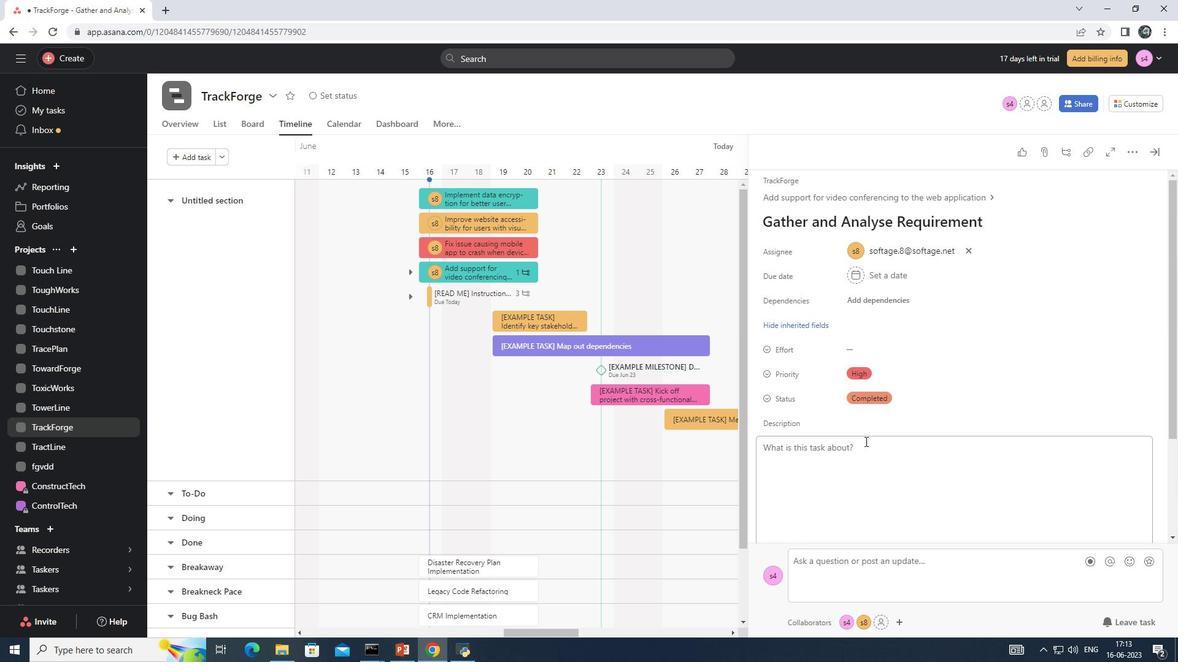 
Action: Mouse scrolled (865, 442) with delta (0, 0)
Screenshot: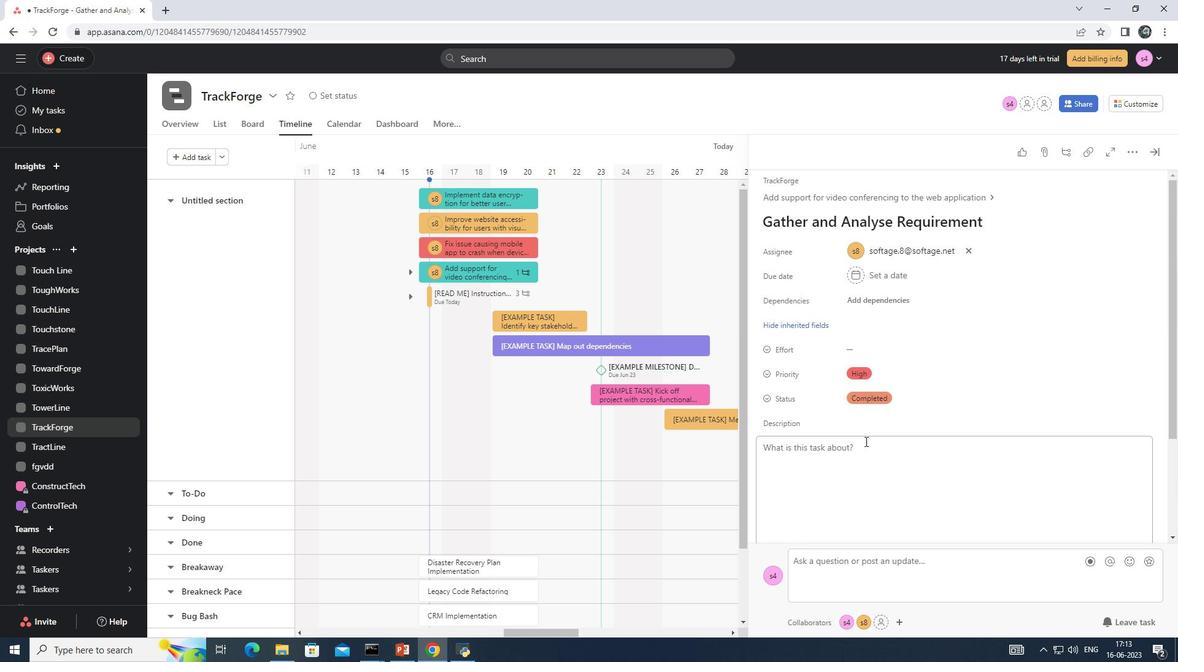 
